 Task: Lingerie and Intimate Apparel: Specialize in lingerie and intimate clothing.
Action: Mouse moved to (642, 430)
Screenshot: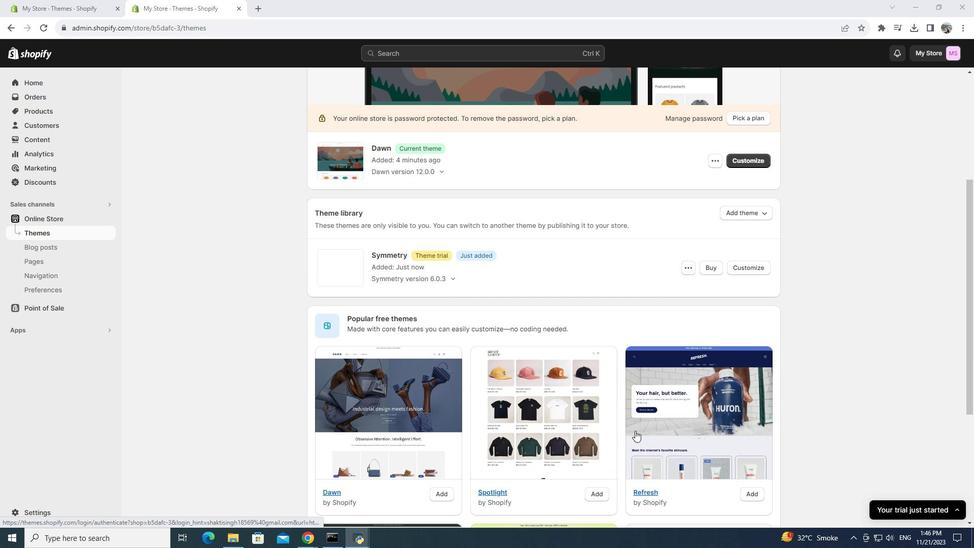 
Action: Mouse scrolled (642, 429) with delta (0, 0)
Screenshot: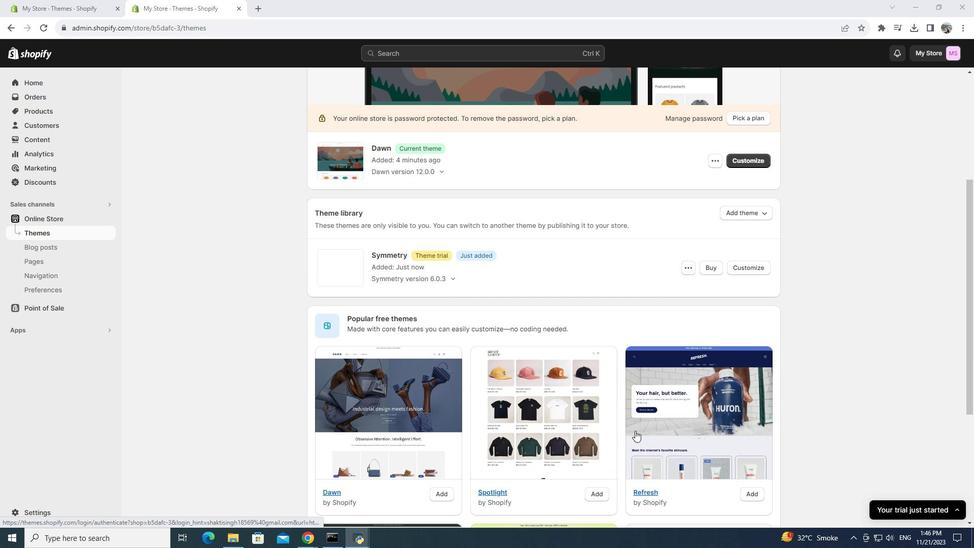 
Action: Mouse moved to (641, 431)
Screenshot: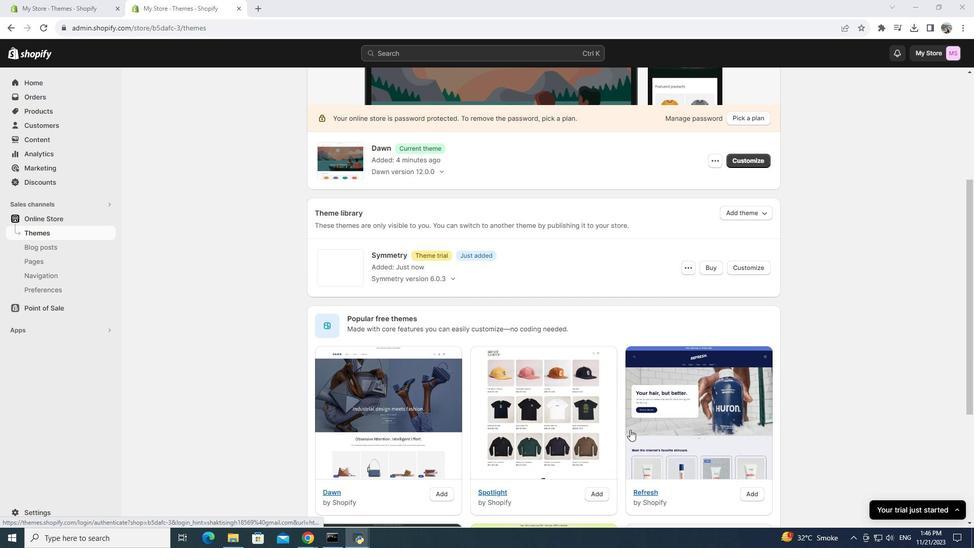 
Action: Mouse scrolled (641, 431) with delta (0, 0)
Screenshot: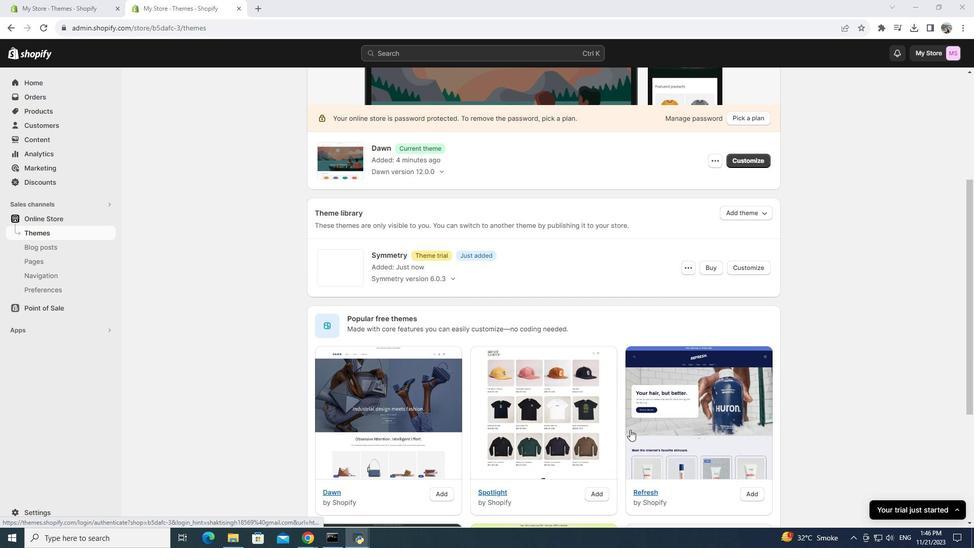 
Action: Mouse moved to (630, 430)
Screenshot: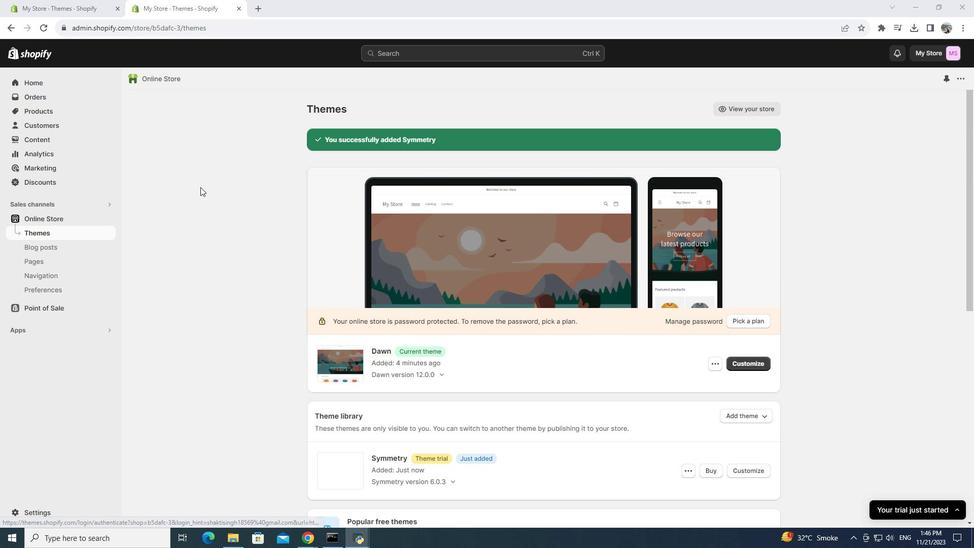 
Action: Mouse scrolled (630, 430) with delta (0, 0)
Screenshot: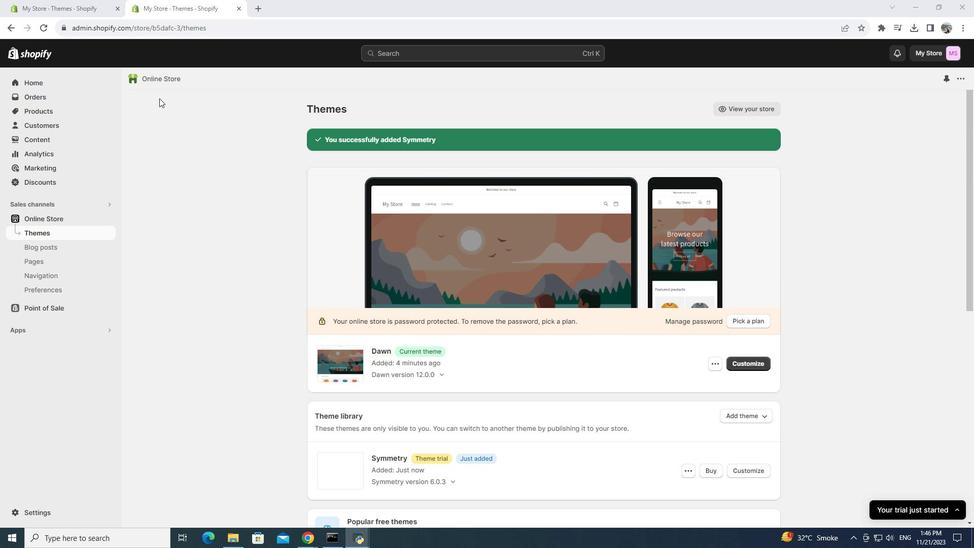 
Action: Mouse scrolled (630, 430) with delta (0, 0)
Screenshot: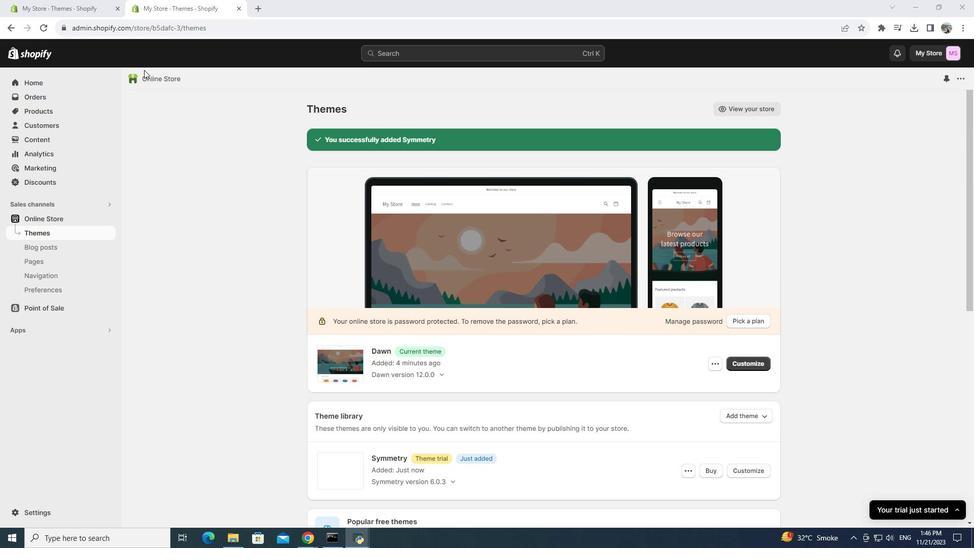 
Action: Mouse scrolled (630, 430) with delta (0, 0)
Screenshot: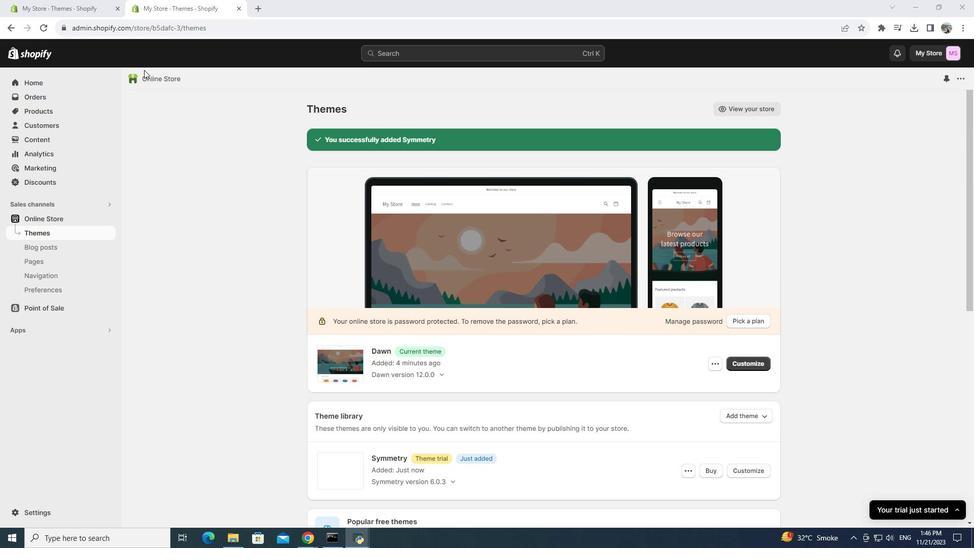 
Action: Mouse scrolled (630, 430) with delta (0, 0)
Screenshot: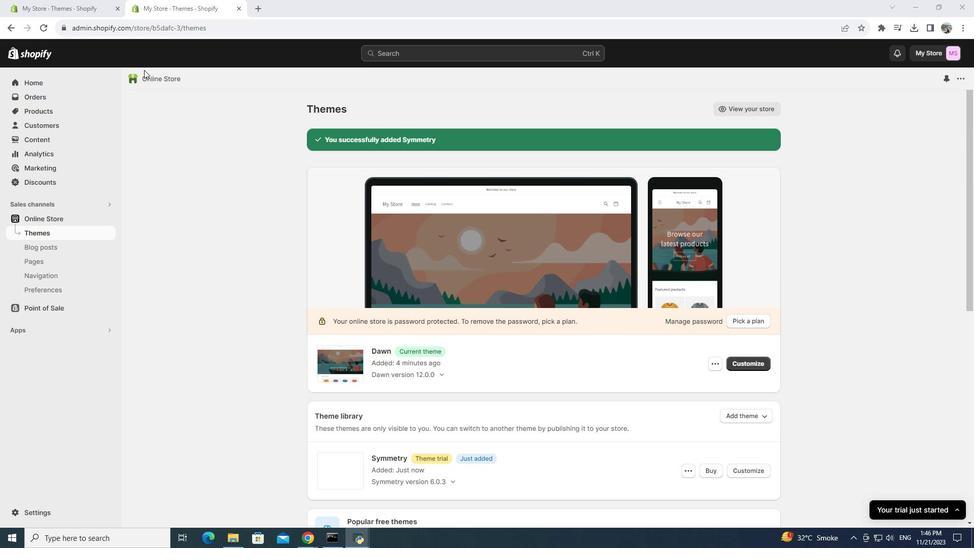 
Action: Mouse moved to (118, 9)
Screenshot: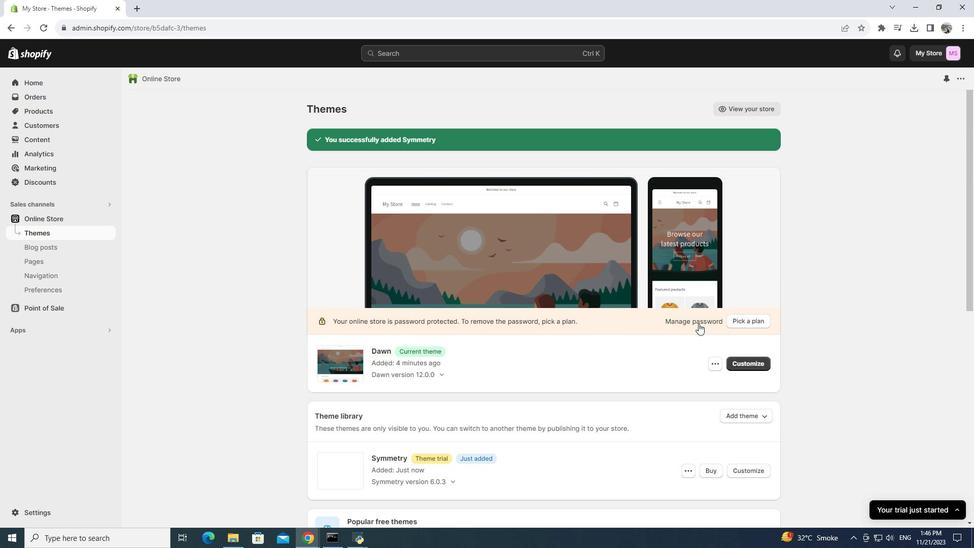 
Action: Mouse pressed left at (118, 9)
Screenshot: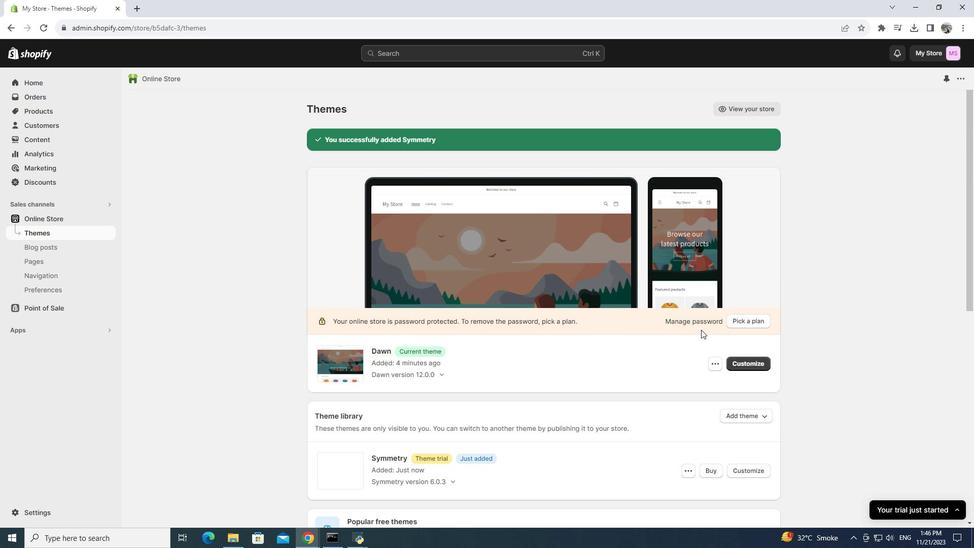 
Action: Mouse moved to (701, 331)
Screenshot: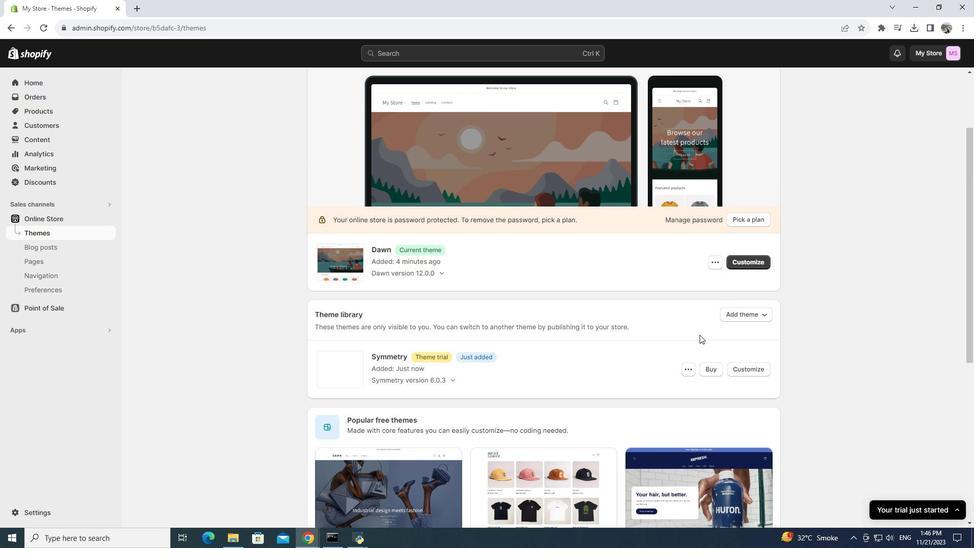 
Action: Mouse scrolled (701, 330) with delta (0, 0)
Screenshot: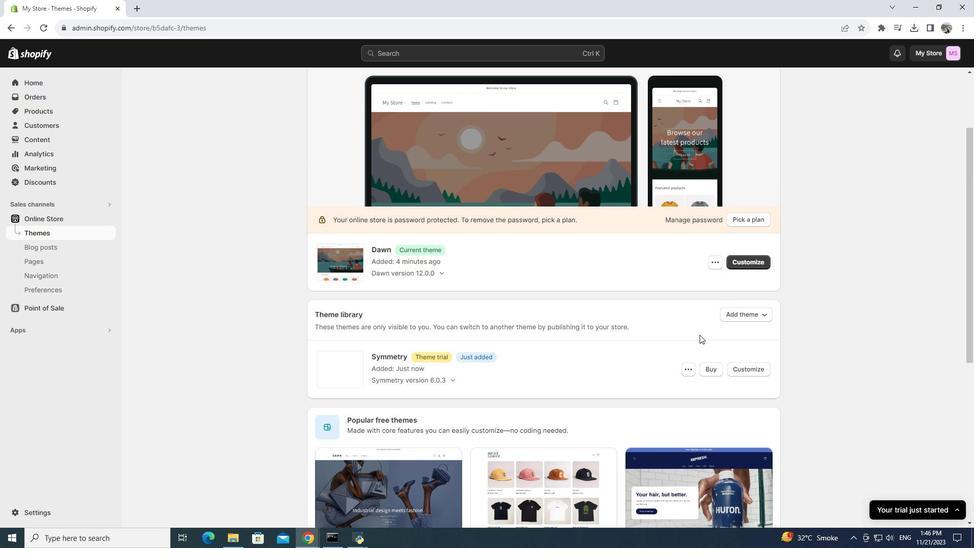 
Action: Mouse scrolled (701, 330) with delta (0, 0)
Screenshot: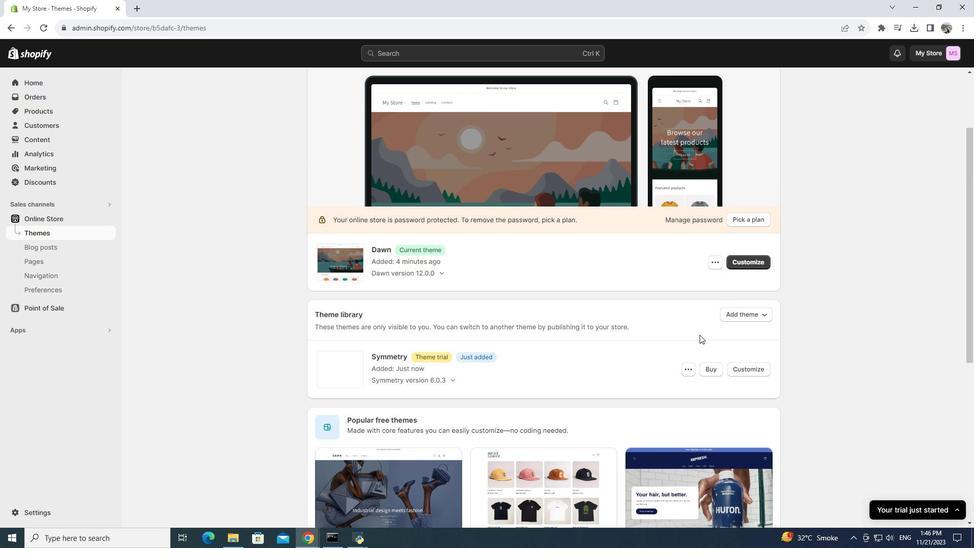 
Action: Mouse moved to (699, 336)
Screenshot: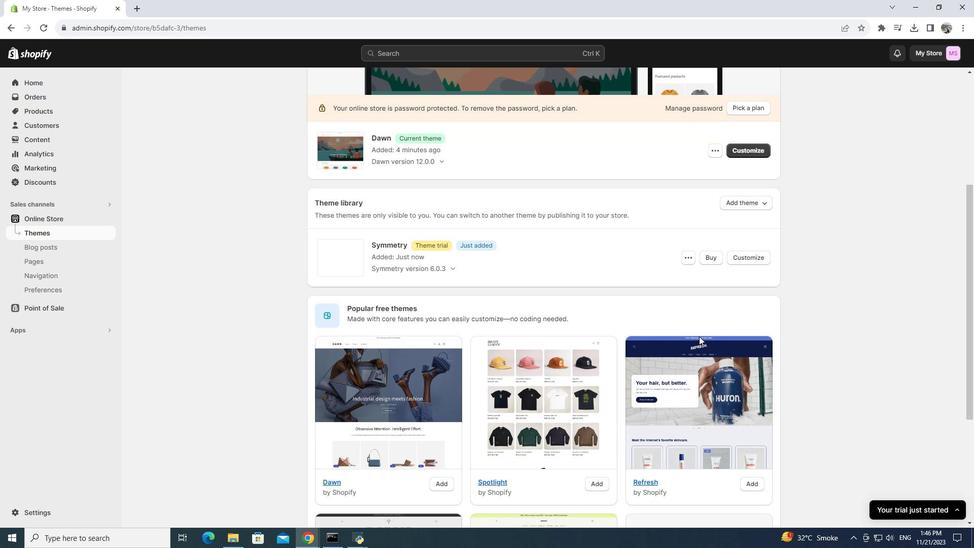 
Action: Mouse scrolled (699, 336) with delta (0, 0)
Screenshot: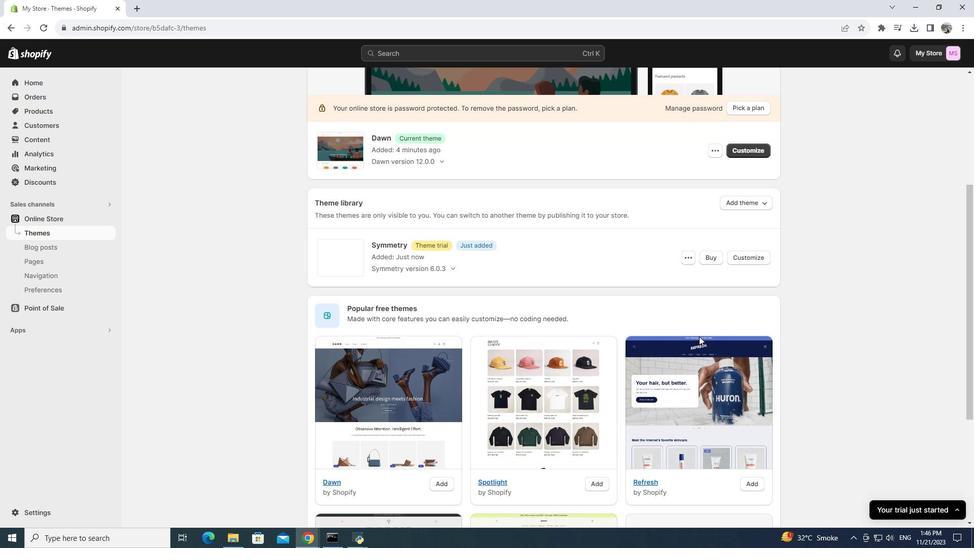 
Action: Mouse scrolled (699, 336) with delta (0, 0)
Screenshot: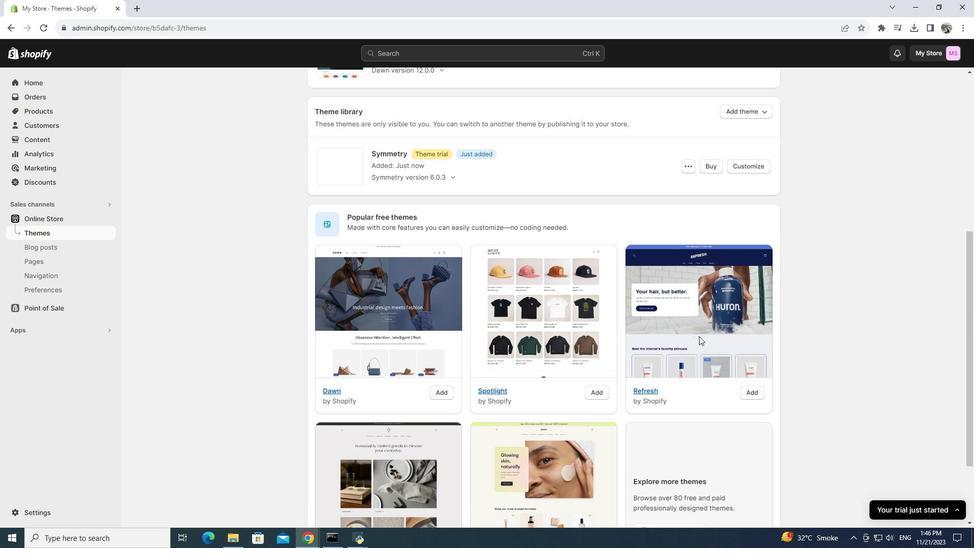
Action: Mouse scrolled (699, 336) with delta (0, 0)
Screenshot: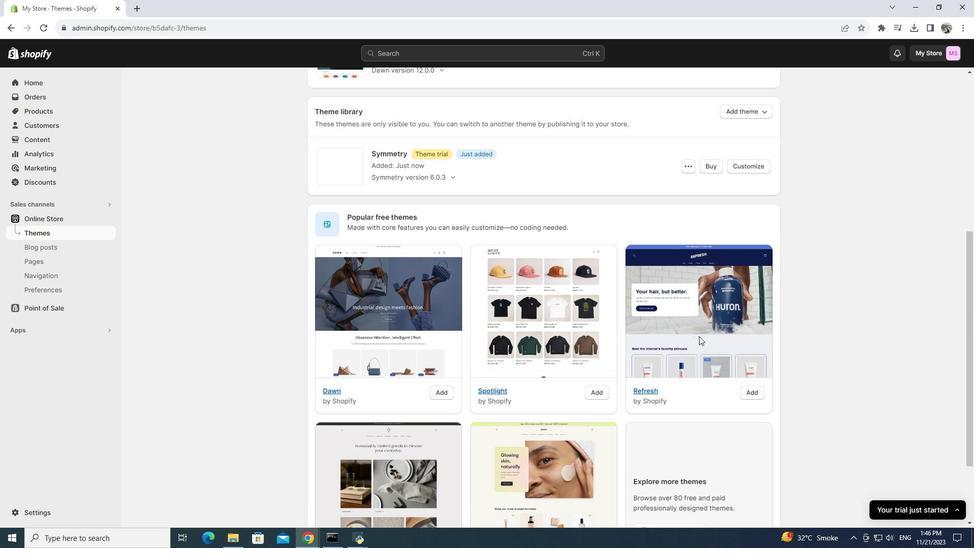 
Action: Mouse scrolled (699, 336) with delta (0, 0)
Screenshot: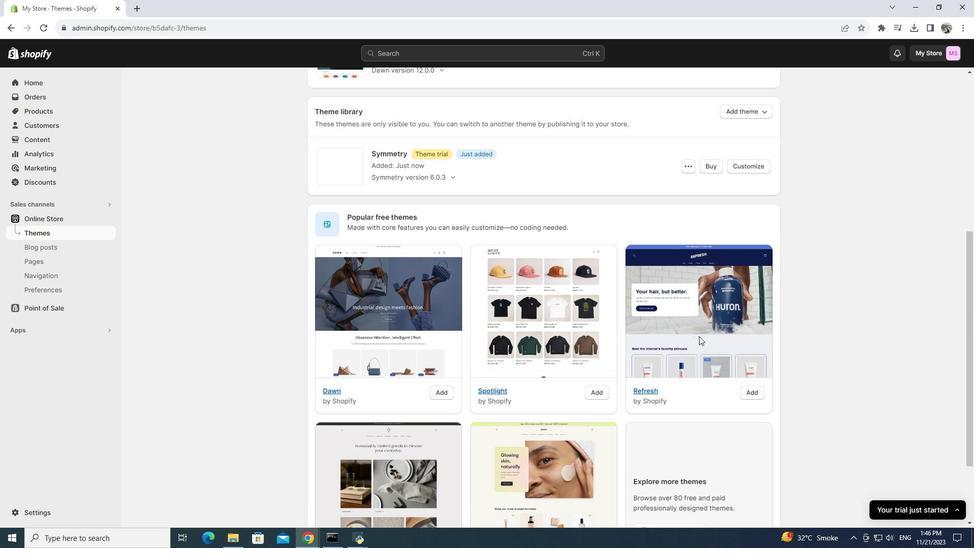 
Action: Mouse scrolled (699, 336) with delta (0, 0)
Screenshot: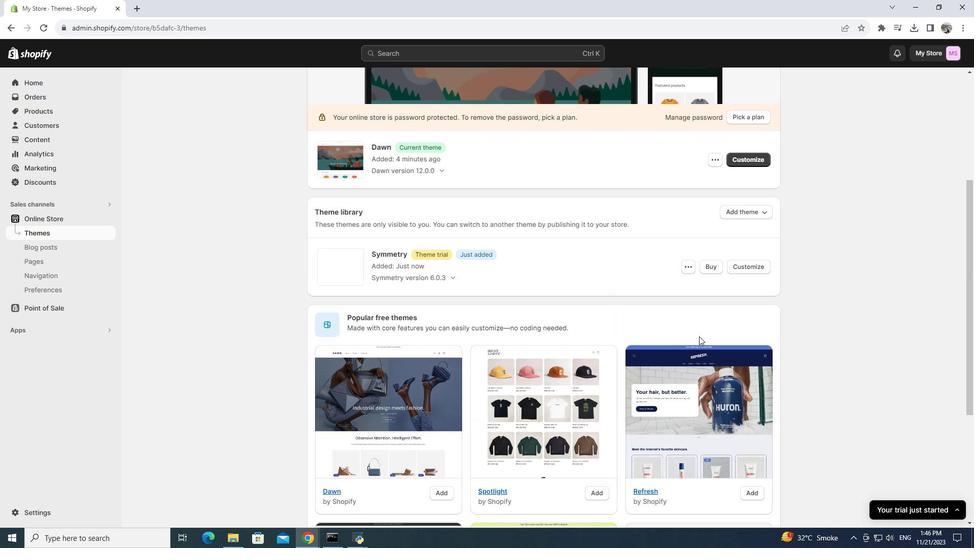 
Action: Mouse scrolled (699, 336) with delta (0, 0)
Screenshot: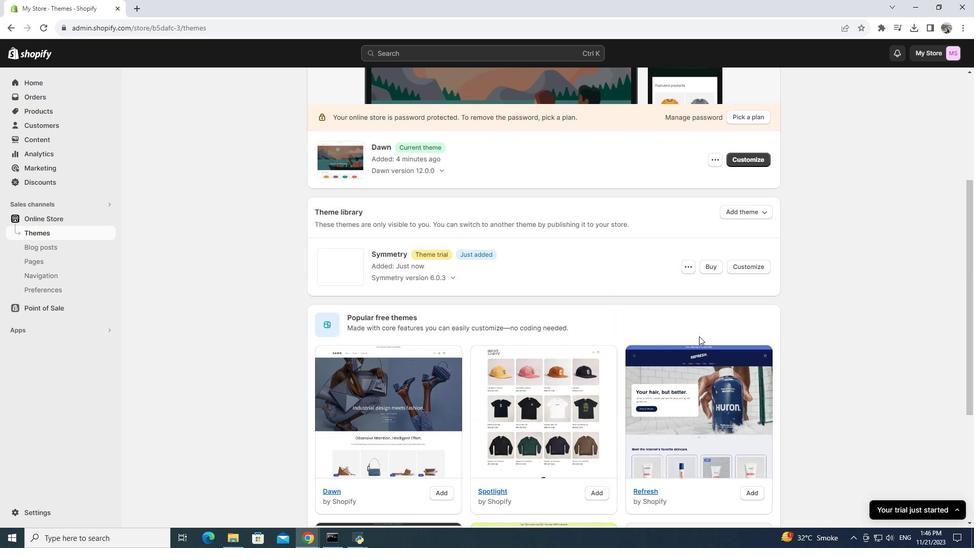 
Action: Mouse scrolled (699, 336) with delta (0, 0)
Screenshot: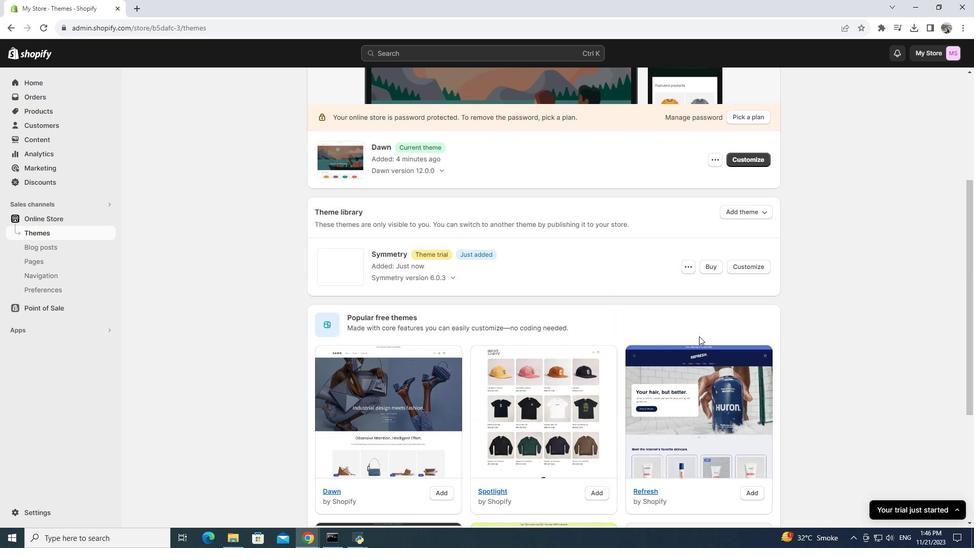 
Action: Mouse scrolled (699, 336) with delta (0, 0)
Screenshot: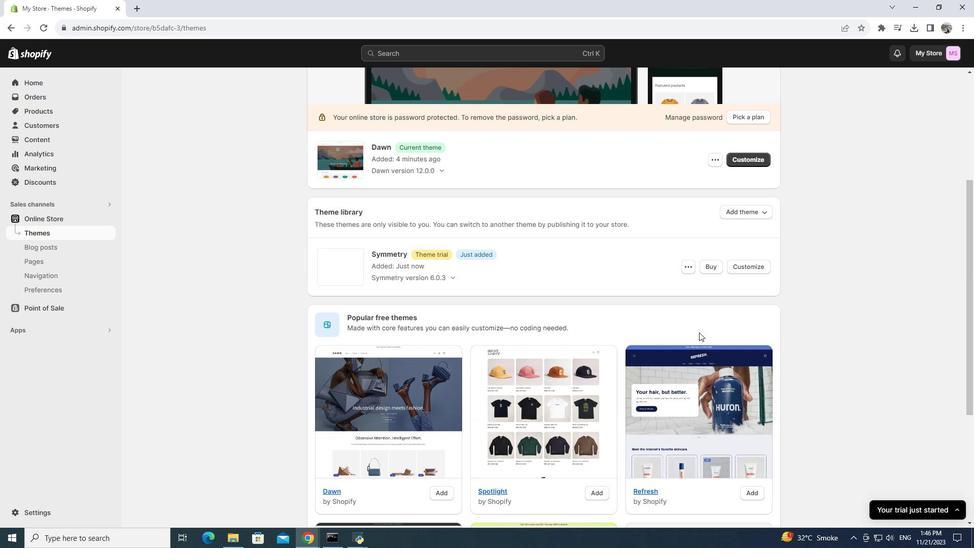 
Action: Mouse scrolled (699, 337) with delta (0, 0)
Screenshot: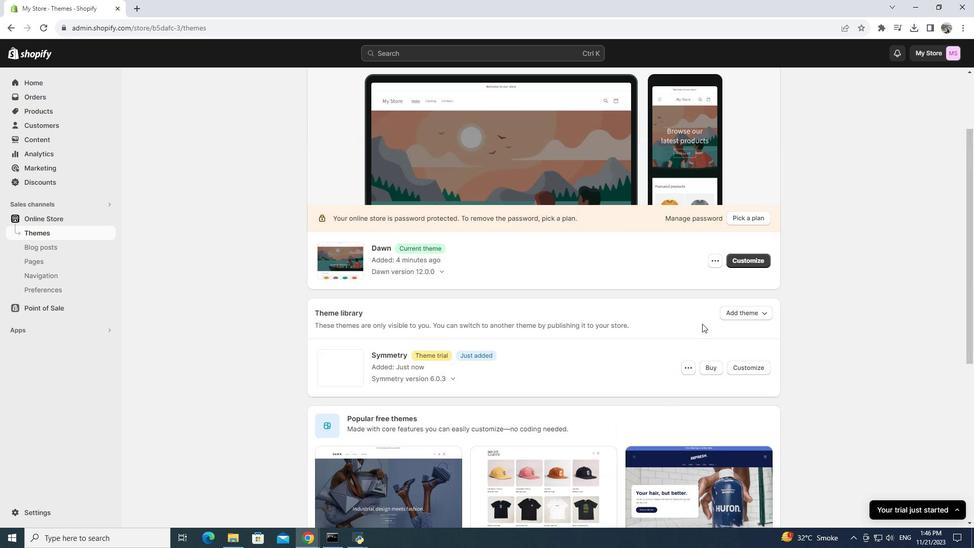 
Action: Mouse scrolled (699, 337) with delta (0, 0)
Screenshot: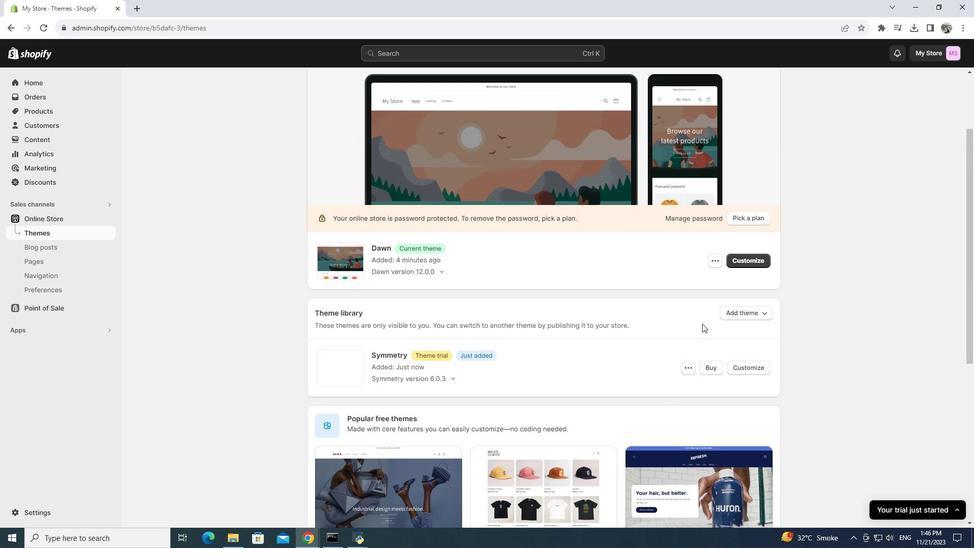 
Action: Mouse scrolled (699, 337) with delta (0, 0)
Screenshot: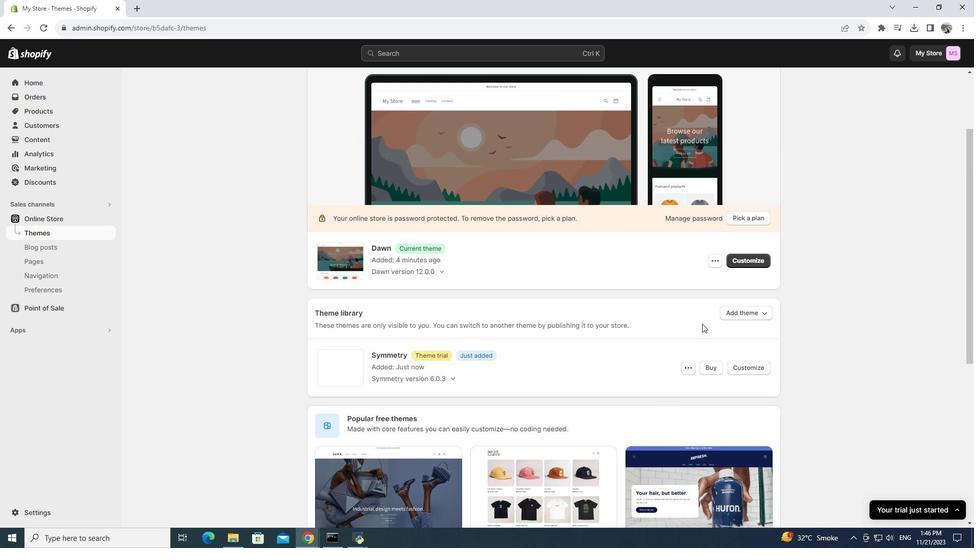 
Action: Mouse scrolled (699, 337) with delta (0, 0)
Screenshot: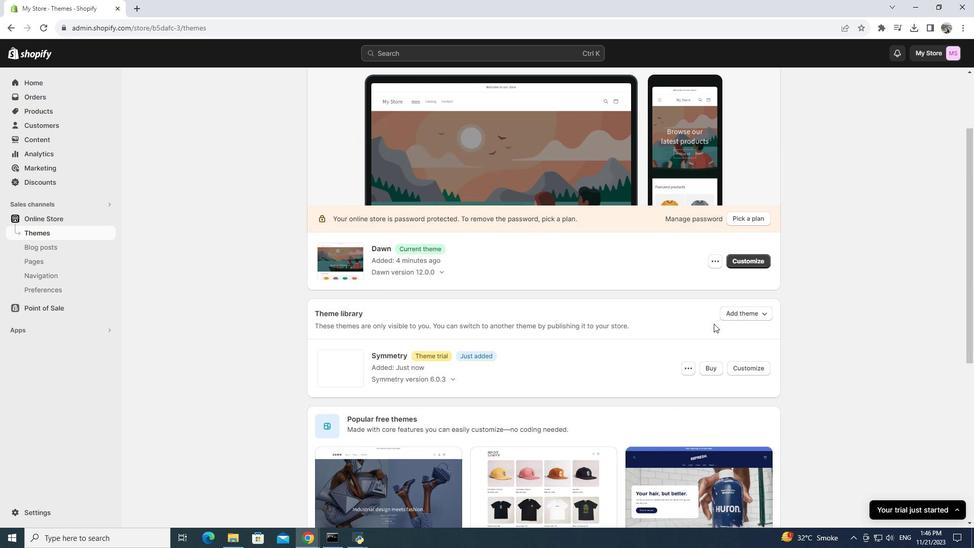
Action: Mouse moved to (702, 323)
Screenshot: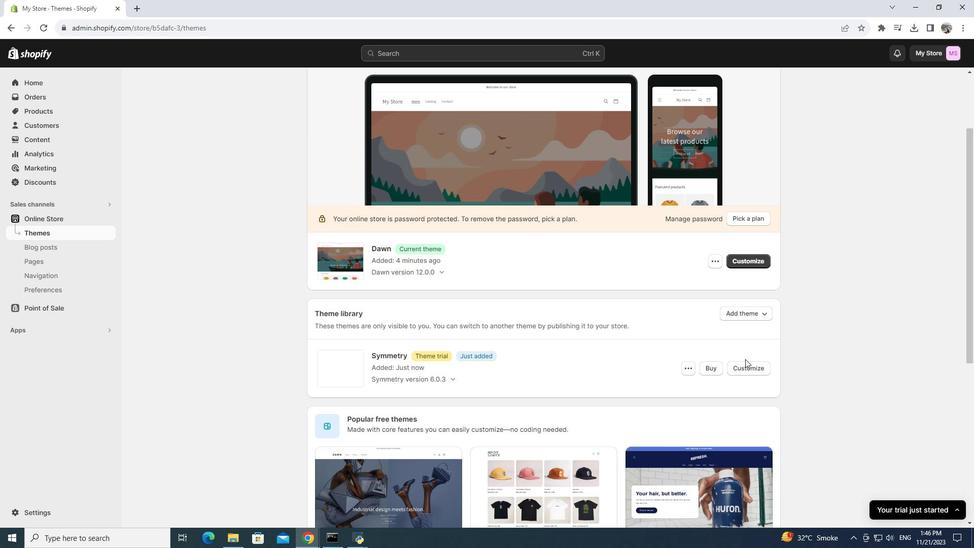
Action: Mouse scrolled (702, 324) with delta (0, 0)
Screenshot: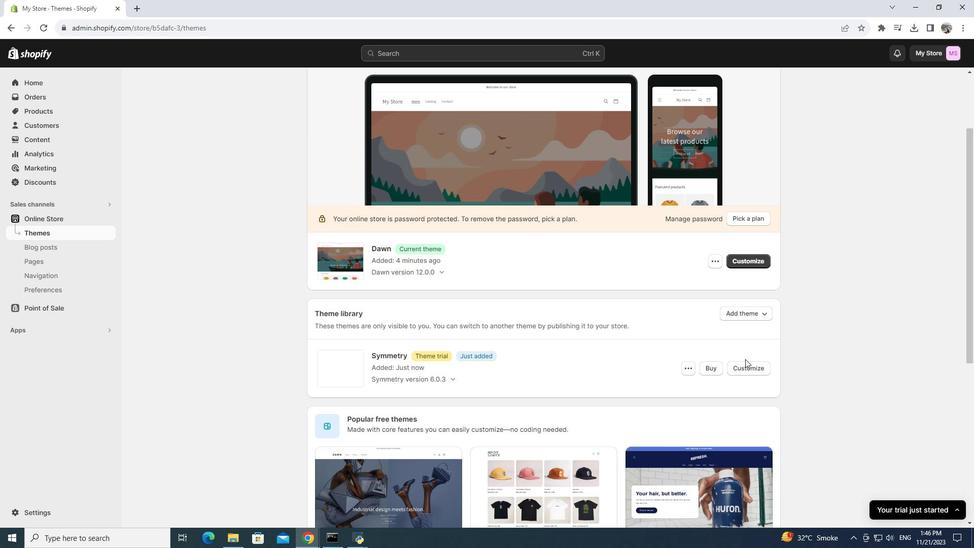 
Action: Mouse moved to (702, 323)
Screenshot: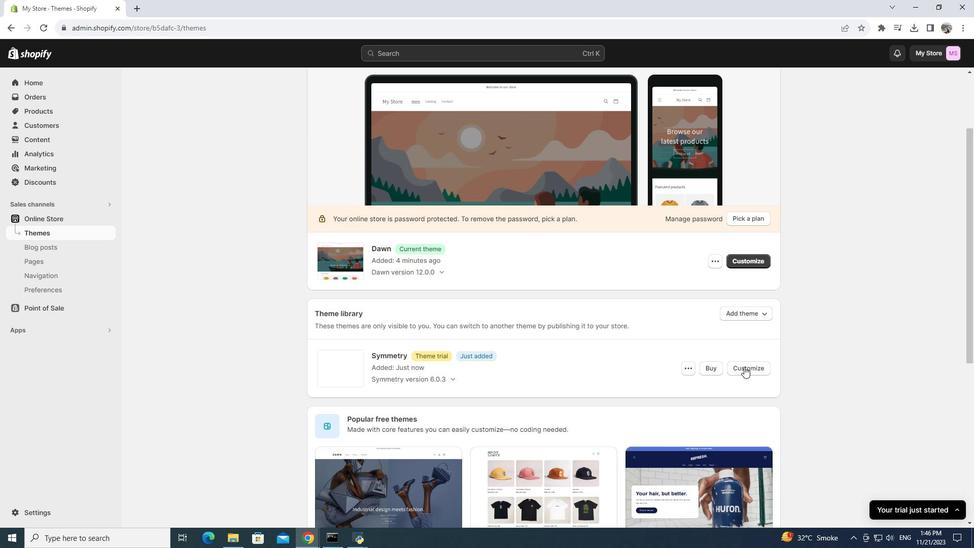 
Action: Mouse scrolled (702, 324) with delta (0, 0)
Screenshot: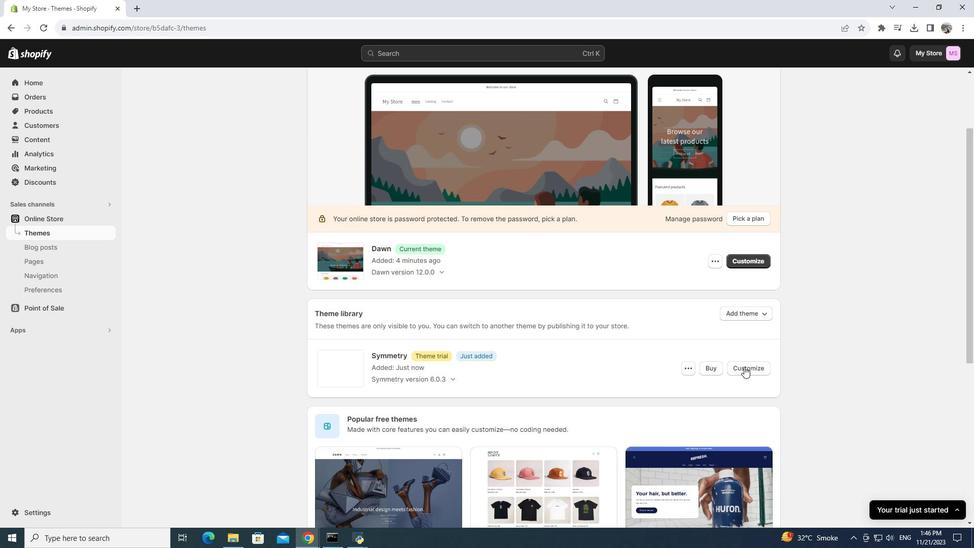 
Action: Mouse moved to (744, 368)
Screenshot: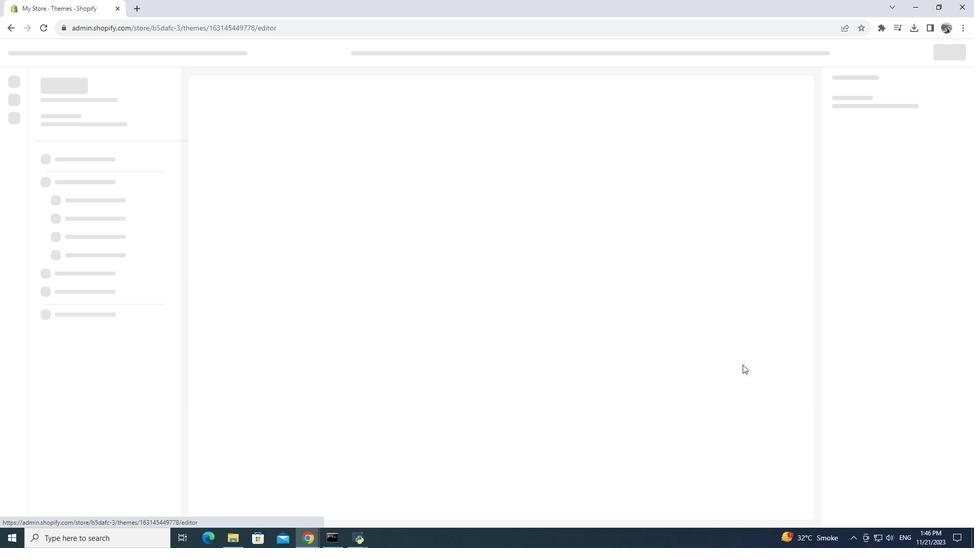 
Action: Mouse pressed left at (744, 368)
Screenshot: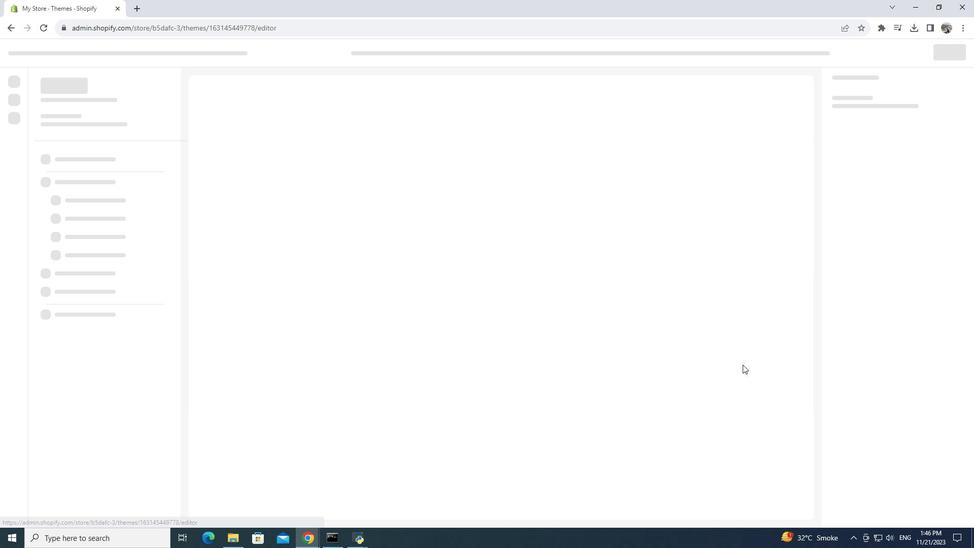 
Action: Mouse moved to (686, 318)
Screenshot: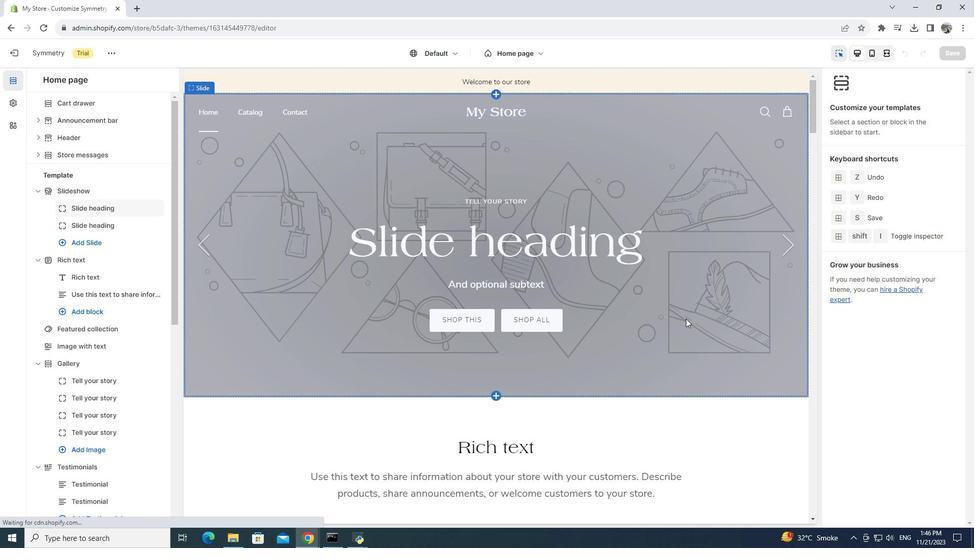 
Action: Mouse pressed left at (686, 318)
Screenshot: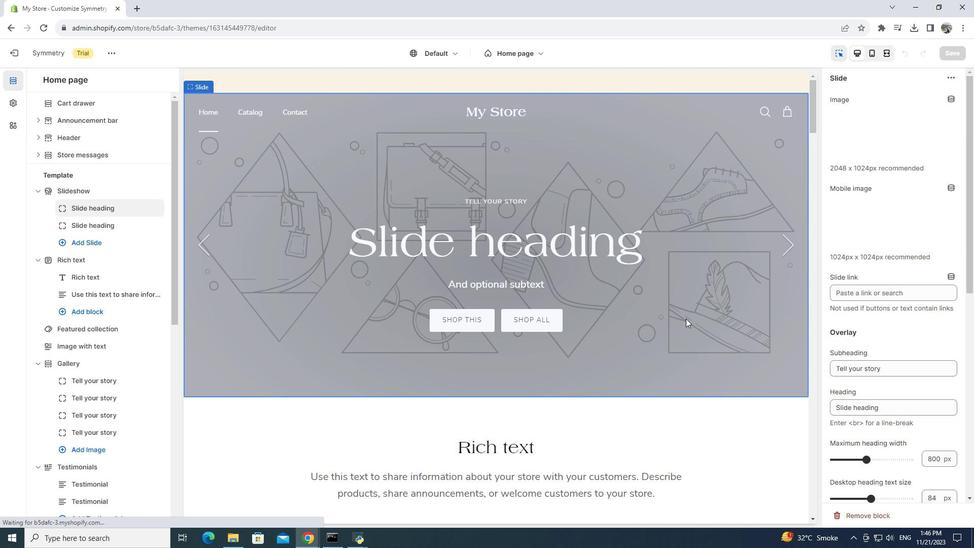 
Action: Mouse pressed left at (686, 318)
Screenshot: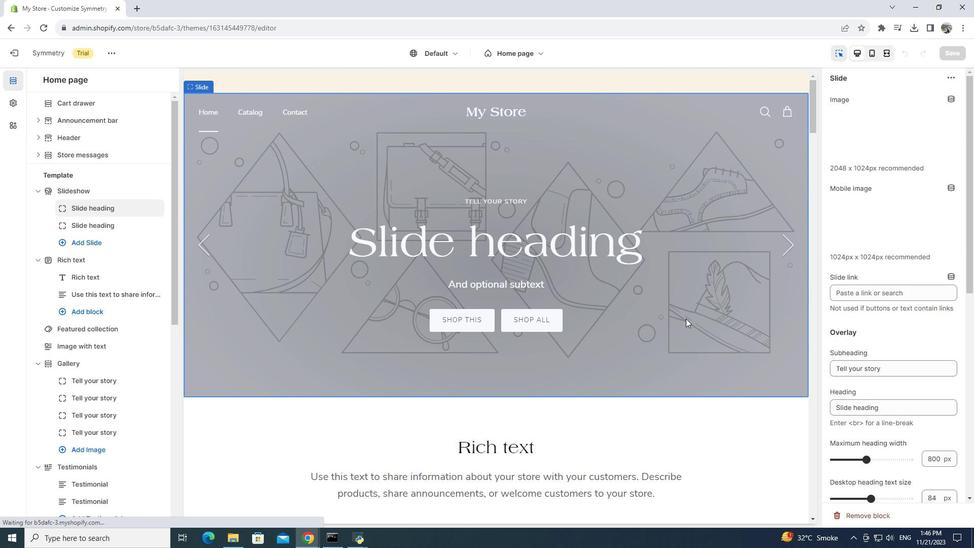 
Action: Mouse moved to (563, 250)
Screenshot: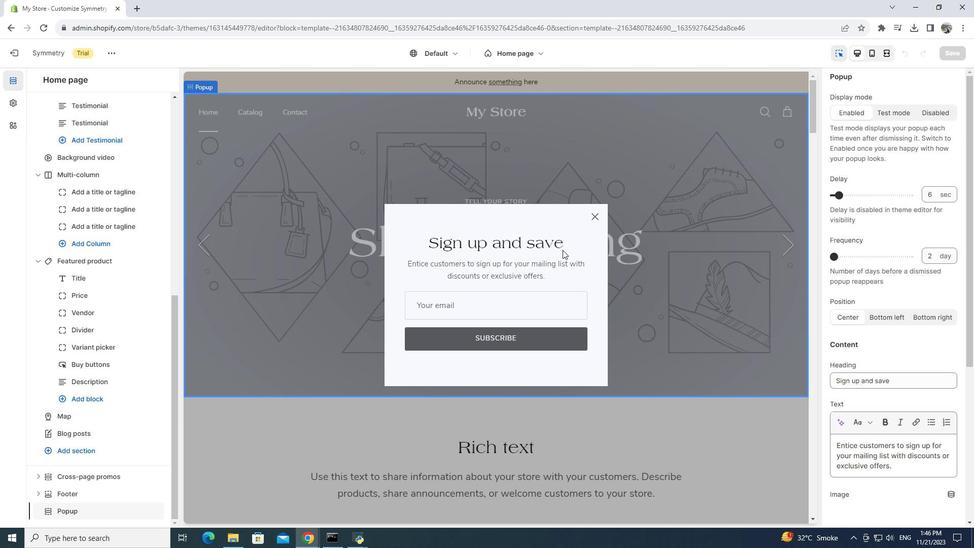 
Action: Mouse pressed left at (563, 250)
Screenshot: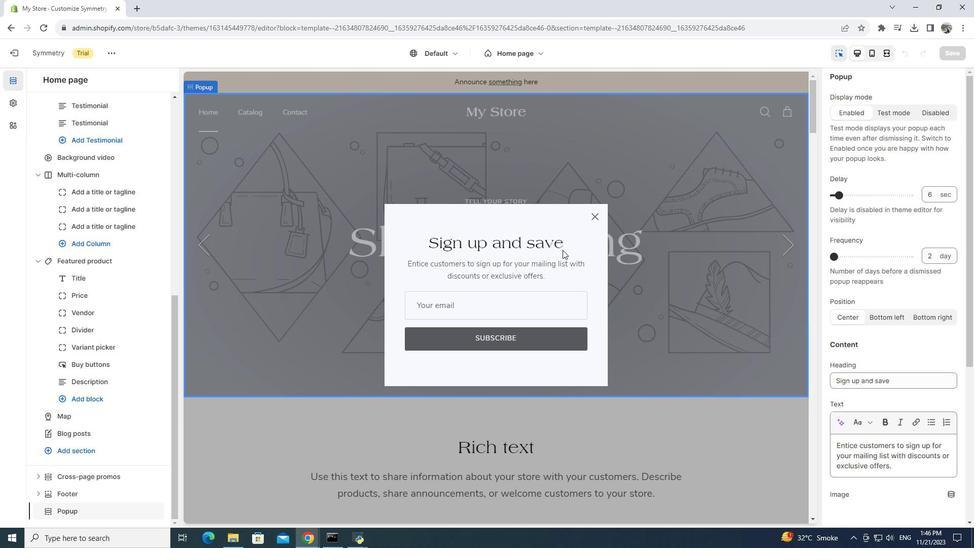 
Action: Mouse pressed left at (563, 250)
Screenshot: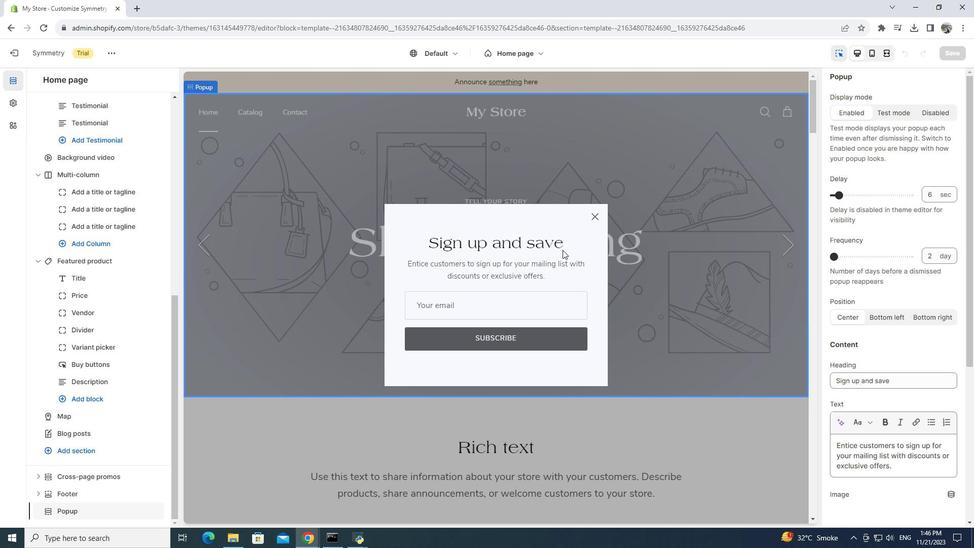 
Action: Mouse moved to (901, 397)
Screenshot: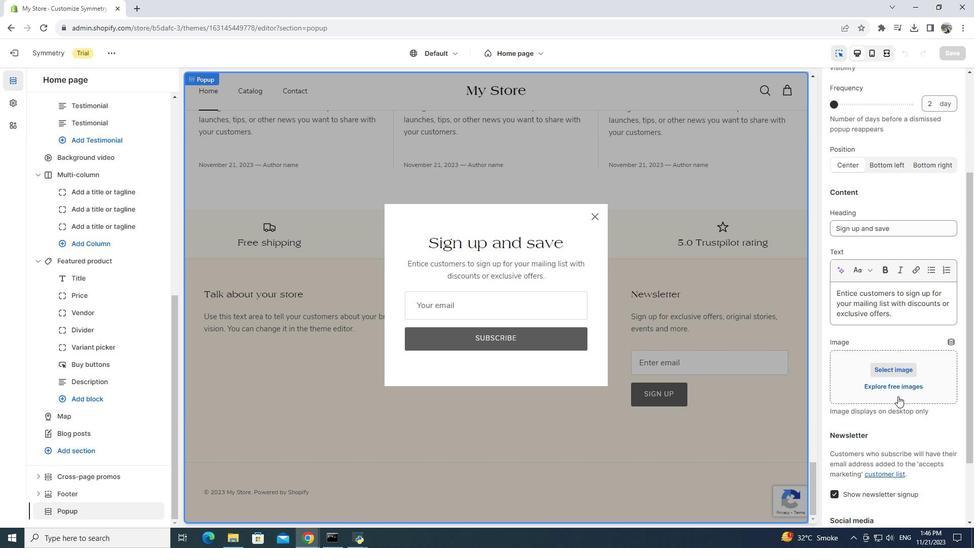 
Action: Mouse scrolled (901, 396) with delta (0, 0)
Screenshot: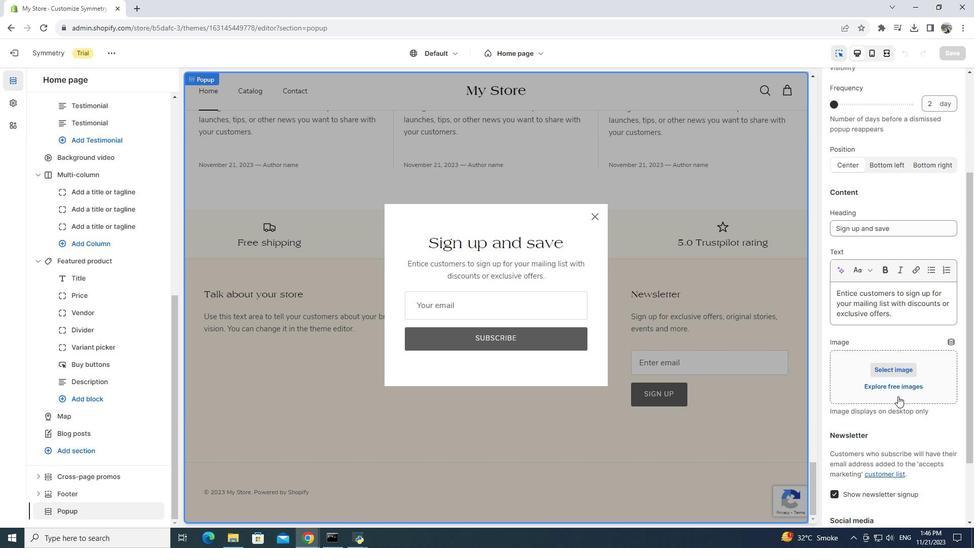 
Action: Mouse scrolled (901, 396) with delta (0, 0)
Screenshot: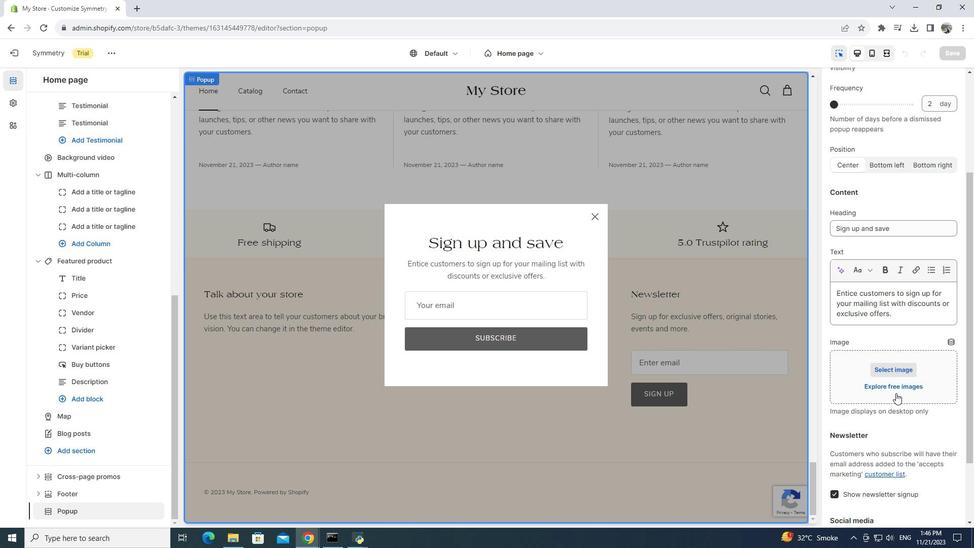 
Action: Mouse scrolled (901, 396) with delta (0, 0)
Screenshot: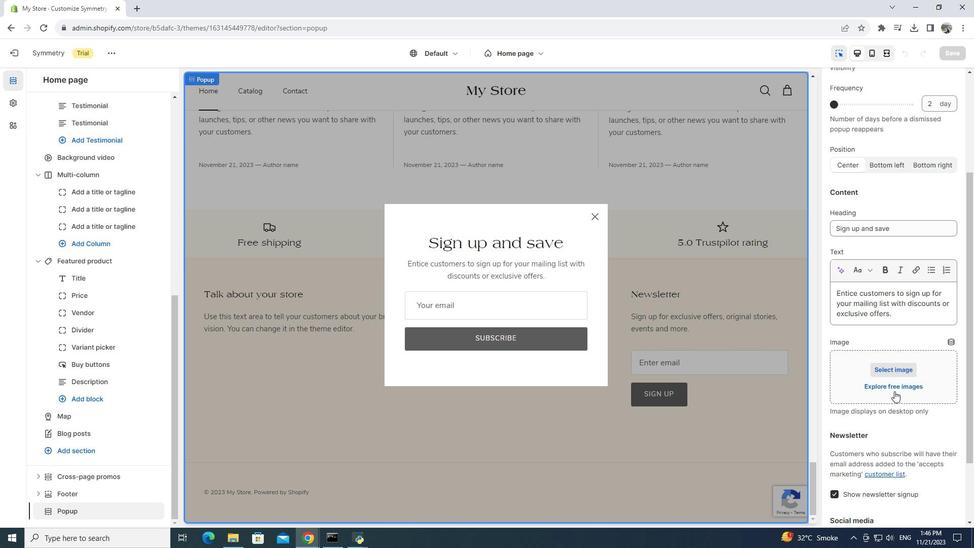 
Action: Mouse moved to (893, 384)
Screenshot: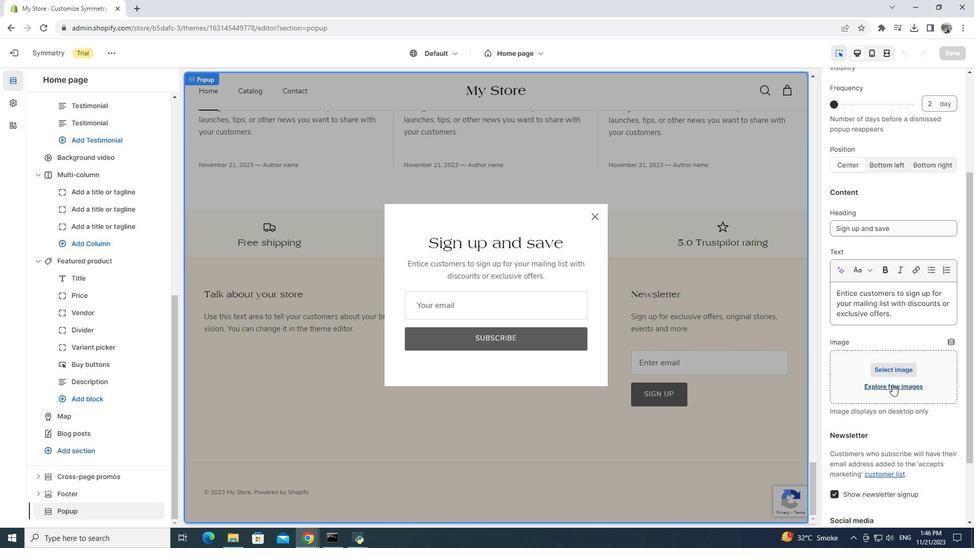 
Action: Mouse pressed left at (893, 384)
Screenshot: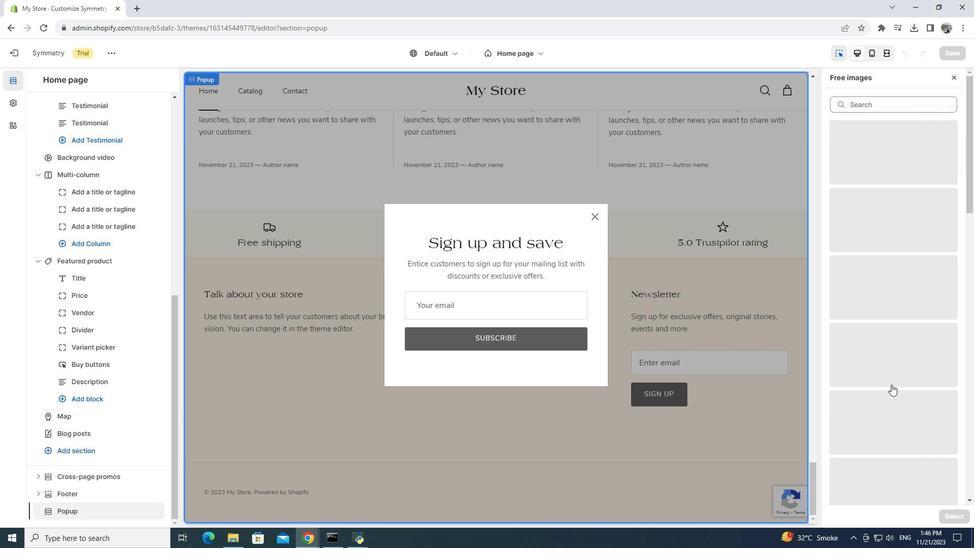 
Action: Mouse moved to (861, 104)
Screenshot: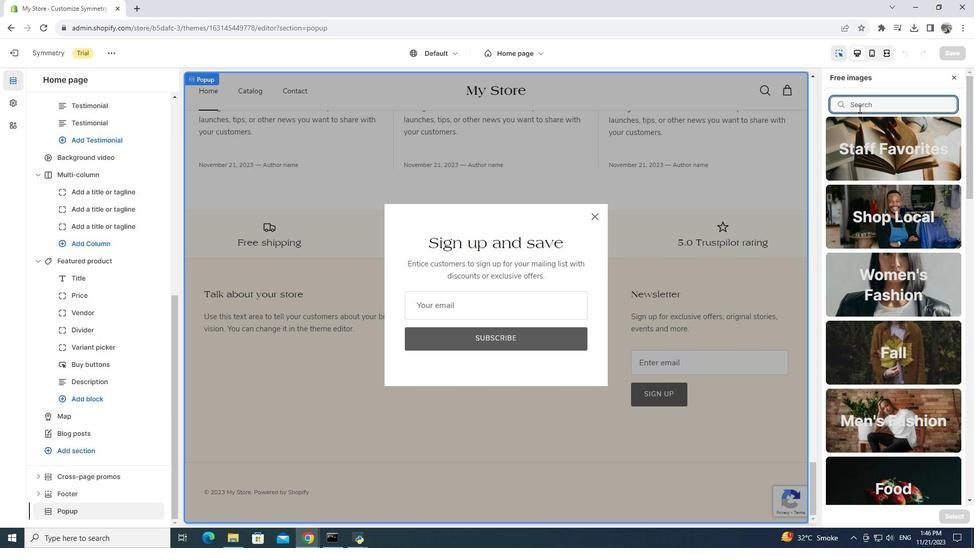 
Action: Mouse pressed left at (861, 104)
Screenshot: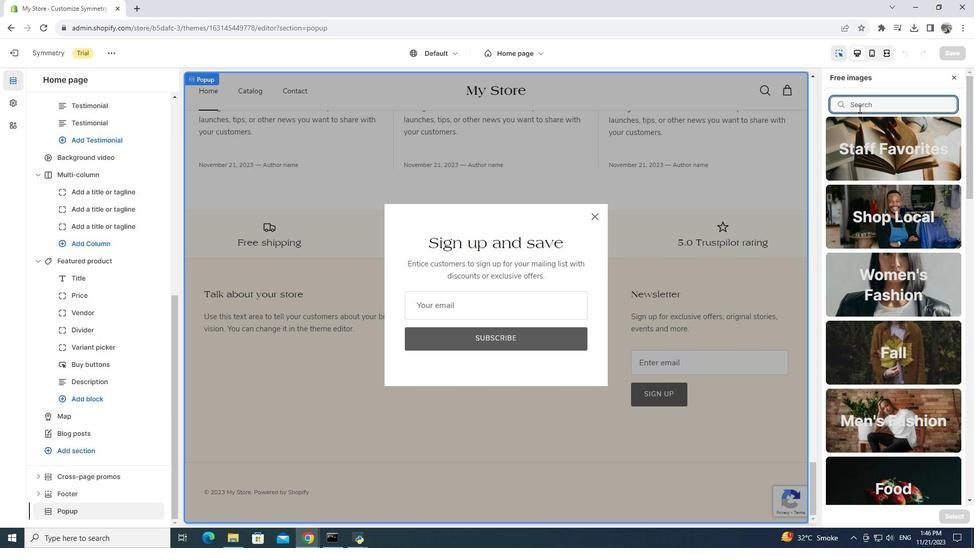 
Action: Mouse moved to (859, 108)
Screenshot: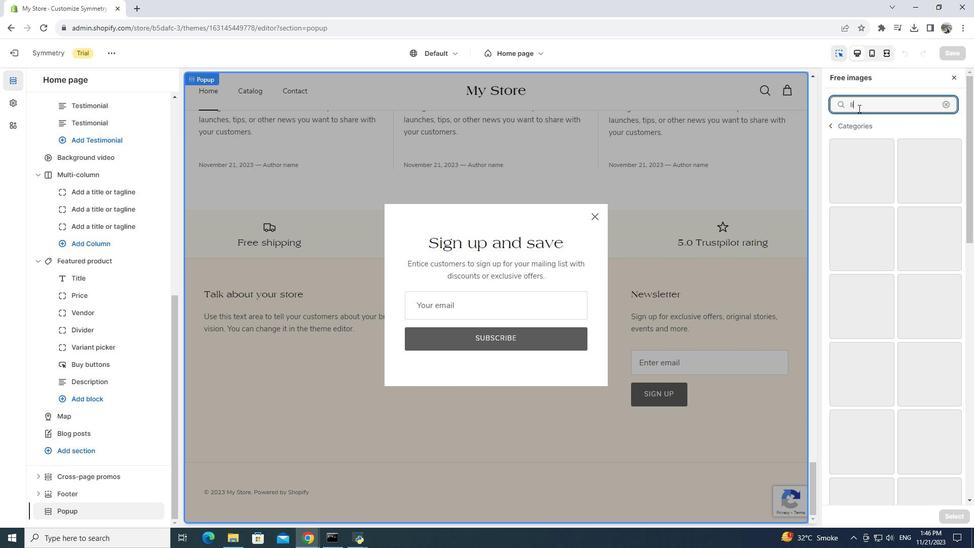 
Action: Key pressed lingerie
Screenshot: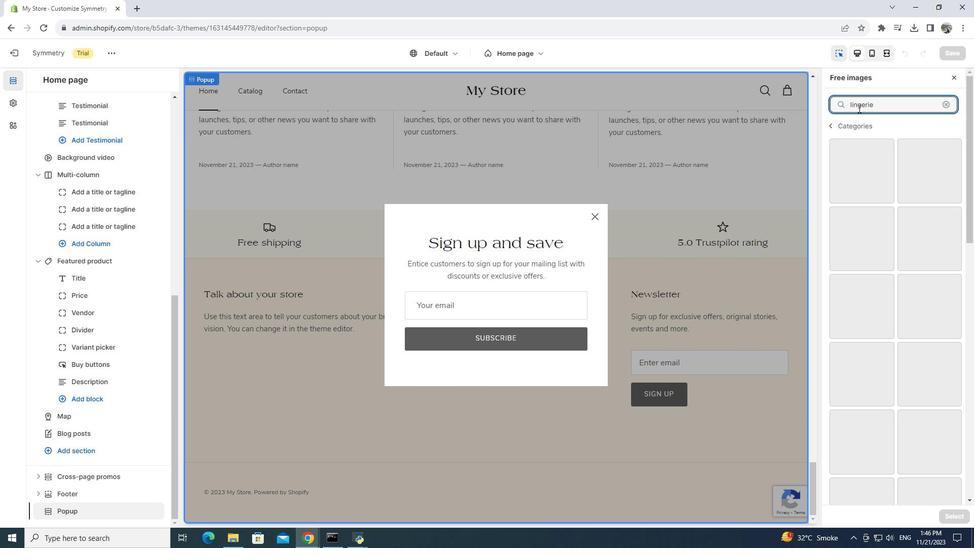 
Action: Mouse moved to (899, 195)
Screenshot: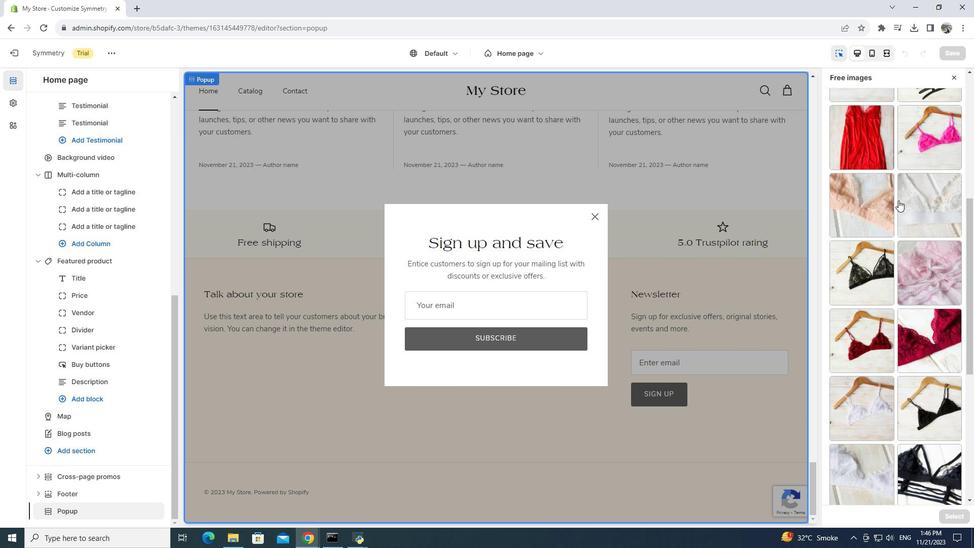 
Action: Mouse scrolled (899, 195) with delta (0, 0)
Screenshot: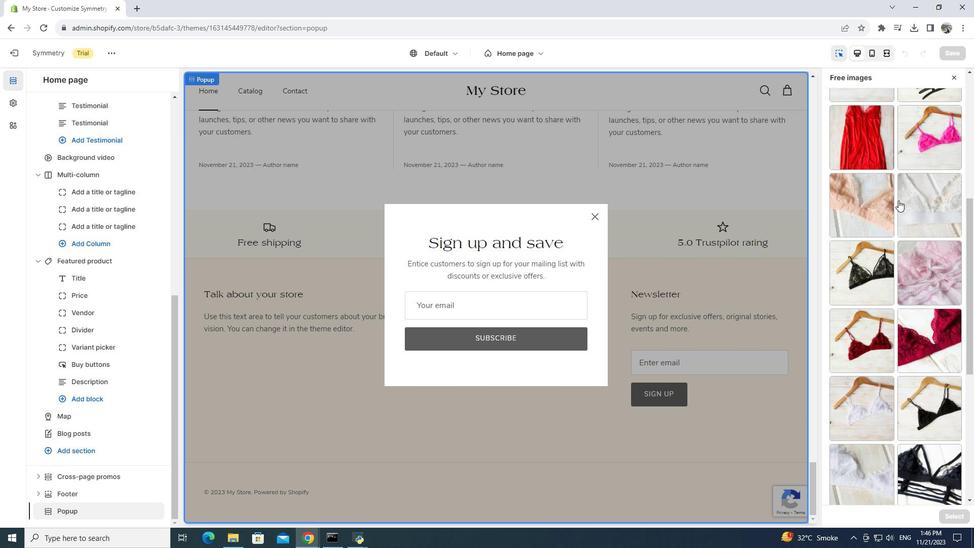 
Action: Mouse moved to (899, 196)
Screenshot: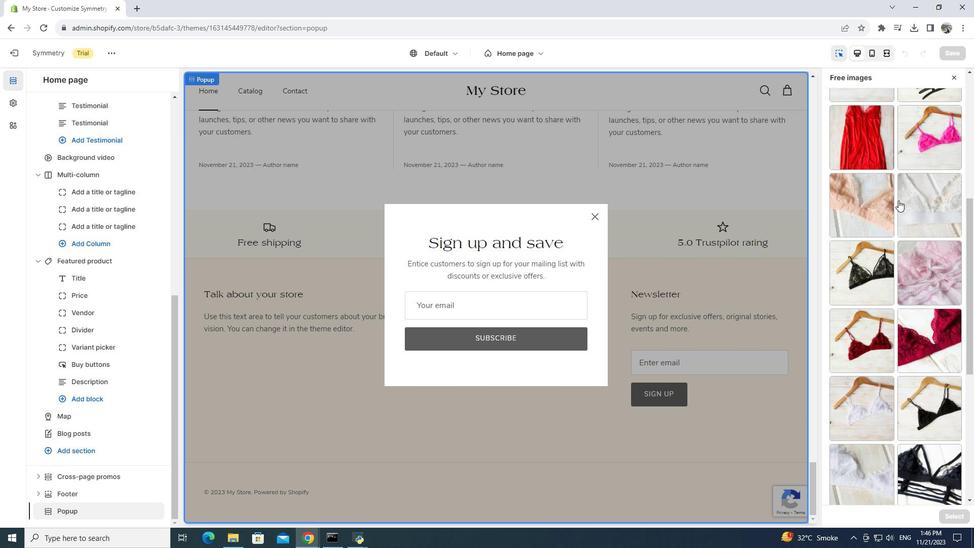 
Action: Mouse scrolled (899, 195) with delta (0, 0)
Screenshot: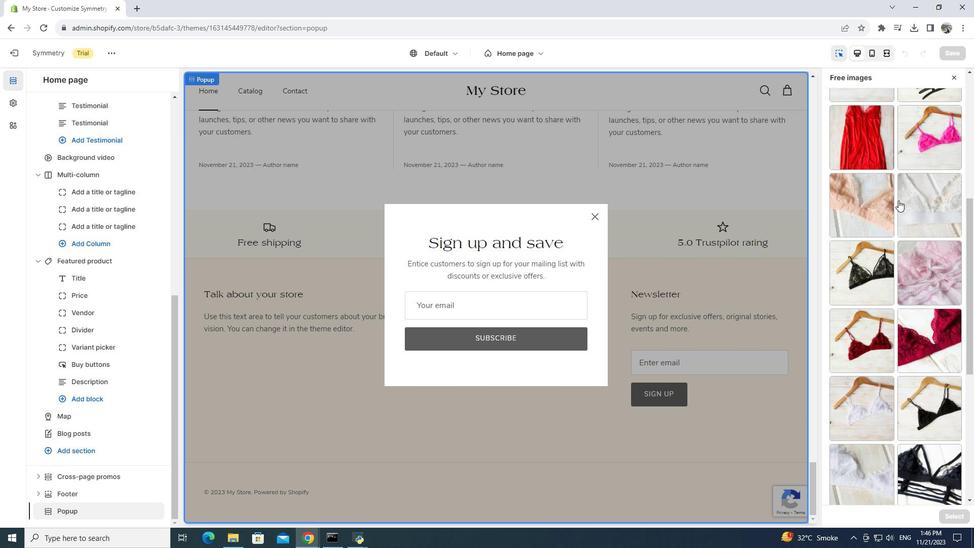 
Action: Mouse moved to (899, 197)
Screenshot: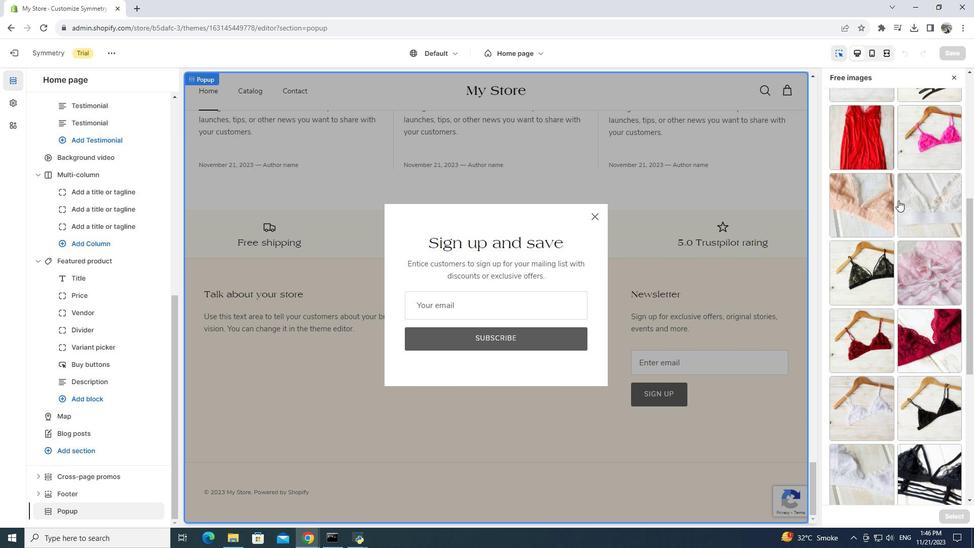 
Action: Mouse scrolled (899, 196) with delta (0, 0)
Screenshot: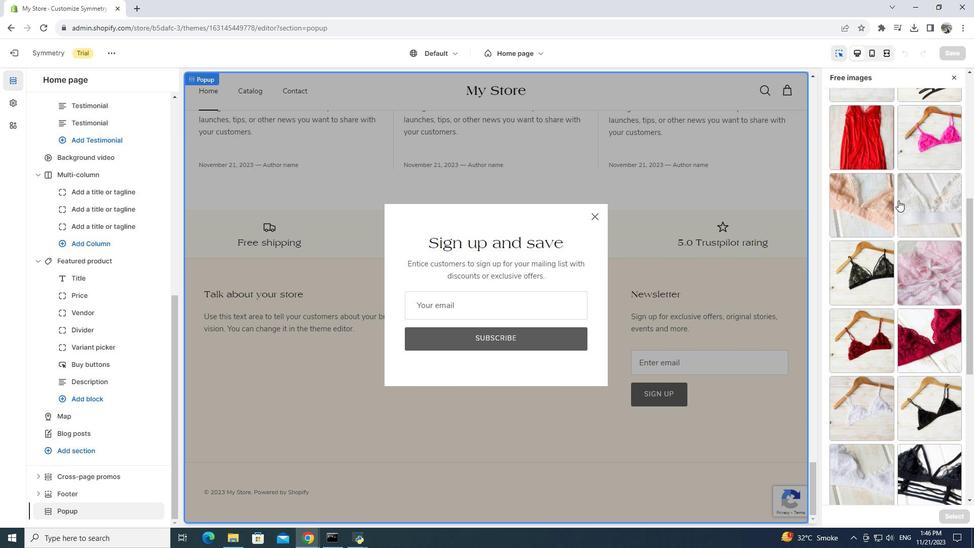 
Action: Mouse moved to (899, 199)
Screenshot: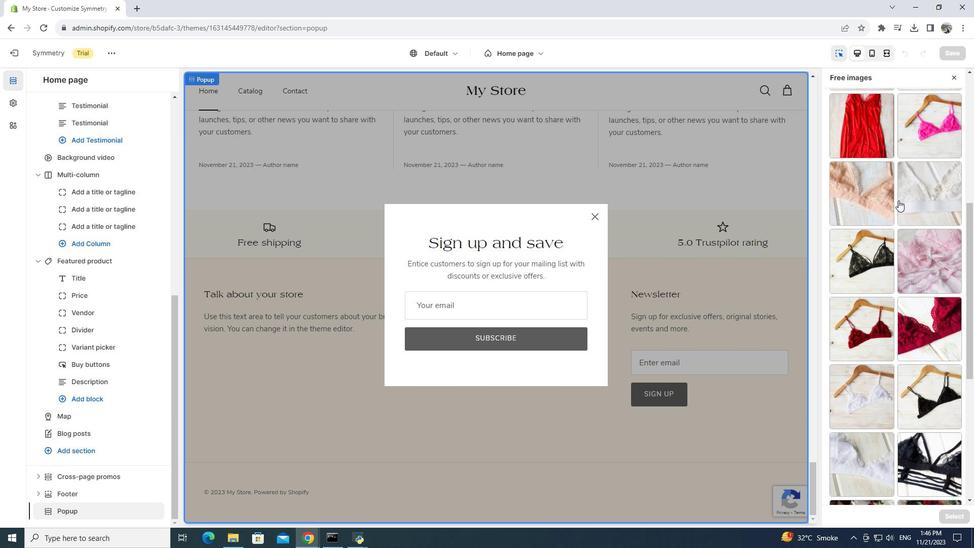 
Action: Mouse scrolled (899, 199) with delta (0, 0)
Screenshot: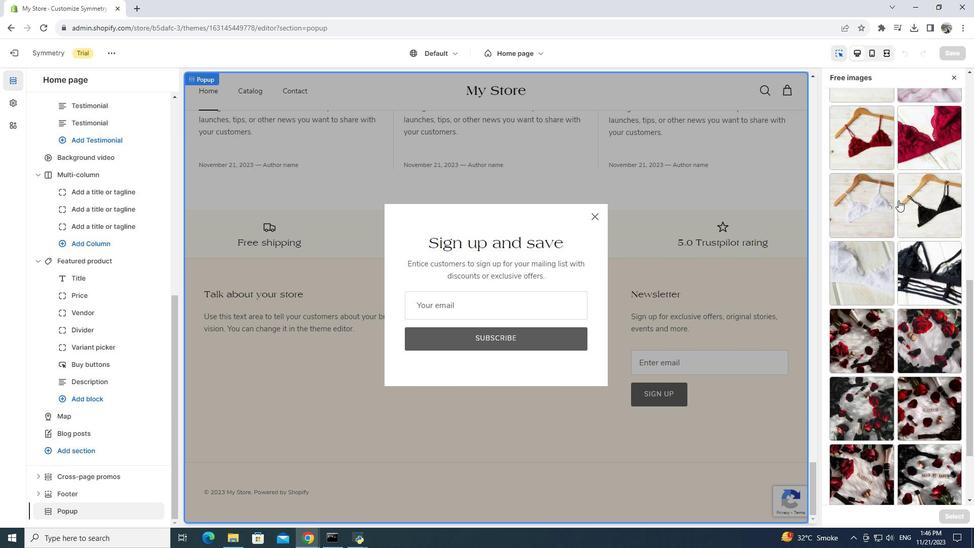 
Action: Mouse scrolled (899, 199) with delta (0, 0)
Screenshot: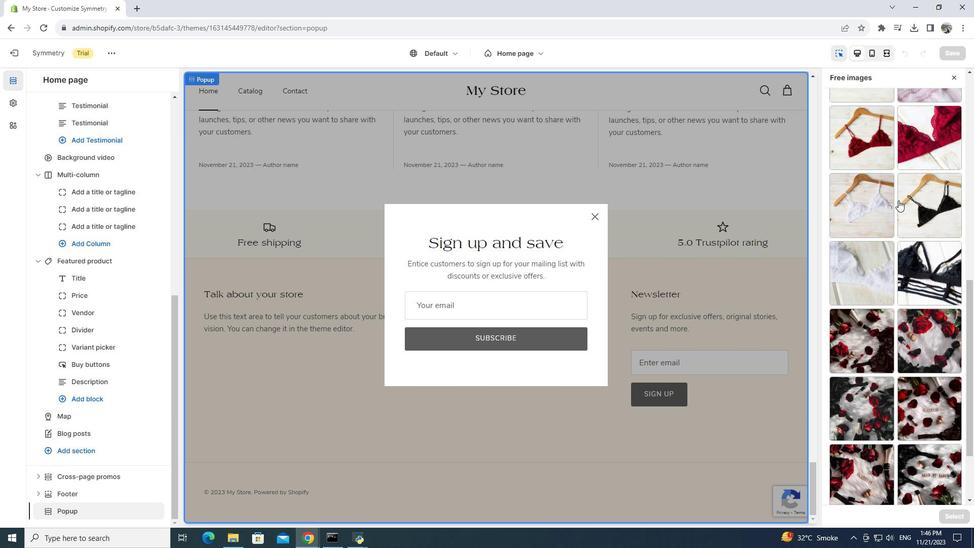 
Action: Mouse scrolled (899, 199) with delta (0, 0)
Screenshot: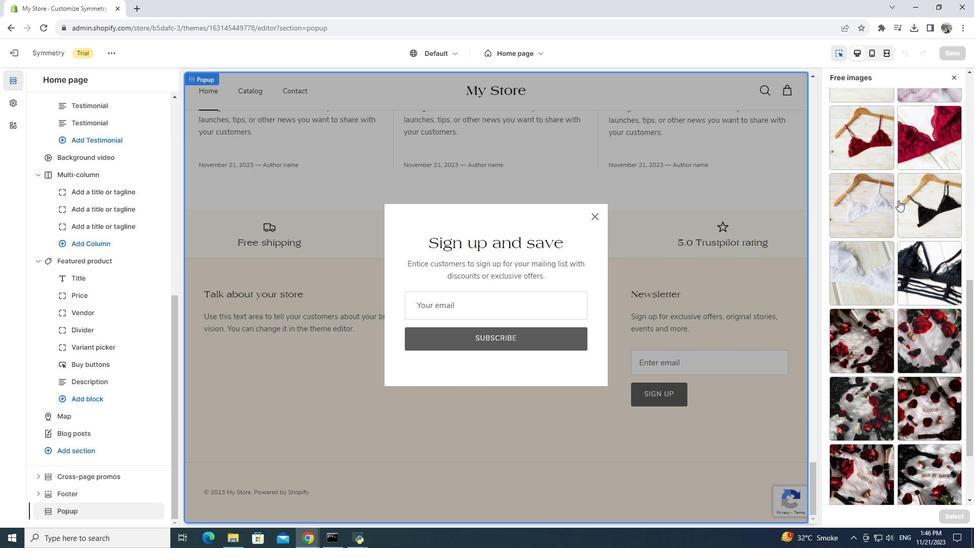 
Action: Mouse moved to (899, 200)
Screenshot: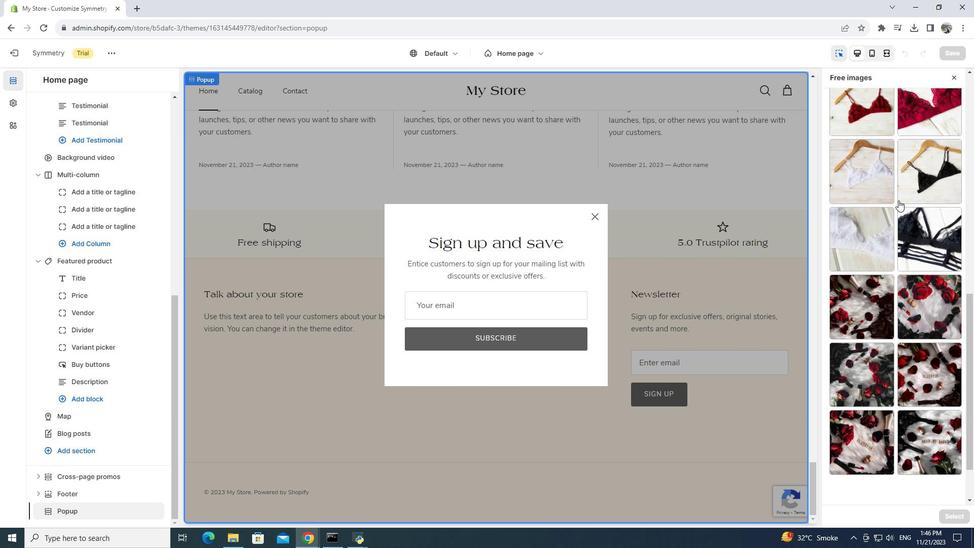 
Action: Mouse scrolled (899, 200) with delta (0, 0)
Screenshot: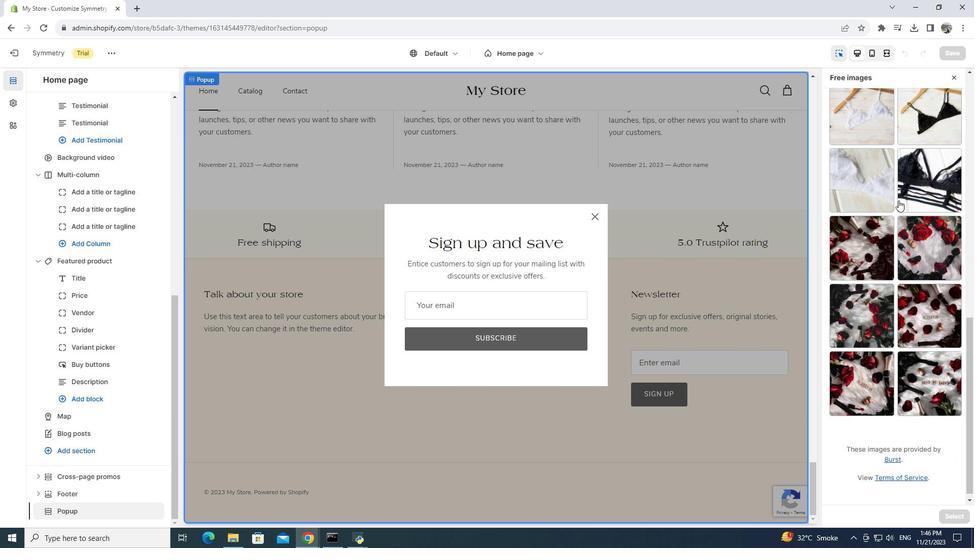 
Action: Mouse scrolled (899, 200) with delta (0, 0)
Screenshot: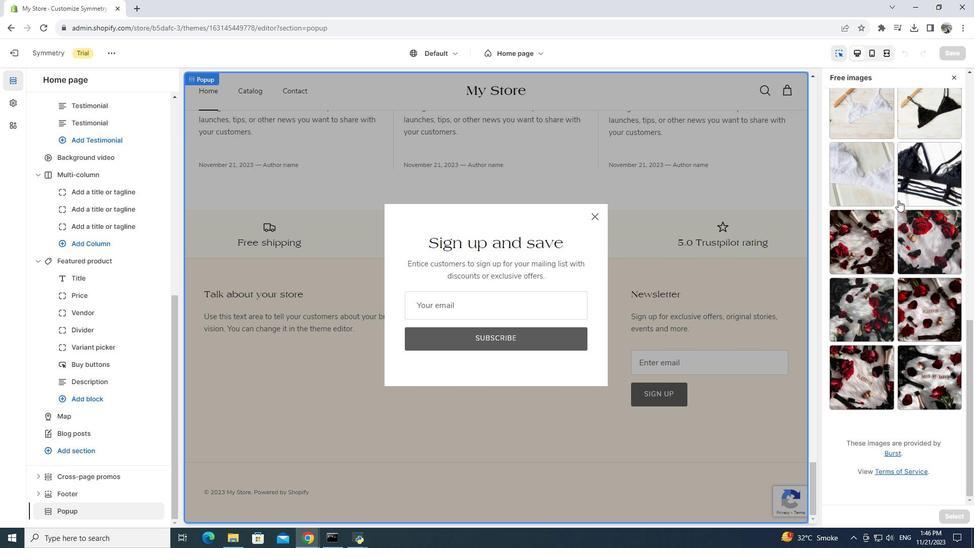 
Action: Mouse scrolled (899, 200) with delta (0, 0)
Screenshot: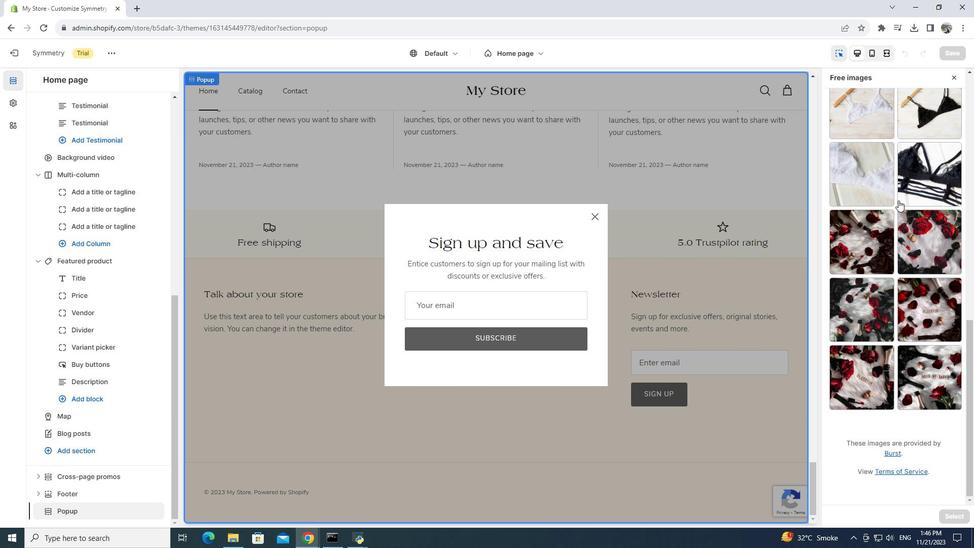 
Action: Mouse scrolled (899, 200) with delta (0, 0)
Screenshot: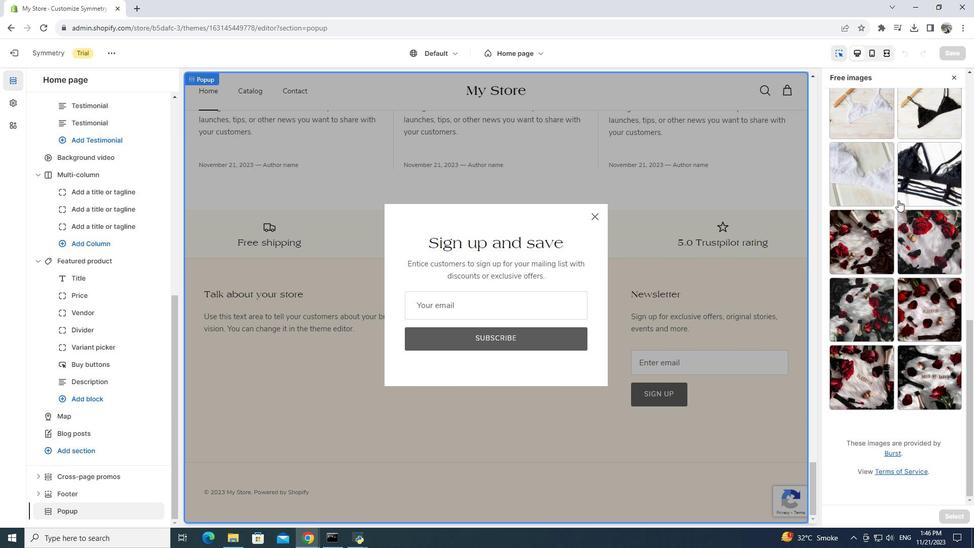 
Action: Mouse scrolled (899, 200) with delta (0, 0)
Screenshot: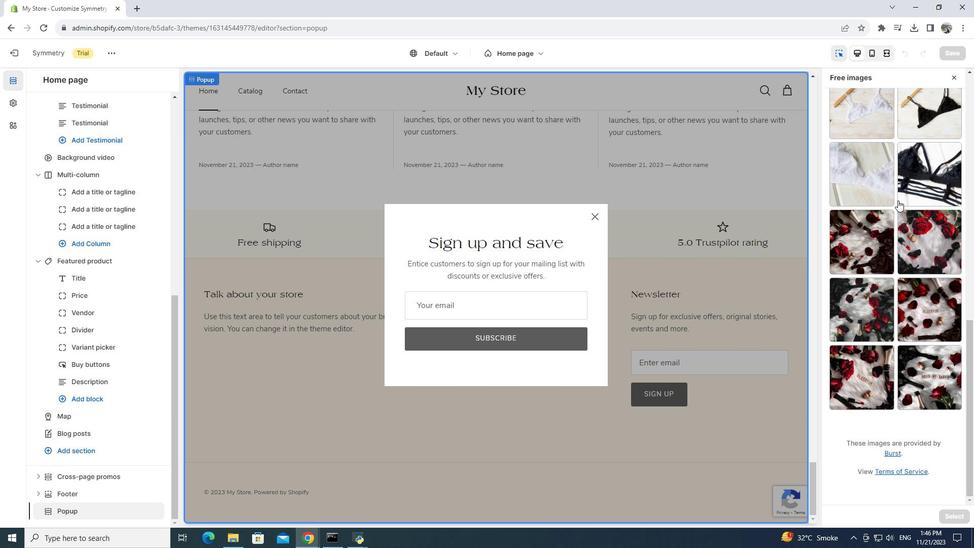 
Action: Mouse scrolled (899, 200) with delta (0, 0)
Screenshot: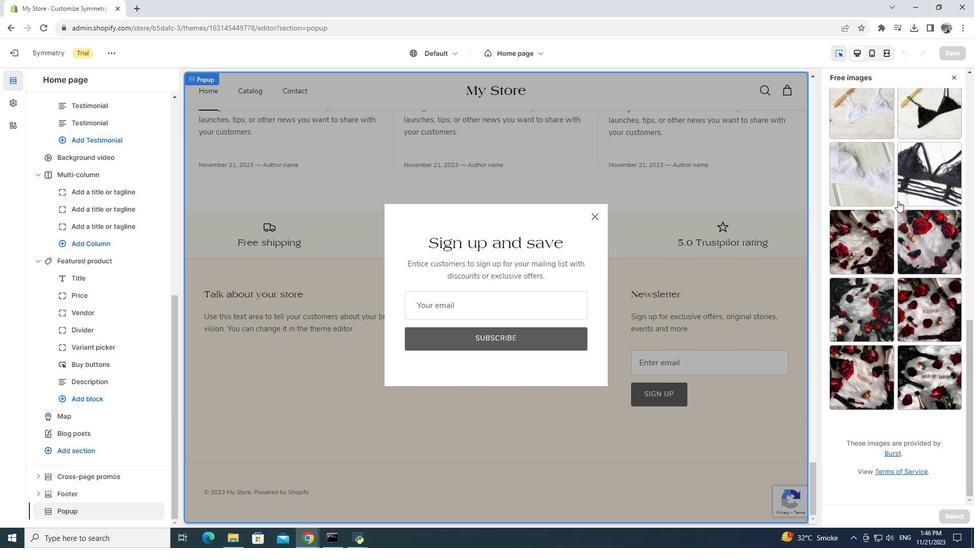 
Action: Mouse moved to (893, 310)
Screenshot: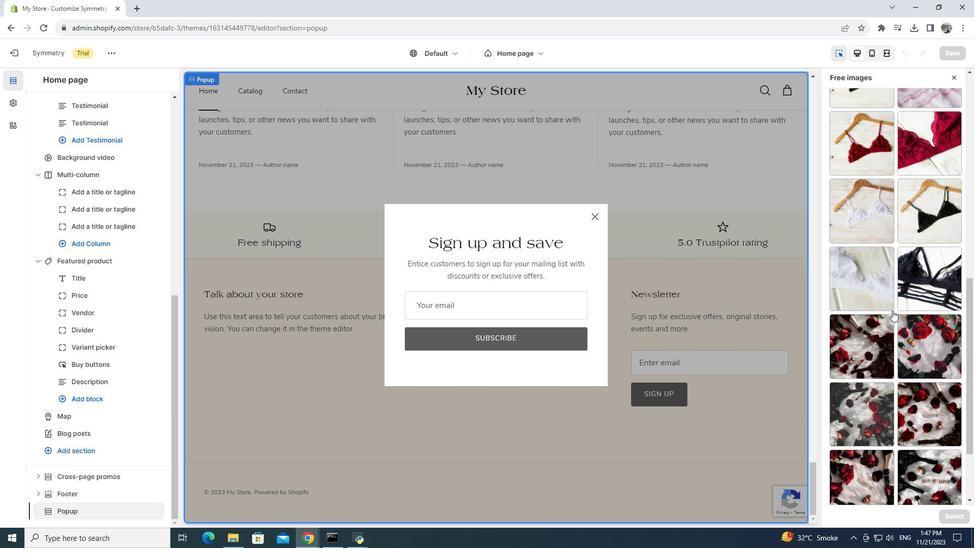 
Action: Mouse scrolled (893, 311) with delta (0, 0)
Screenshot: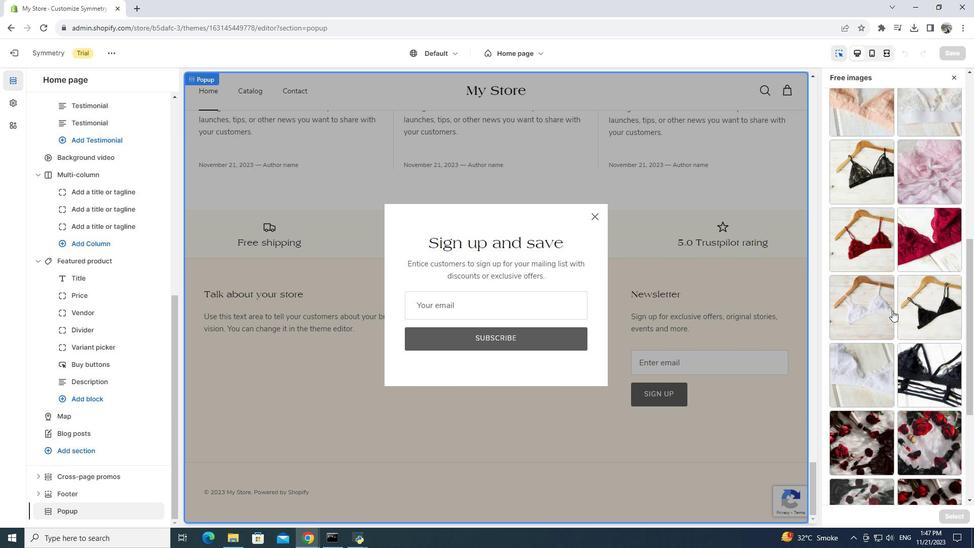 
Action: Mouse scrolled (893, 311) with delta (0, 0)
Screenshot: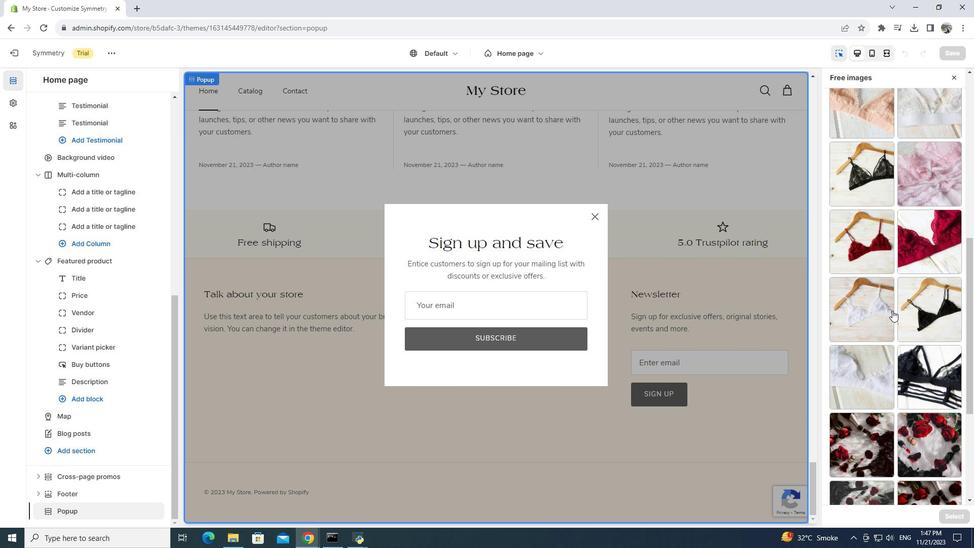 
Action: Mouse scrolled (893, 311) with delta (0, 0)
Screenshot: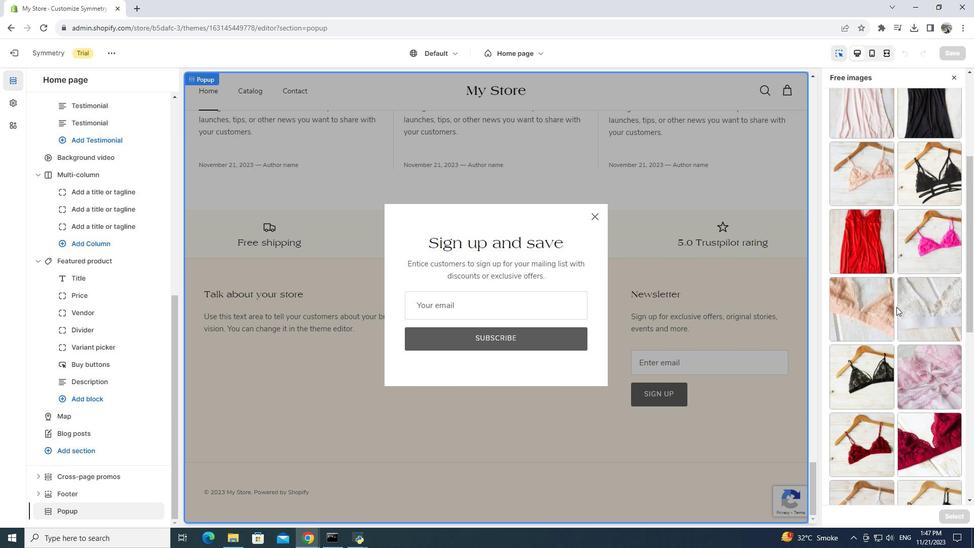 
Action: Mouse scrolled (893, 311) with delta (0, 0)
Screenshot: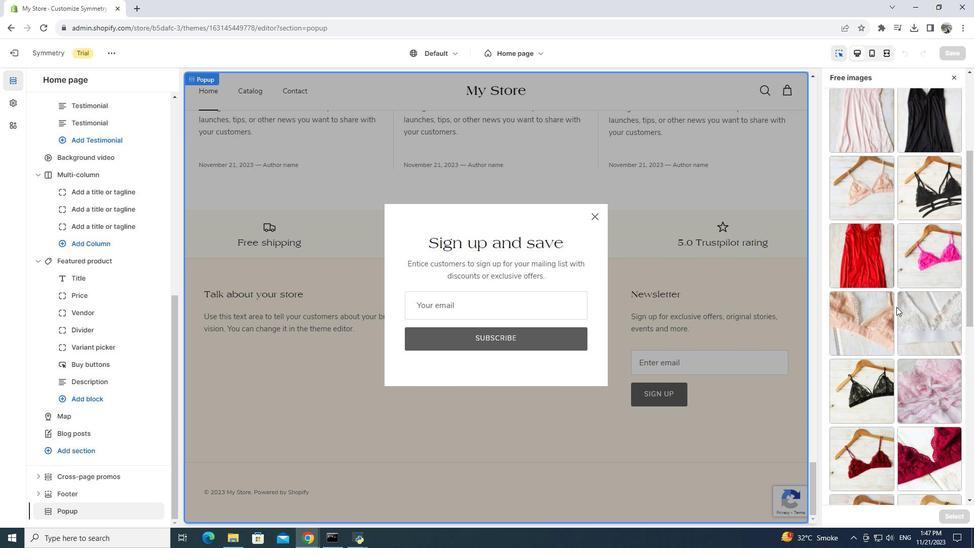 
Action: Mouse moved to (894, 310)
Screenshot: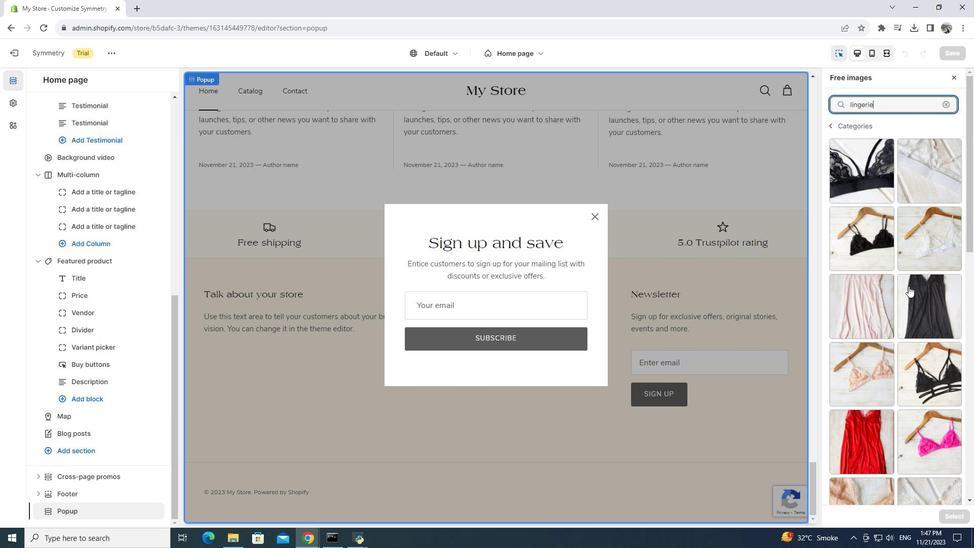 
Action: Mouse scrolled (894, 310) with delta (0, 0)
Screenshot: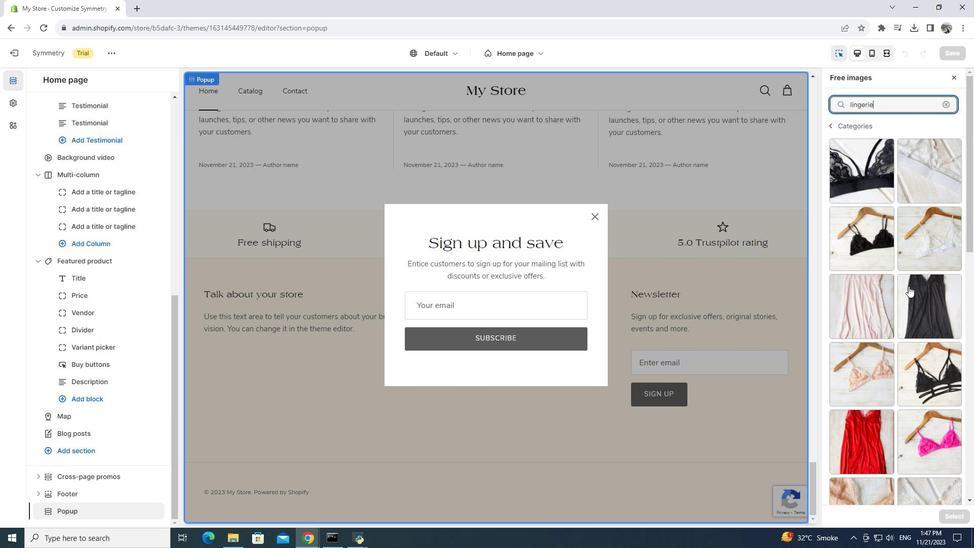 
Action: Mouse scrolled (894, 310) with delta (0, 0)
Screenshot: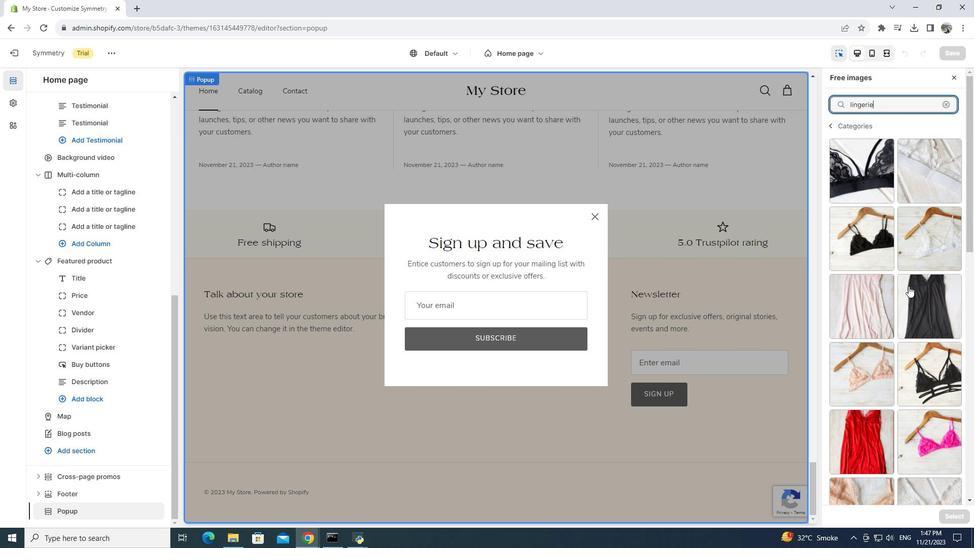 
Action: Mouse moved to (894, 309)
Screenshot: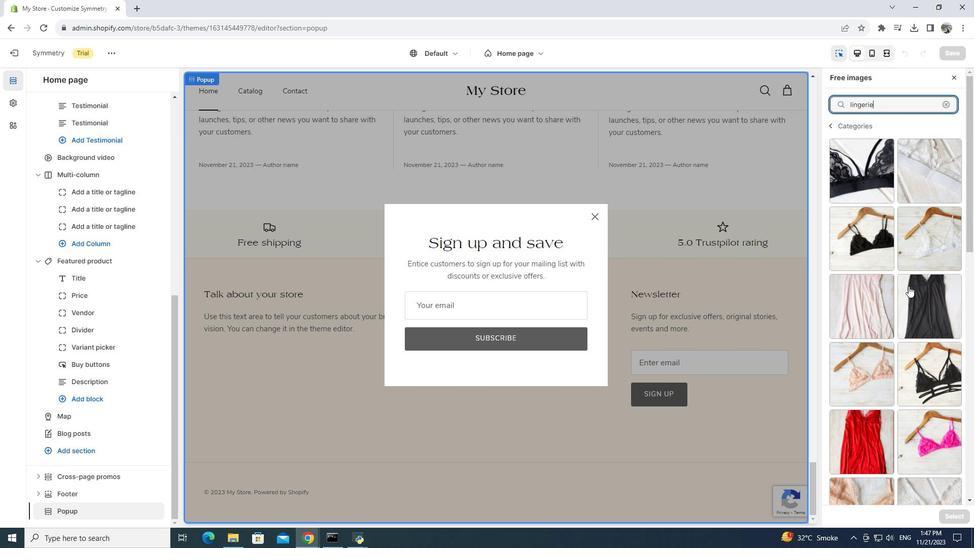 
Action: Mouse scrolled (894, 310) with delta (0, 0)
Screenshot: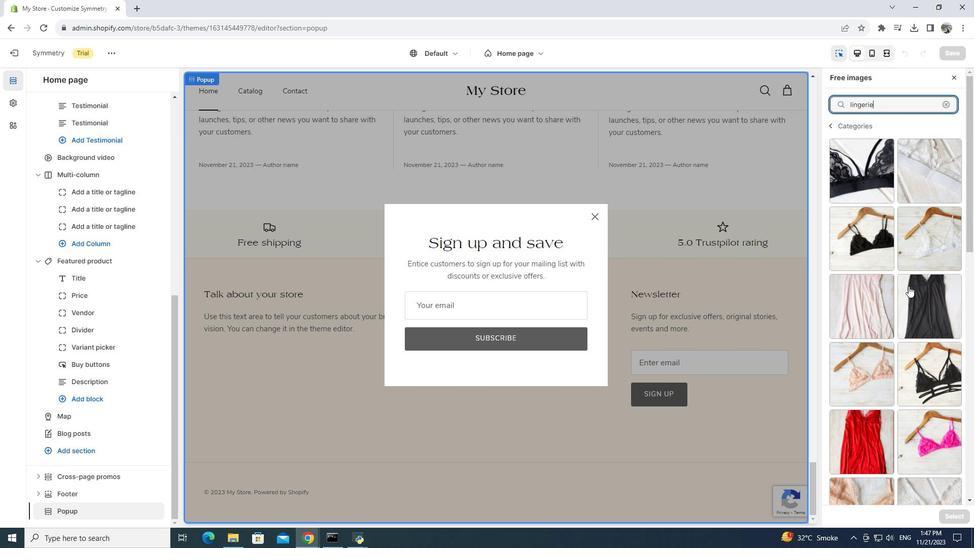 
Action: Mouse moved to (894, 309)
Screenshot: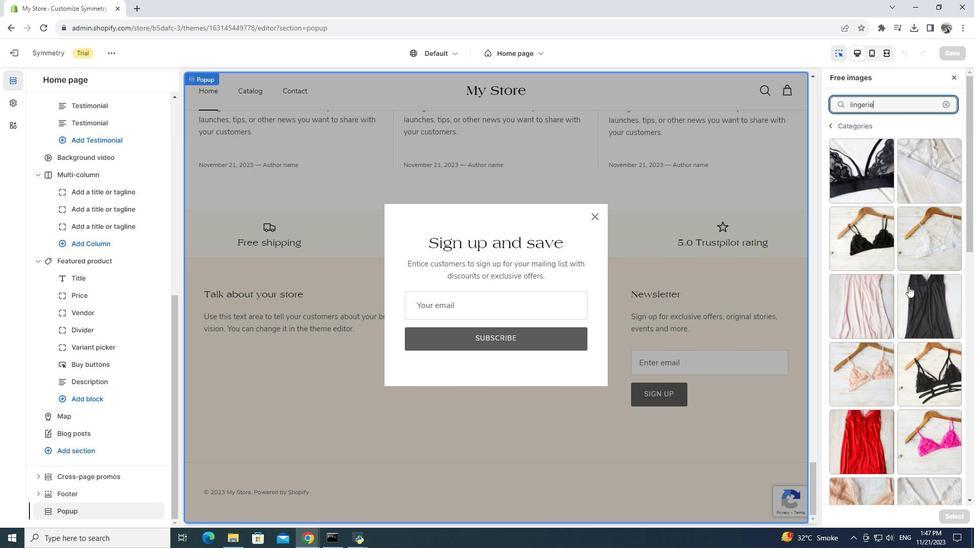 
Action: Mouse scrolled (894, 309) with delta (0, 0)
Screenshot: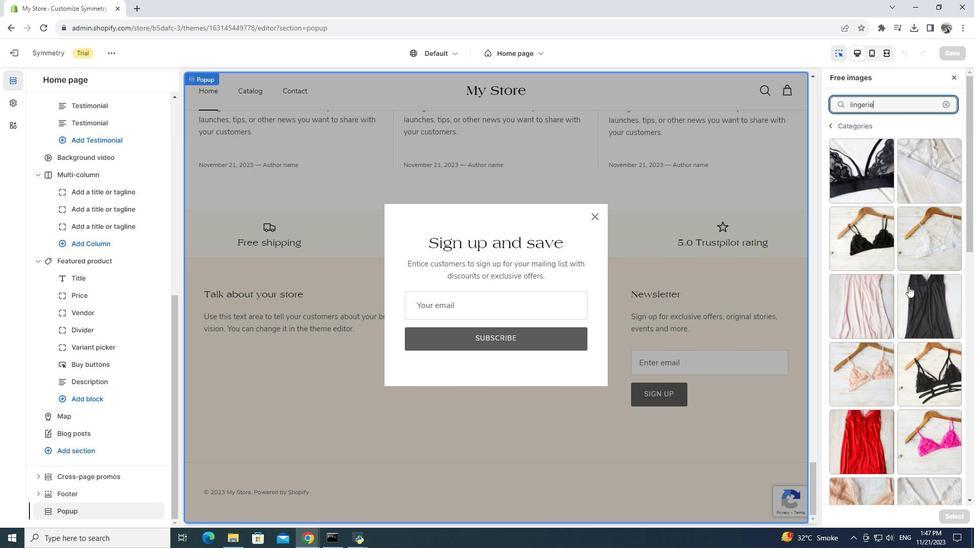 
Action: Mouse moved to (897, 307)
Screenshot: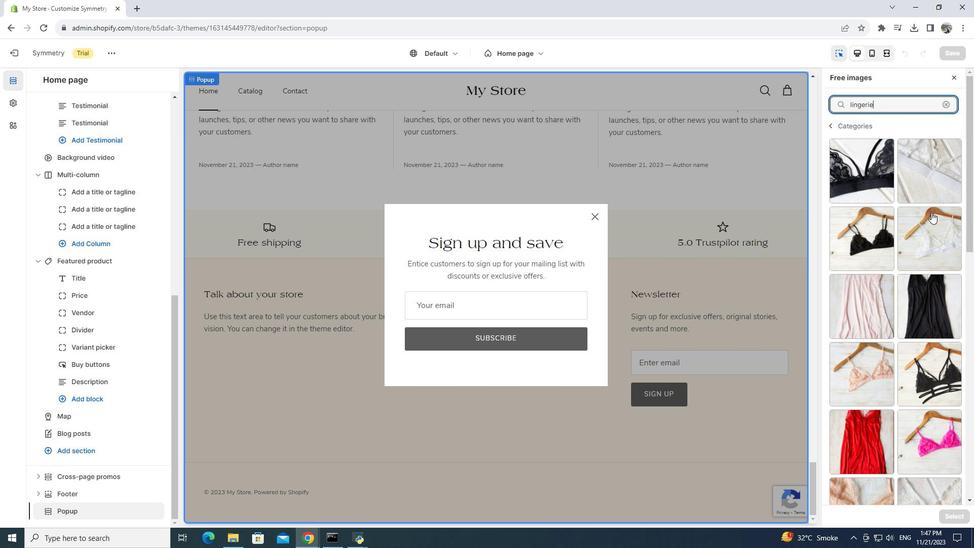 
Action: Mouse scrolled (897, 307) with delta (0, 0)
Screenshot: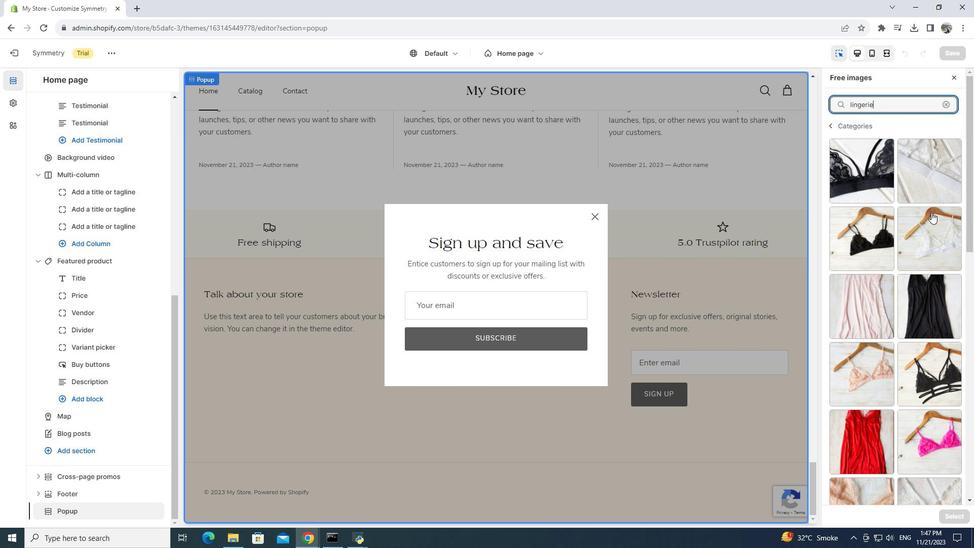 
Action: Mouse scrolled (897, 307) with delta (0, 0)
Screenshot: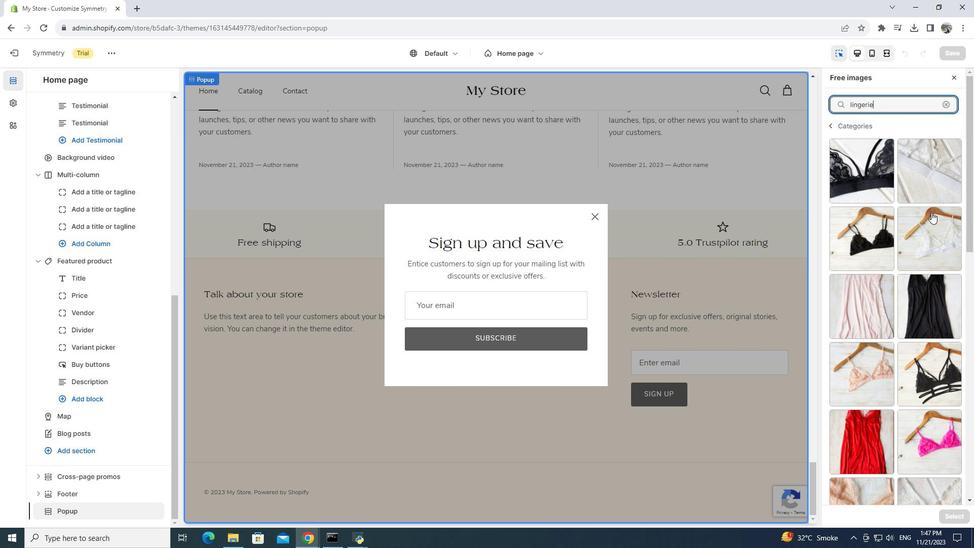 
Action: Mouse scrolled (897, 307) with delta (0, 0)
Screenshot: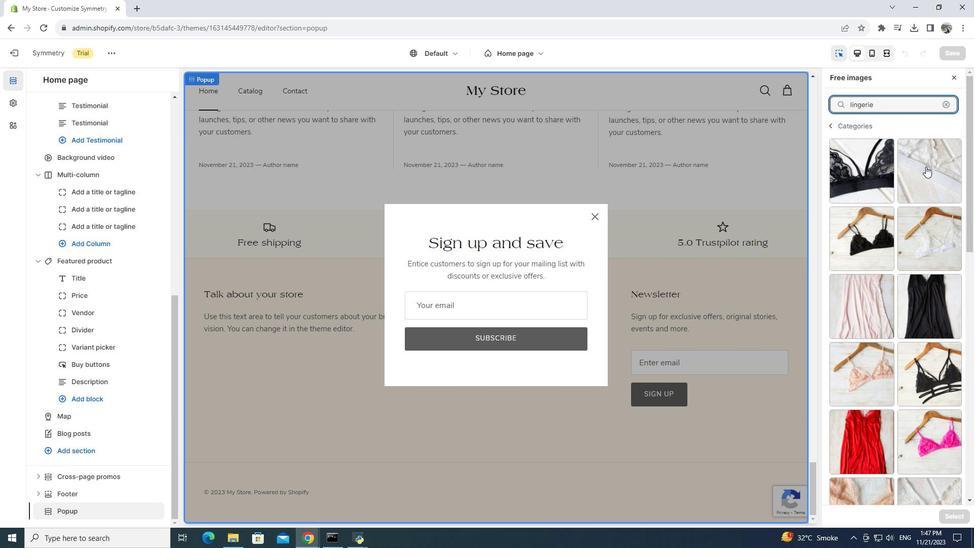 
Action: Mouse scrolled (897, 307) with delta (0, 0)
Screenshot: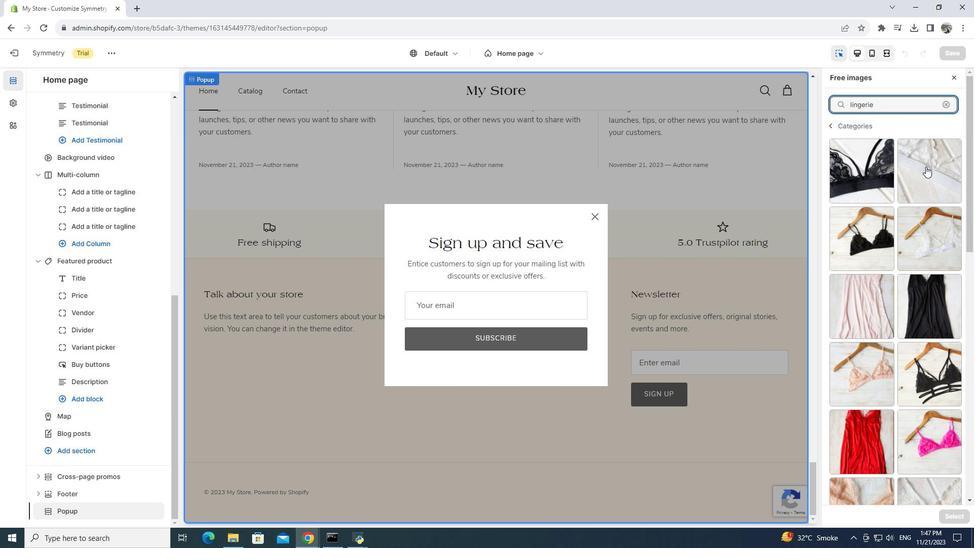 
Action: Mouse moved to (909, 286)
Screenshot: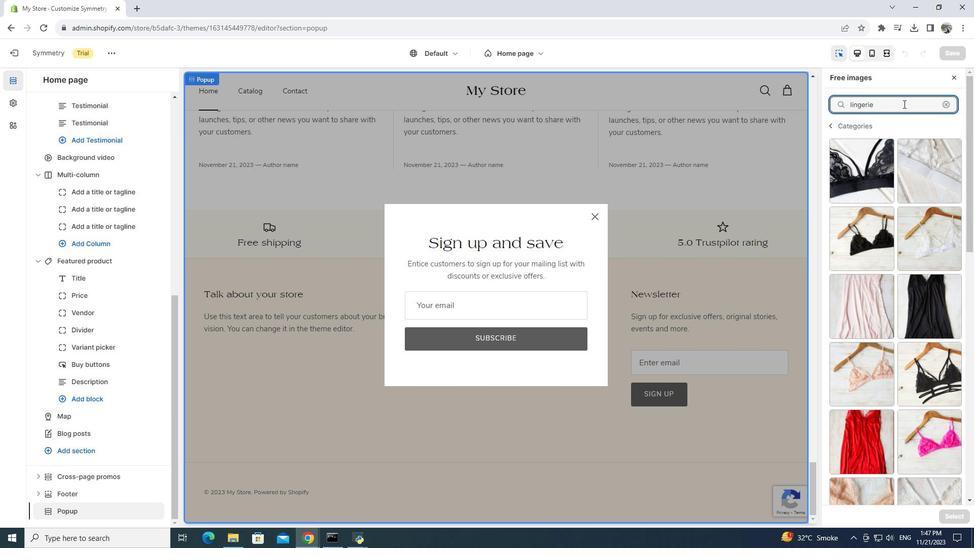 
Action: Mouse scrolled (909, 286) with delta (0, 0)
Screenshot: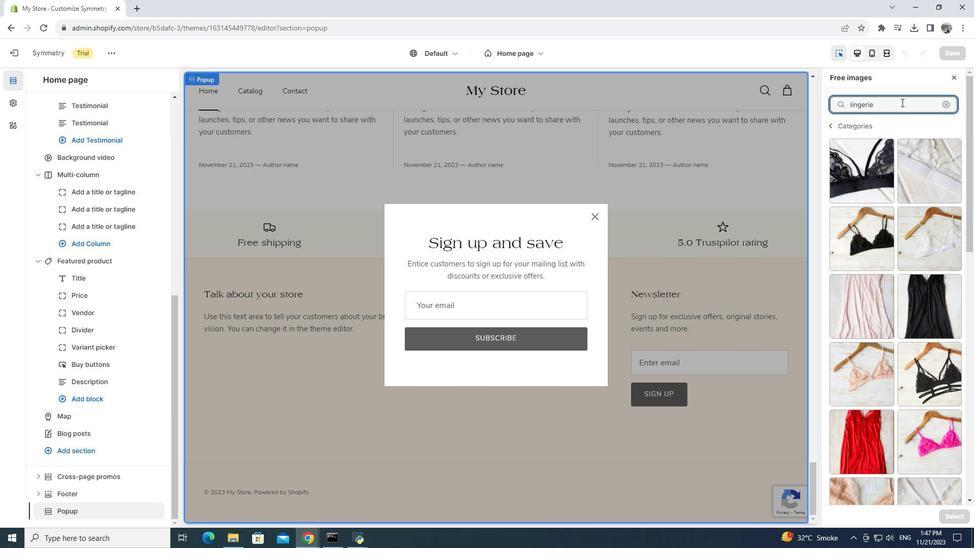 
Action: Mouse scrolled (909, 286) with delta (0, 0)
Screenshot: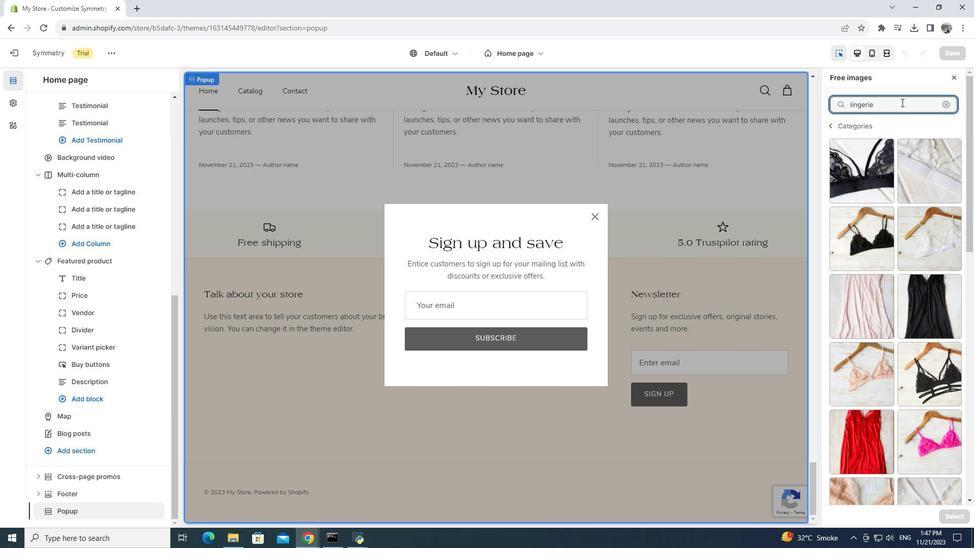 
Action: Mouse scrolled (909, 286) with delta (0, 0)
Screenshot: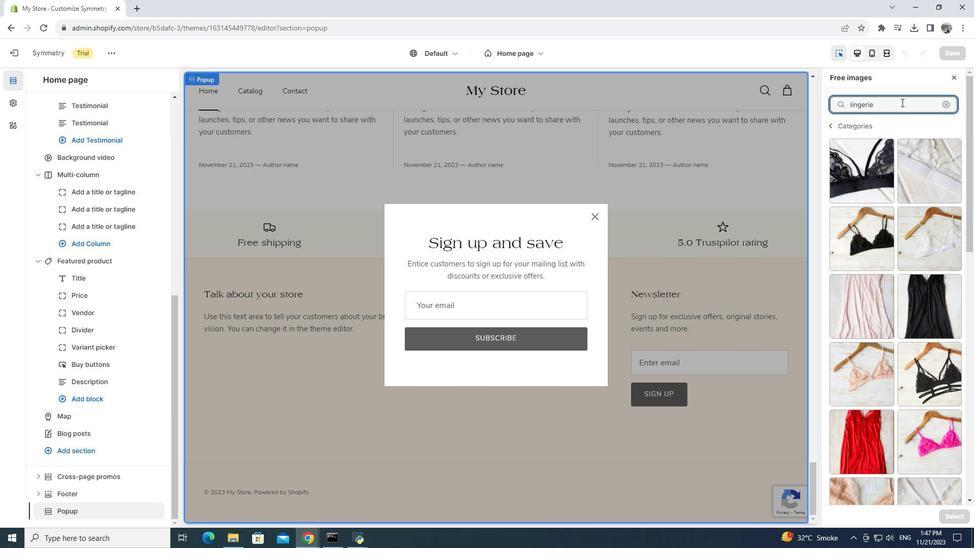 
Action: Mouse moved to (899, 102)
Screenshot: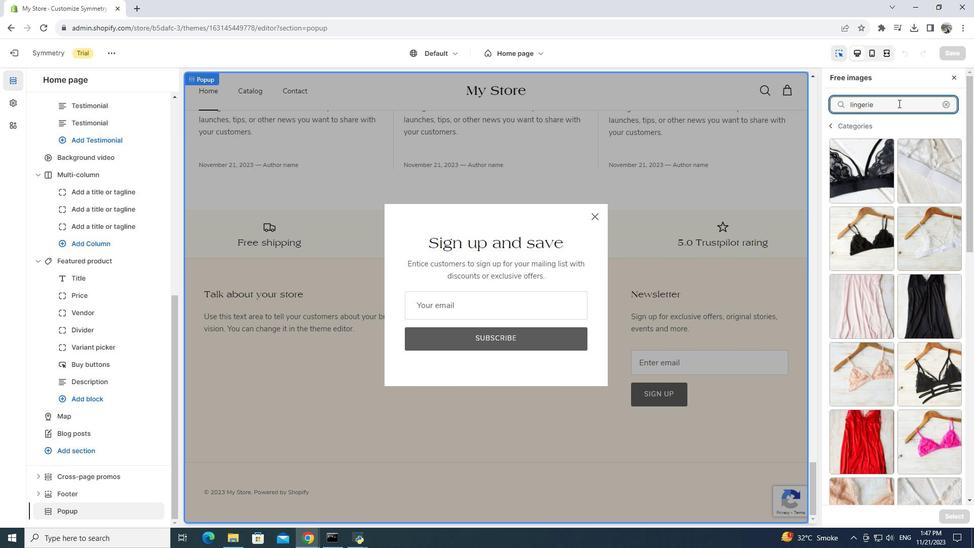 
Action: Mouse pressed left at (899, 102)
Screenshot: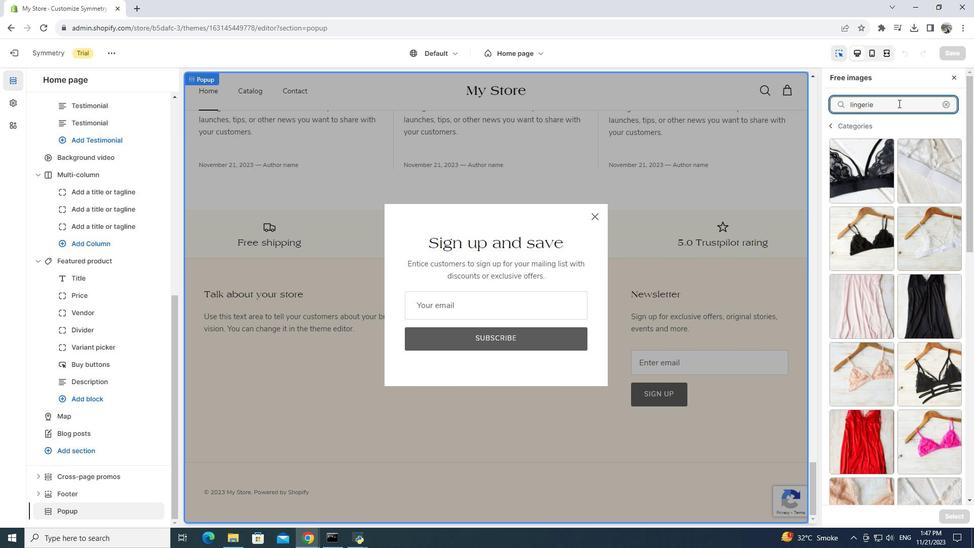 
Action: Mouse moved to (899, 103)
Screenshot: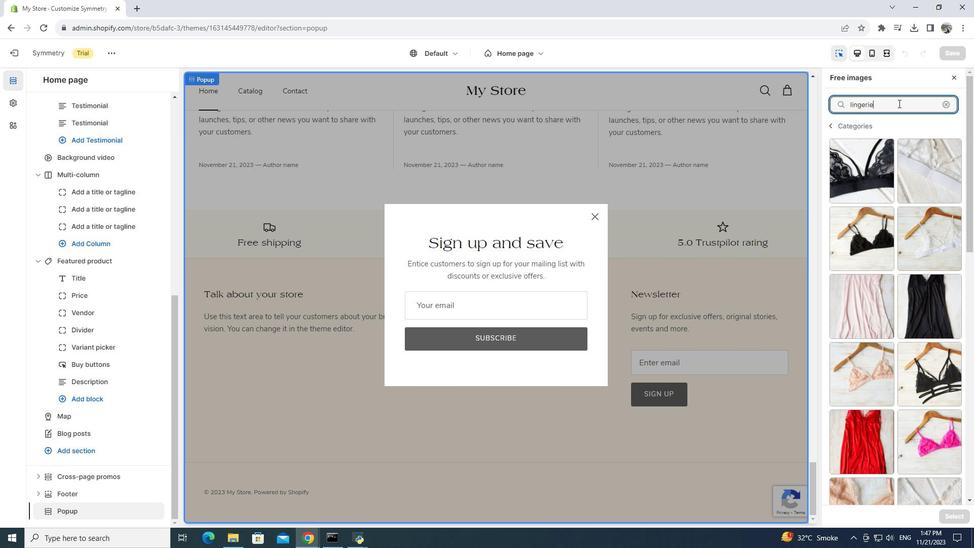 
Action: Key pressed <Key.backspace><Key.backspace><Key.backspace><Key.backspace><Key.backspace><Key.backspace><Key.backspace><Key.backspace>beachwear<Key.backspace><Key.backspace><Key.backspace><Key.backspace><Key.backspace><Key.backspace><Key.backspace><Key.backspace><Key.backspace><Key.backspace>
Screenshot: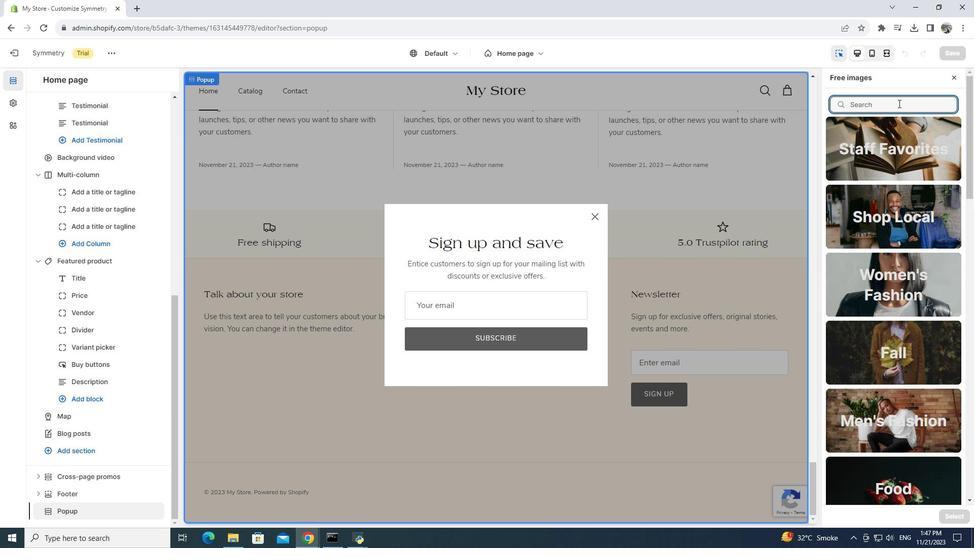 
Action: Mouse moved to (901, 365)
Screenshot: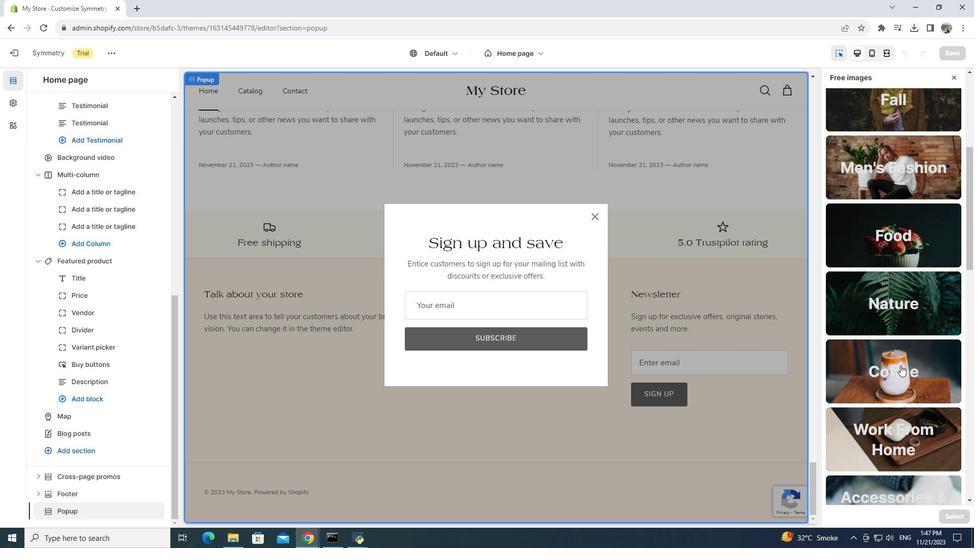 
Action: Mouse scrolled (901, 365) with delta (0, 0)
Screenshot: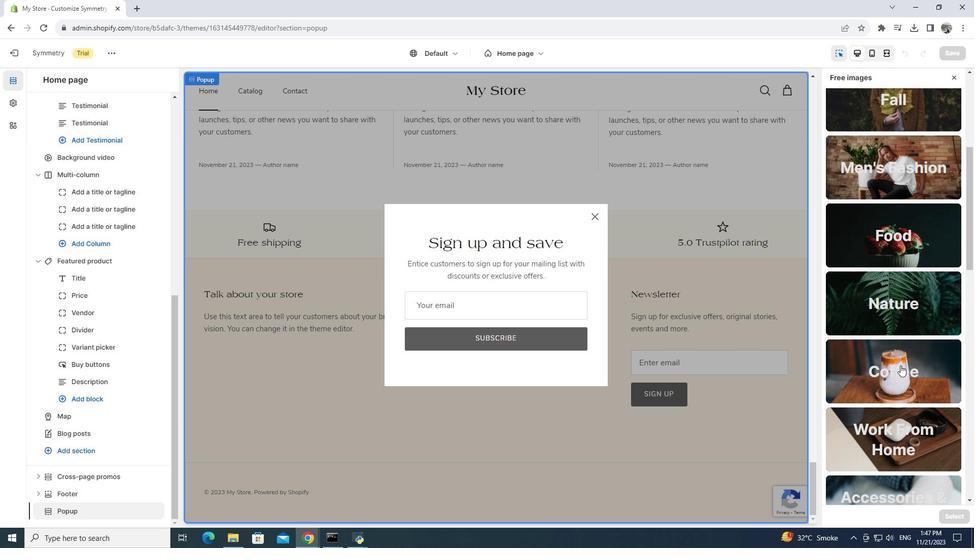 
Action: Mouse scrolled (901, 365) with delta (0, 0)
Screenshot: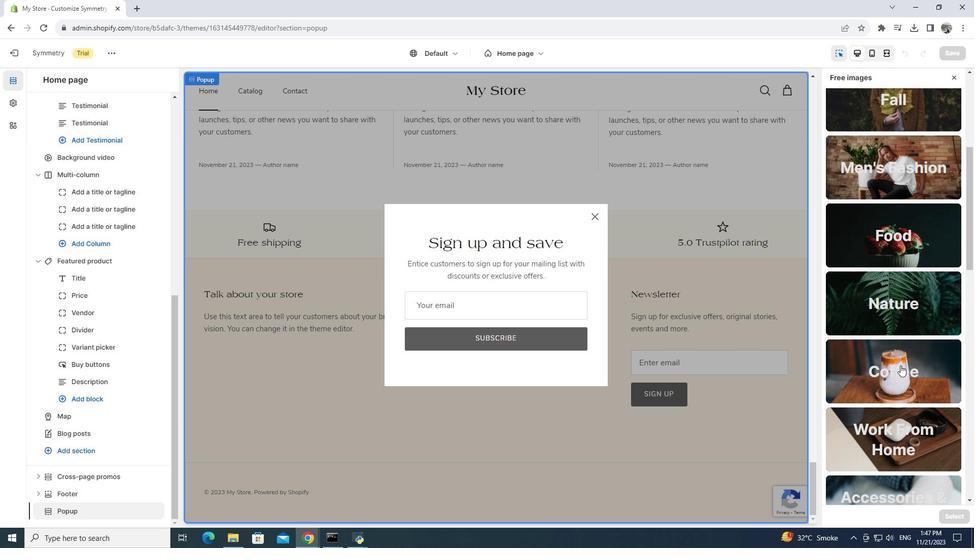 
Action: Mouse scrolled (901, 365) with delta (0, 0)
Screenshot: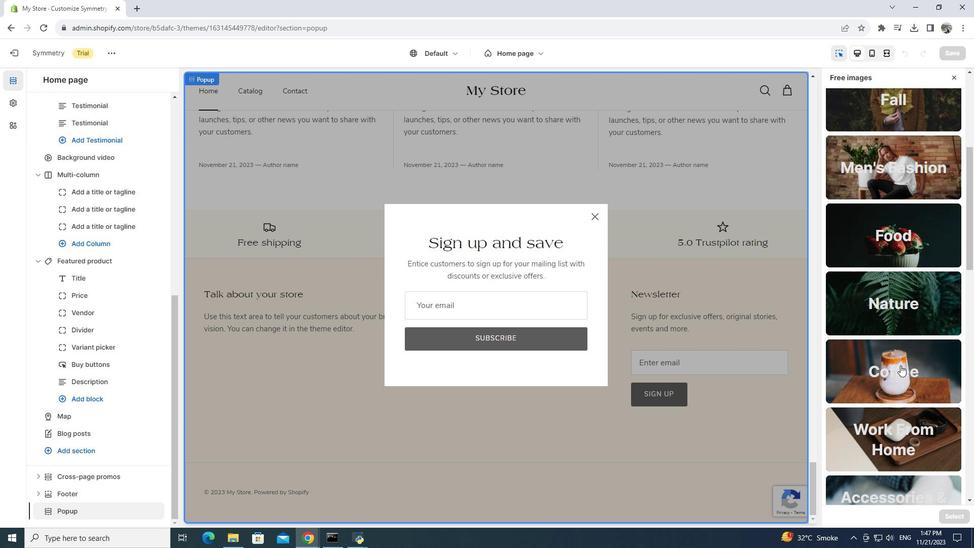 
Action: Mouse scrolled (901, 365) with delta (0, 0)
Screenshot: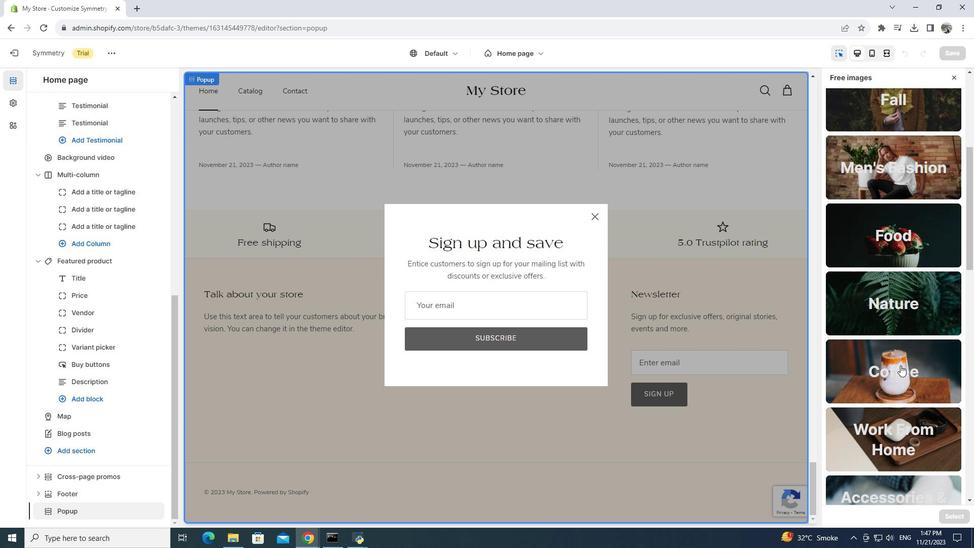 
Action: Mouse scrolled (901, 365) with delta (0, 0)
Screenshot: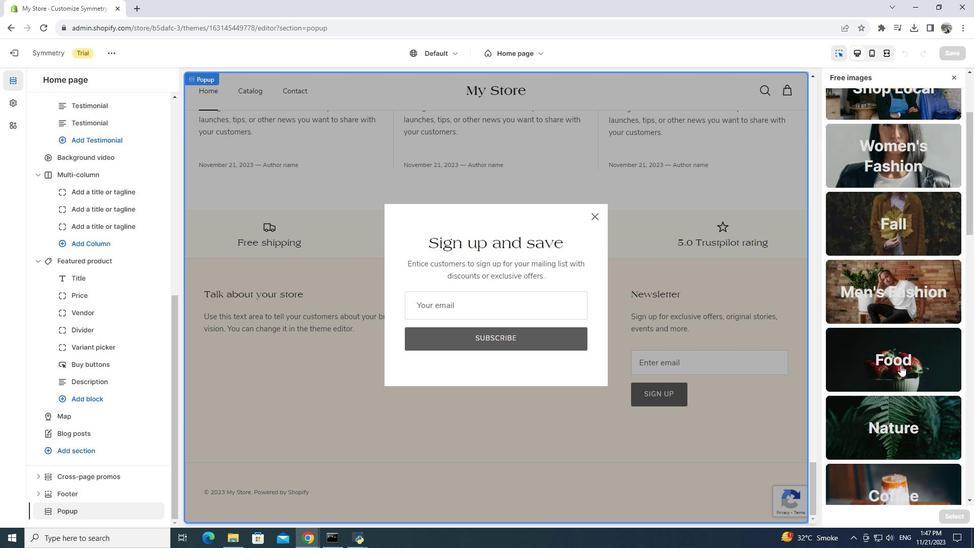 
Action: Mouse scrolled (901, 366) with delta (0, 0)
Screenshot: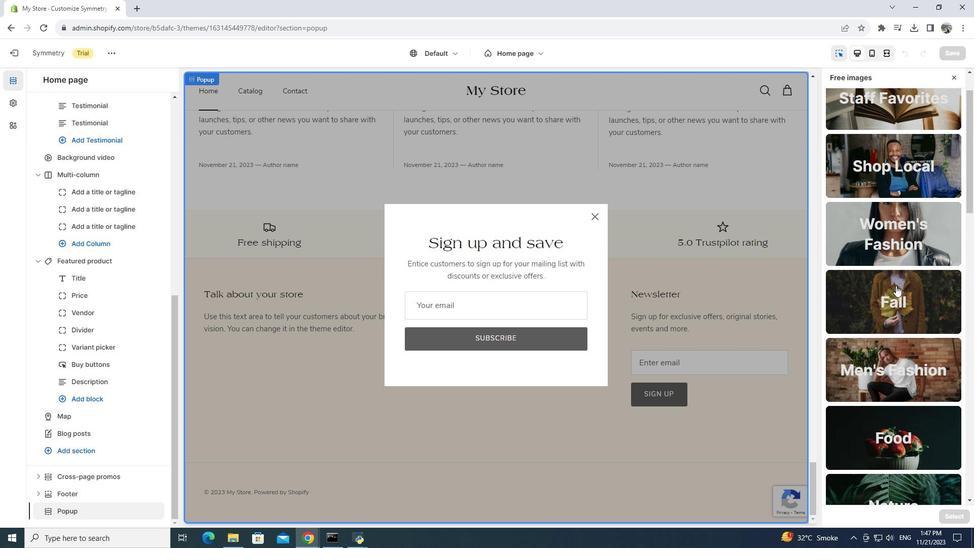
Action: Mouse scrolled (901, 366) with delta (0, 0)
Screenshot: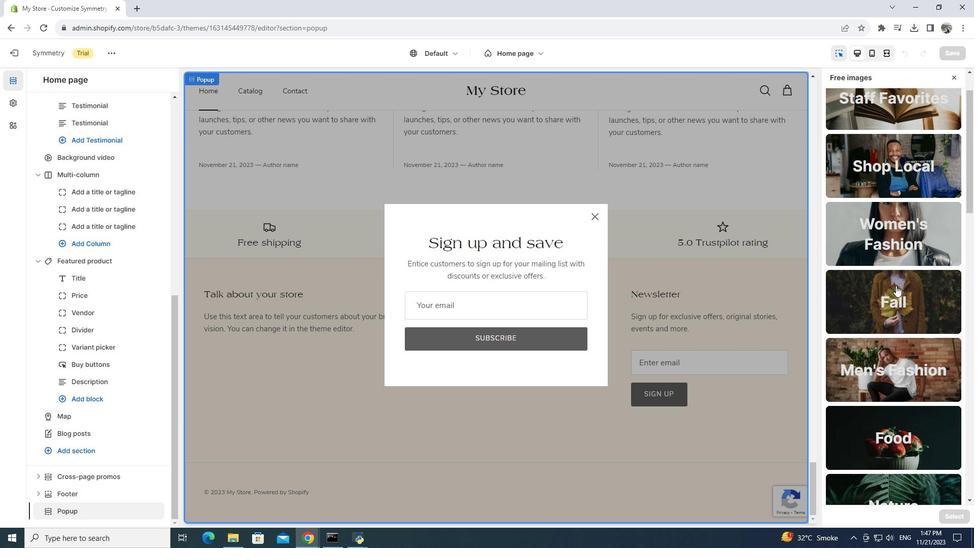 
Action: Mouse scrolled (901, 366) with delta (0, 0)
Screenshot: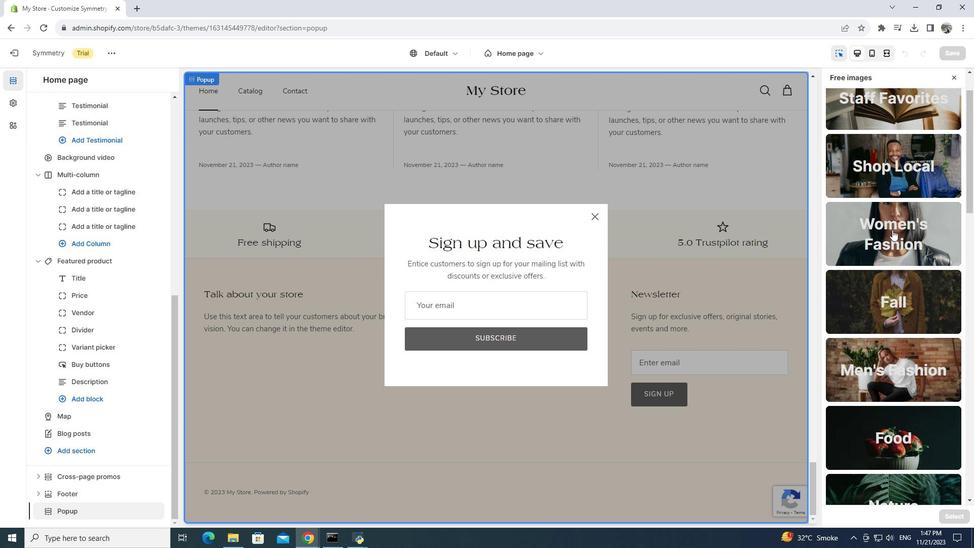 
Action: Mouse scrolled (901, 366) with delta (0, 0)
Screenshot: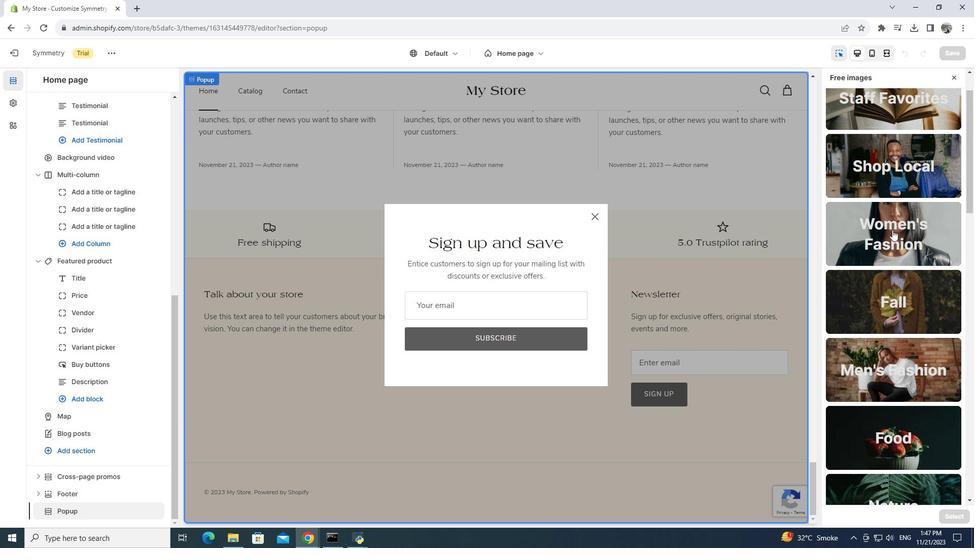 
Action: Mouse moved to (893, 229)
Screenshot: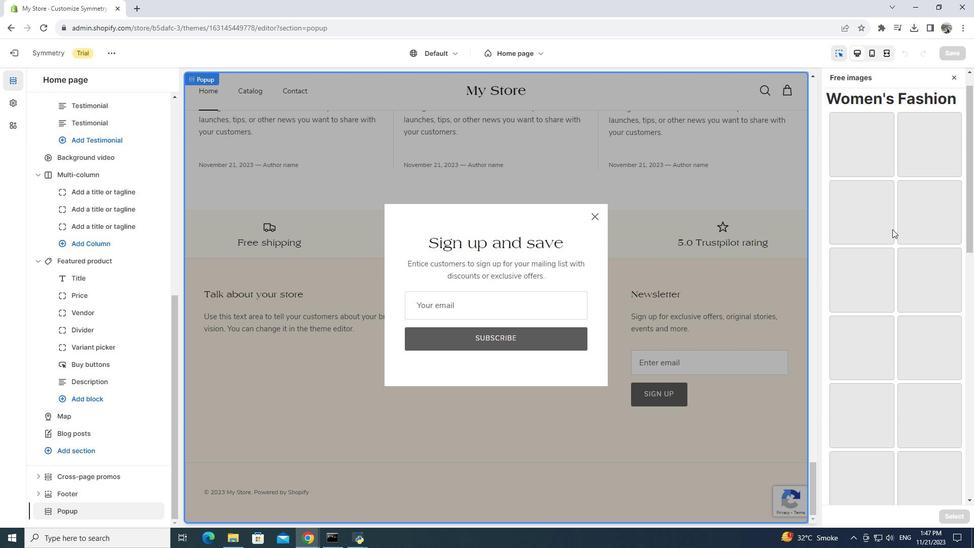 
Action: Mouse pressed left at (893, 229)
Screenshot: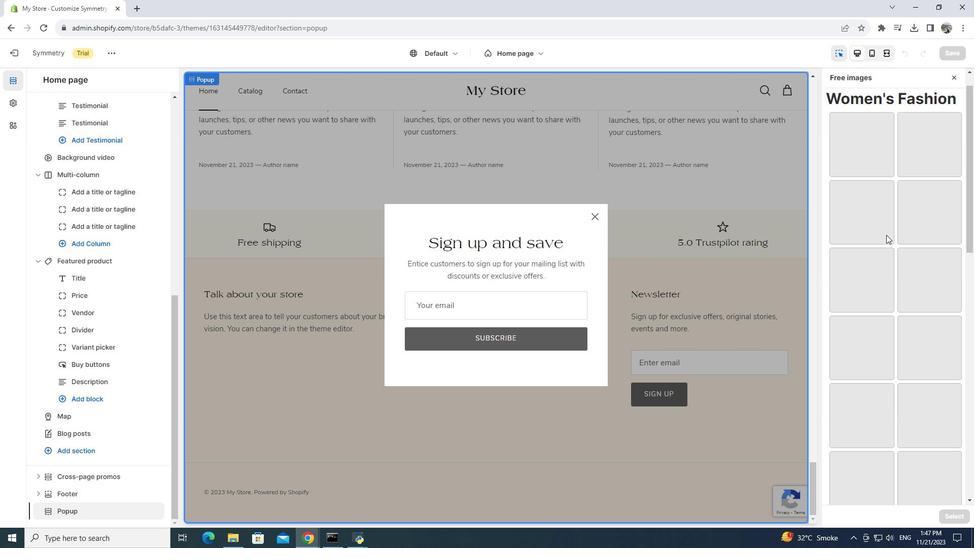 
Action: Mouse moved to (854, 292)
Screenshot: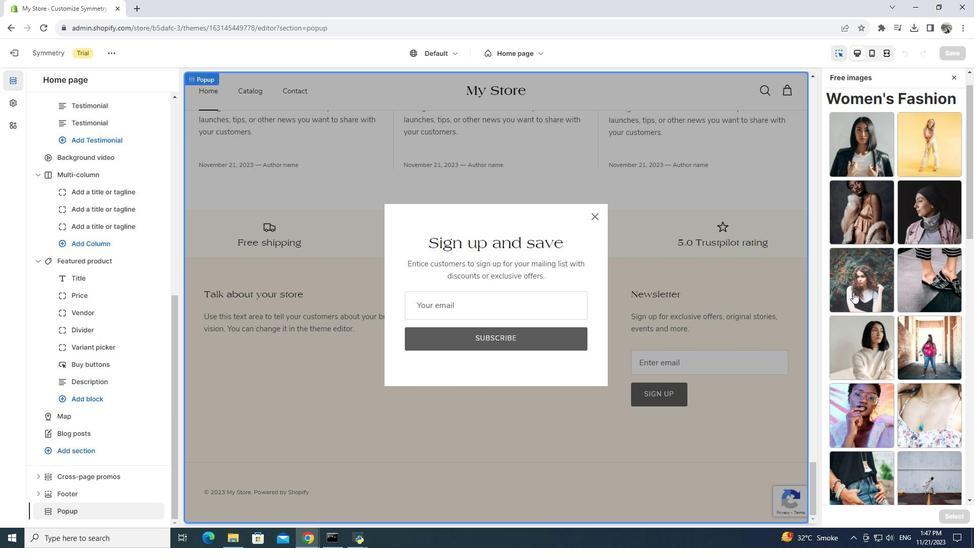 
Action: Mouse scrolled (854, 291) with delta (0, 0)
Screenshot: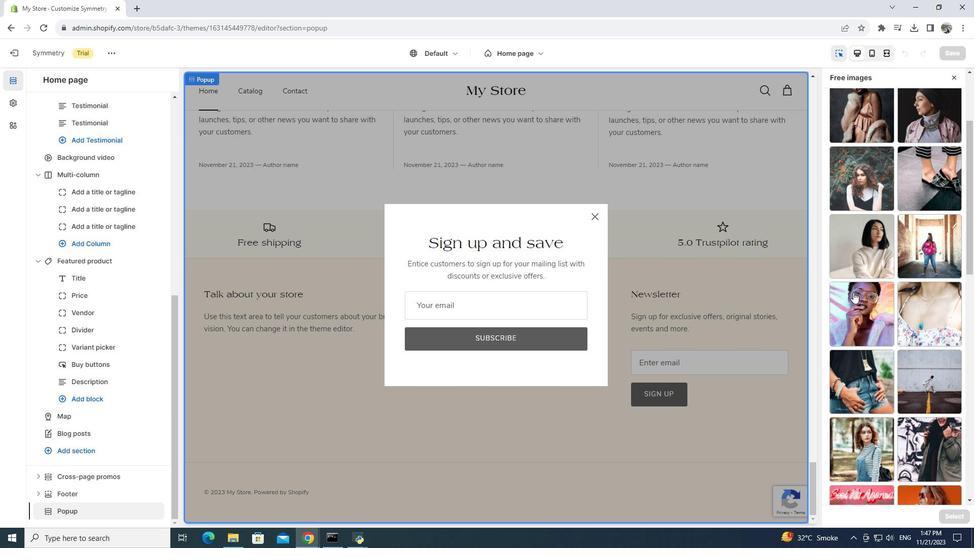 
Action: Mouse scrolled (854, 291) with delta (0, 0)
Screenshot: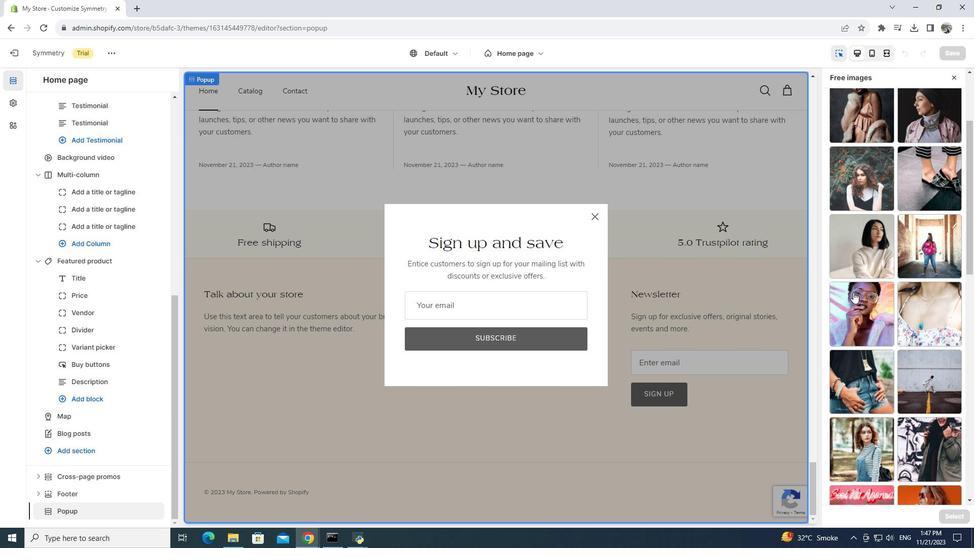 
Action: Mouse moved to (854, 292)
Screenshot: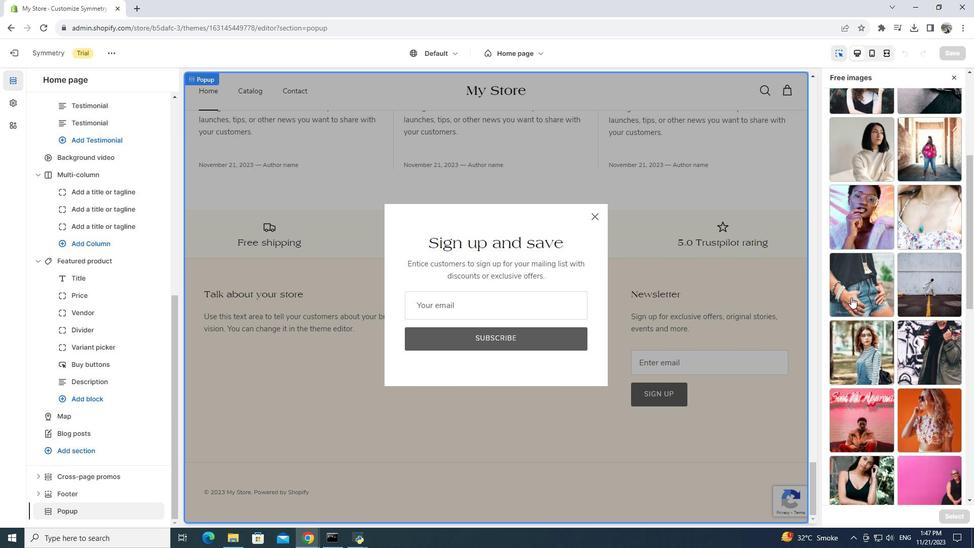 
Action: Mouse scrolled (854, 291) with delta (0, 0)
Screenshot: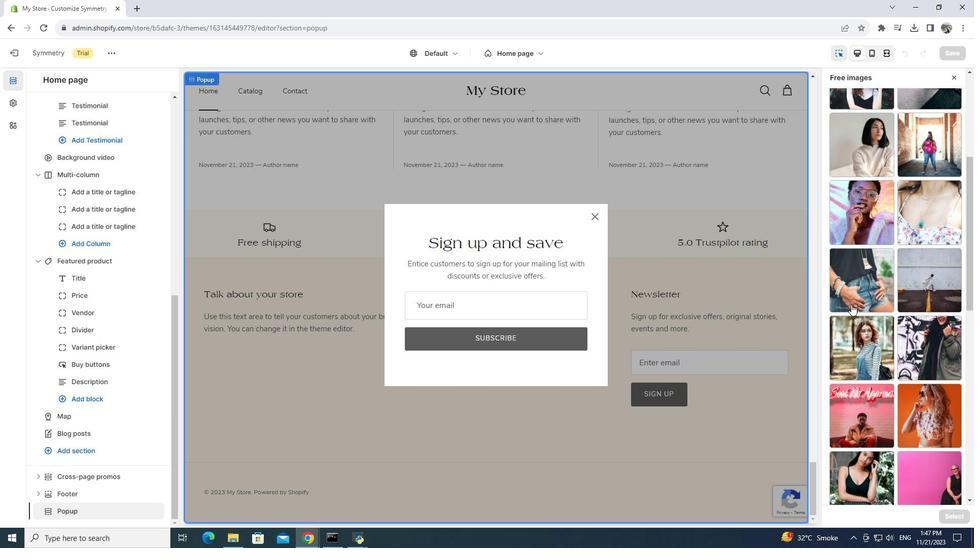
Action: Mouse moved to (853, 293)
Screenshot: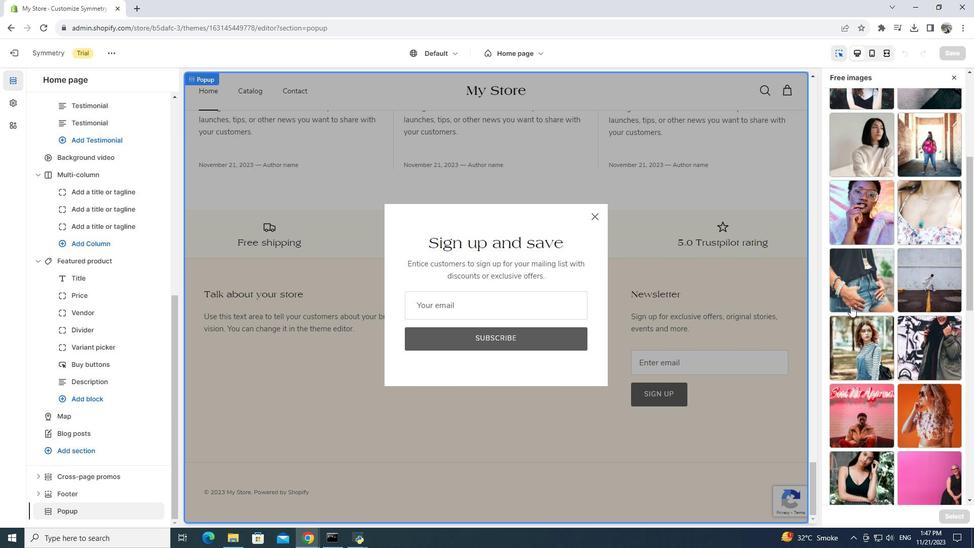 
Action: Mouse scrolled (853, 293) with delta (0, 0)
Screenshot: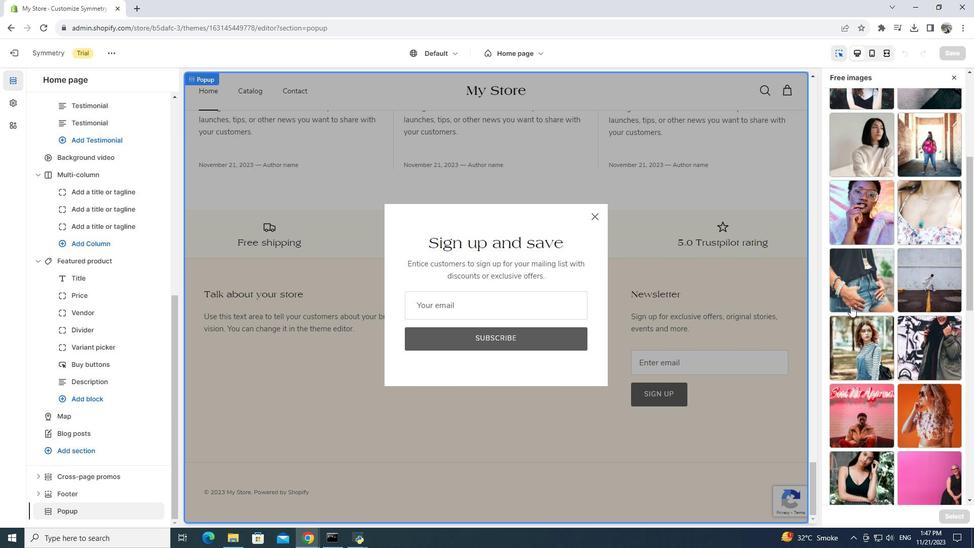 
Action: Mouse moved to (851, 305)
Screenshot: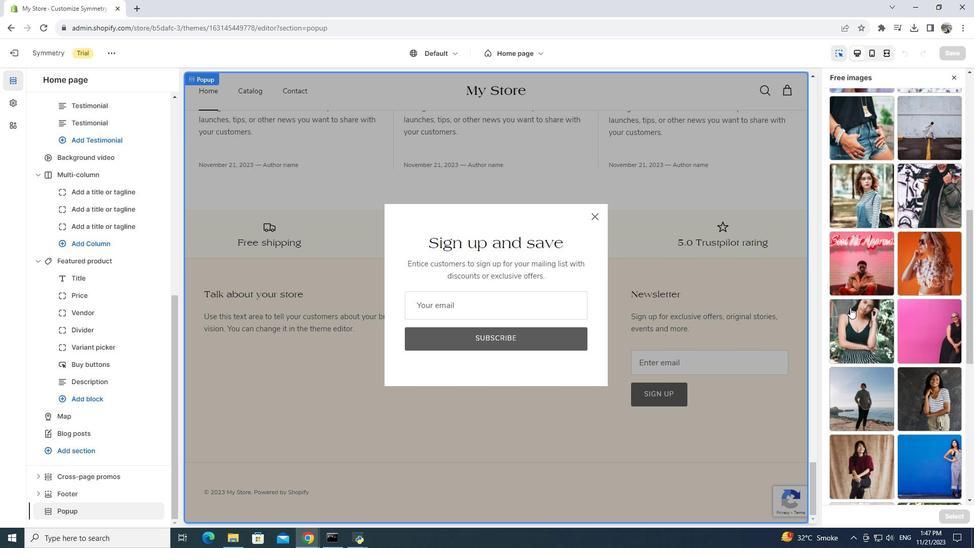 
Action: Mouse scrolled (851, 304) with delta (0, 0)
Screenshot: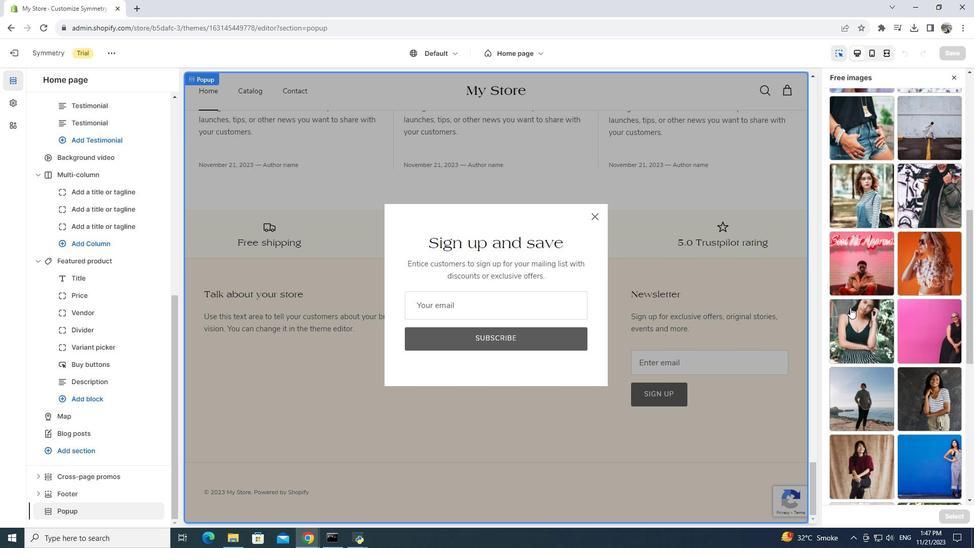 
Action: Mouse moved to (850, 306)
Screenshot: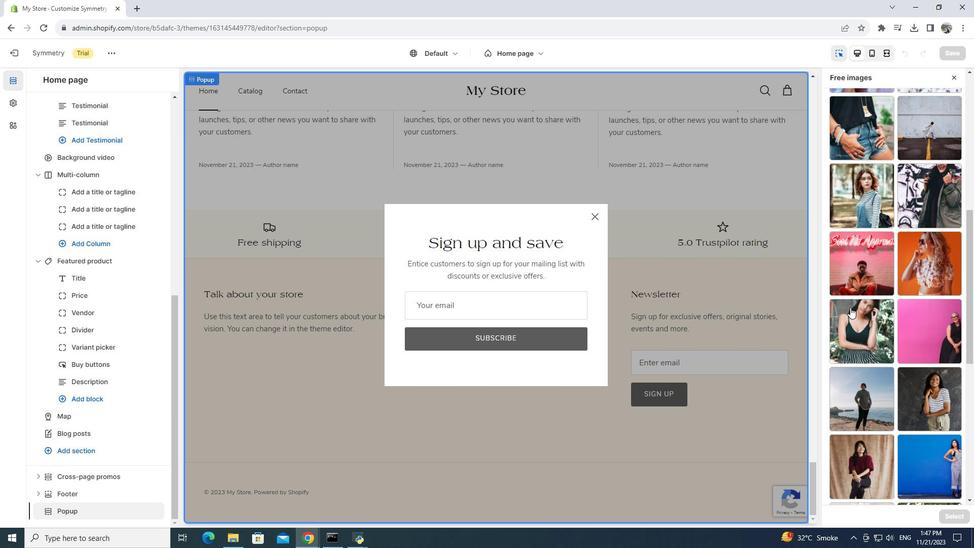 
Action: Mouse scrolled (850, 306) with delta (0, 0)
Screenshot: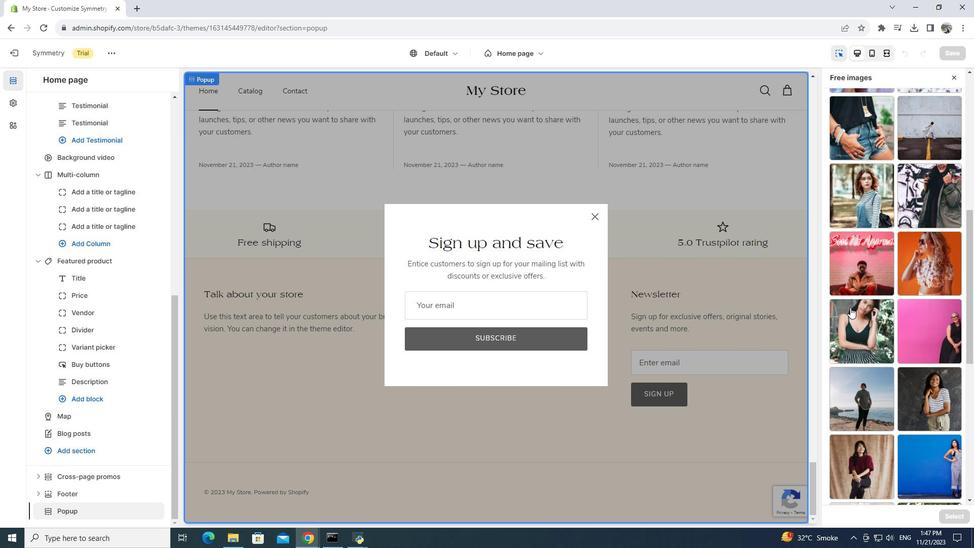 
Action: Mouse moved to (850, 306)
Screenshot: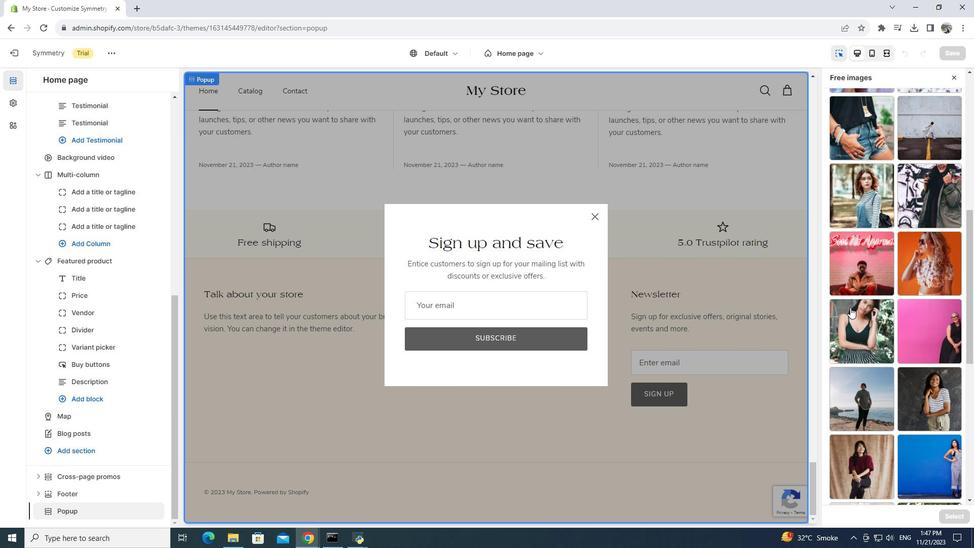 
Action: Mouse scrolled (850, 306) with delta (0, 0)
Screenshot: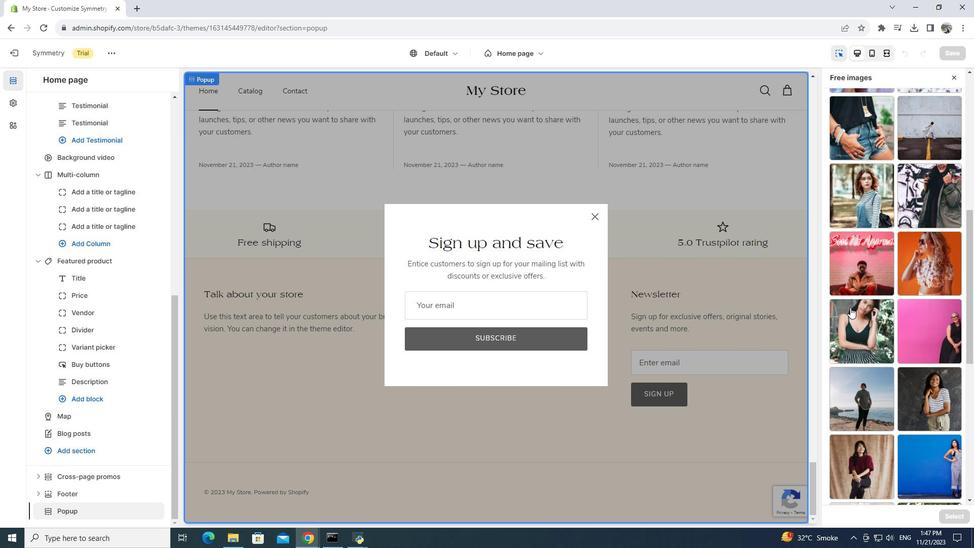 
Action: Mouse moved to (850, 307)
Screenshot: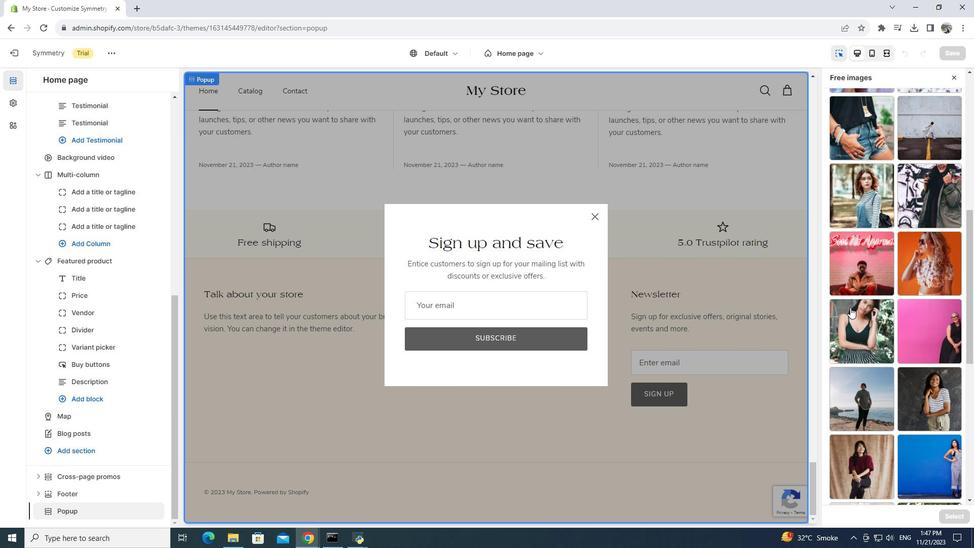 
Action: Mouse scrolled (850, 307) with delta (0, 0)
Screenshot: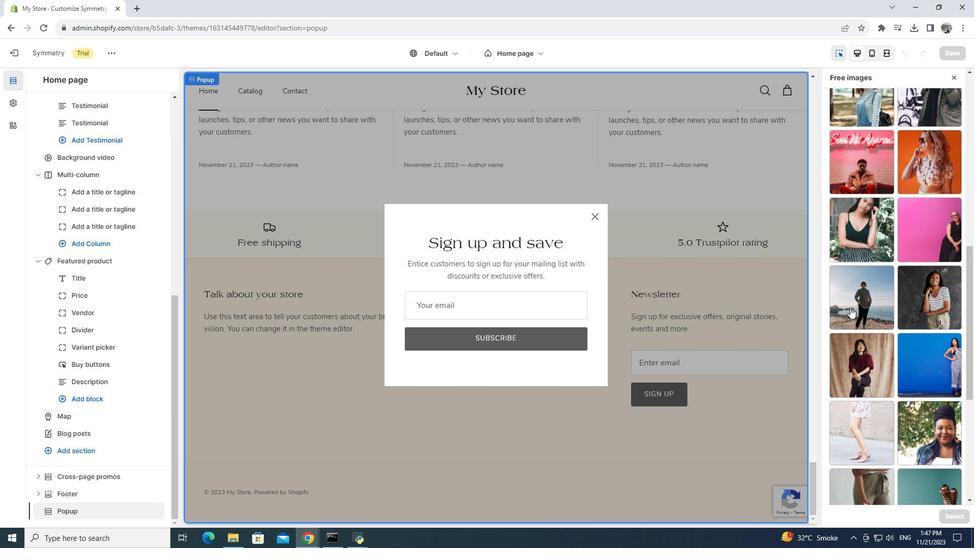 
Action: Mouse scrolled (850, 307) with delta (0, 0)
Screenshot: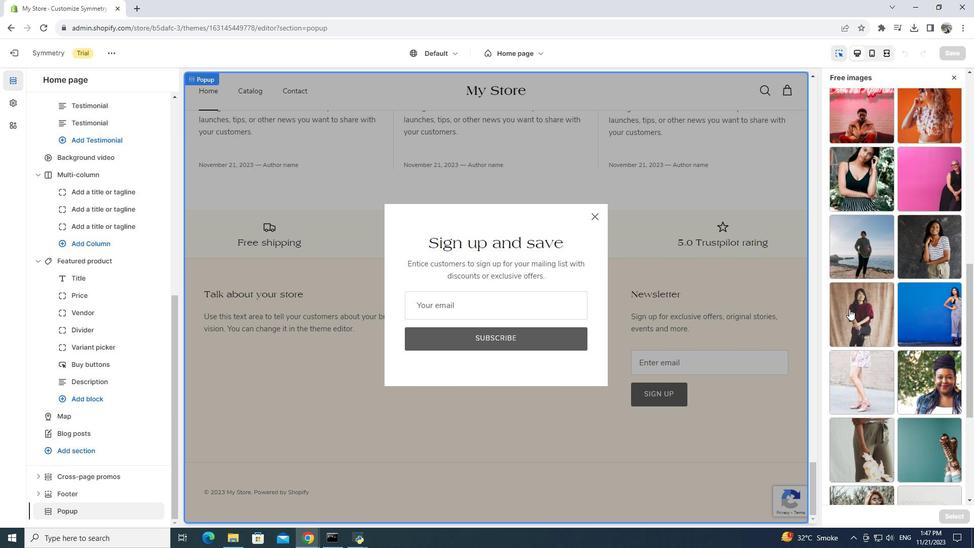 
Action: Mouse moved to (850, 308)
Screenshot: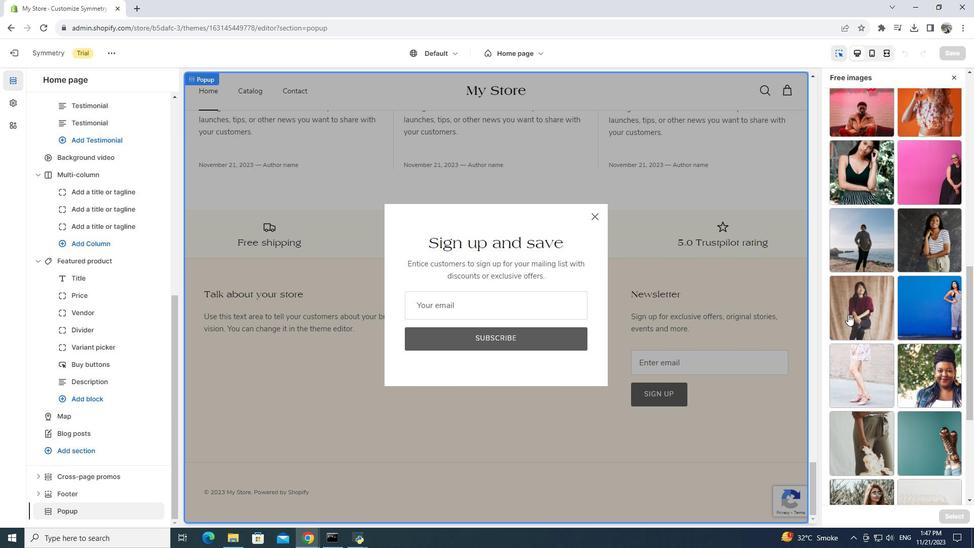 
Action: Mouse scrolled (850, 307) with delta (0, 0)
Screenshot: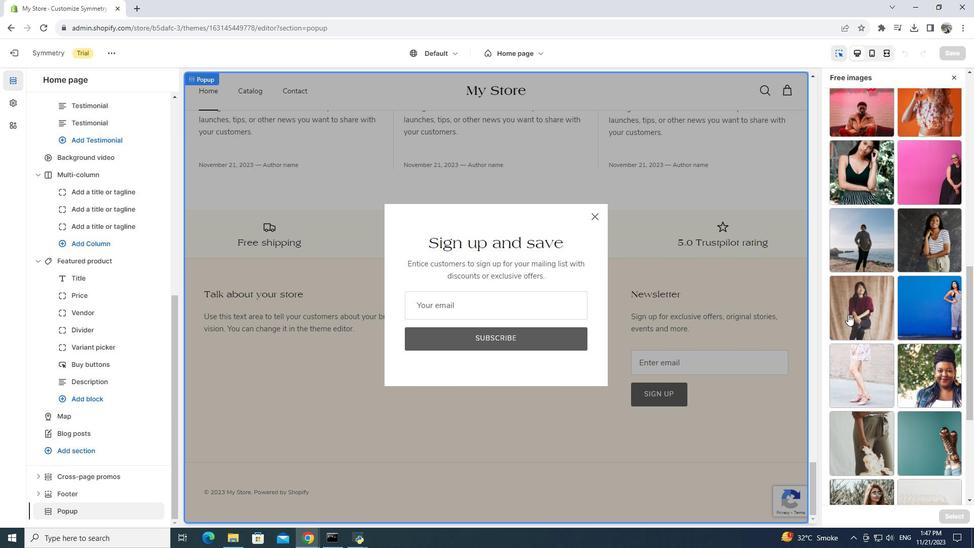 
Action: Mouse moved to (848, 314)
Screenshot: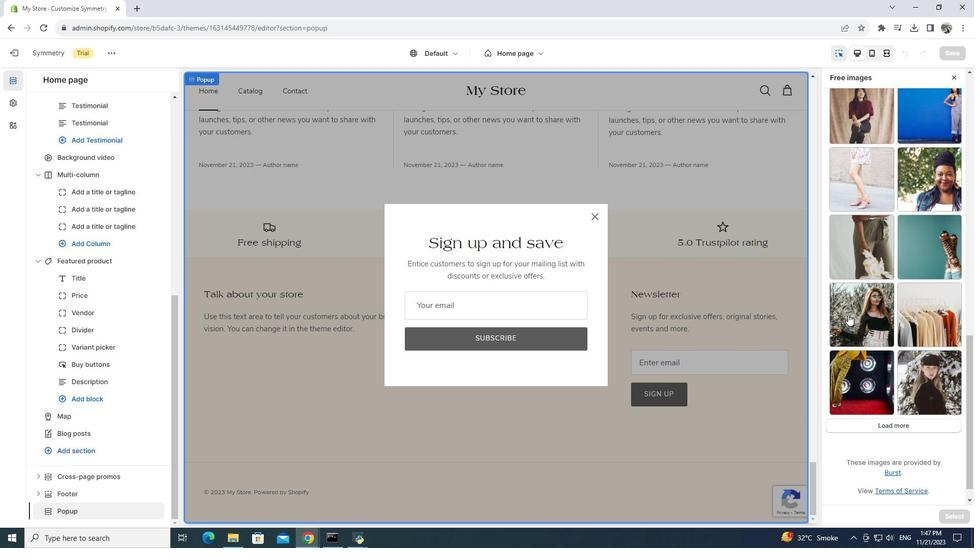 
Action: Mouse scrolled (848, 313) with delta (0, 0)
Screenshot: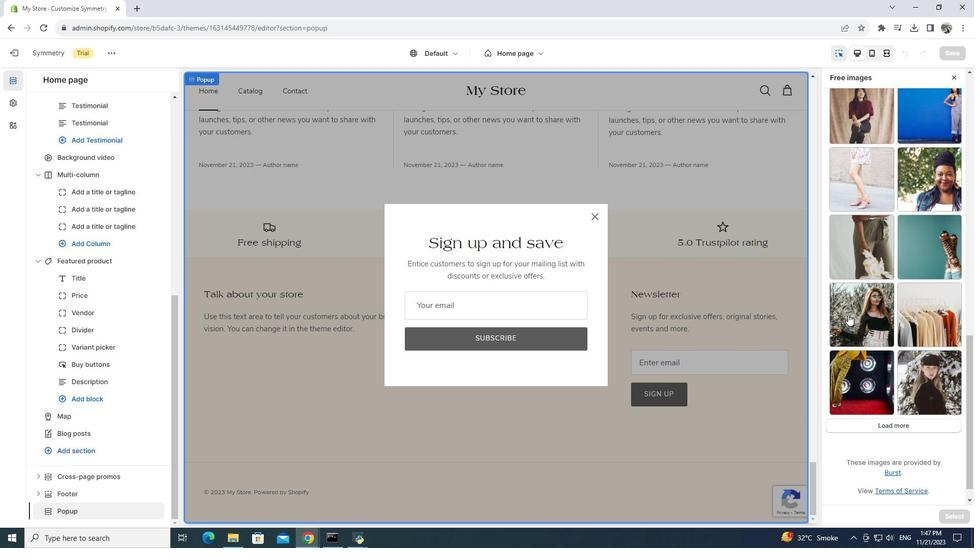 
Action: Mouse moved to (848, 314)
Screenshot: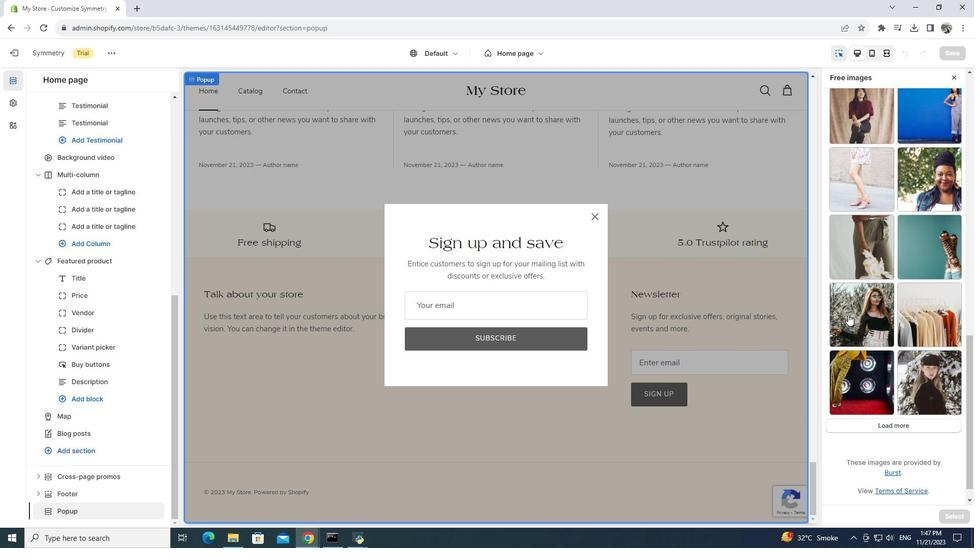 
Action: Mouse scrolled (848, 313) with delta (0, 0)
Screenshot: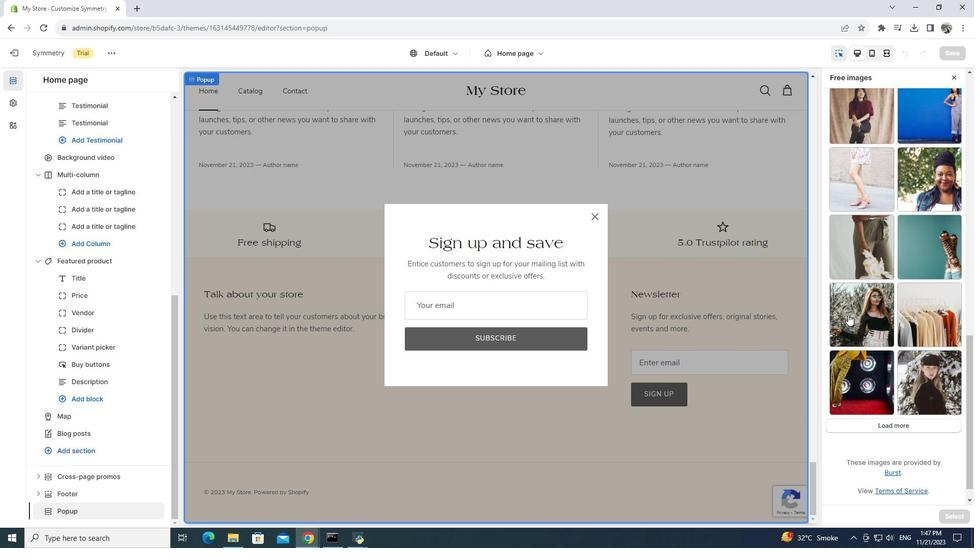 
Action: Mouse moved to (848, 314)
Screenshot: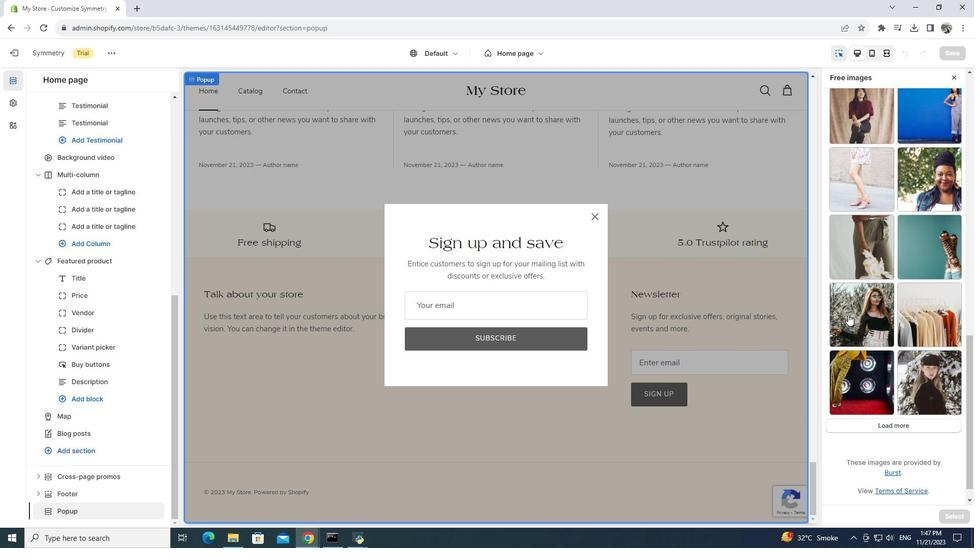 
Action: Mouse scrolled (848, 314) with delta (0, 0)
Screenshot: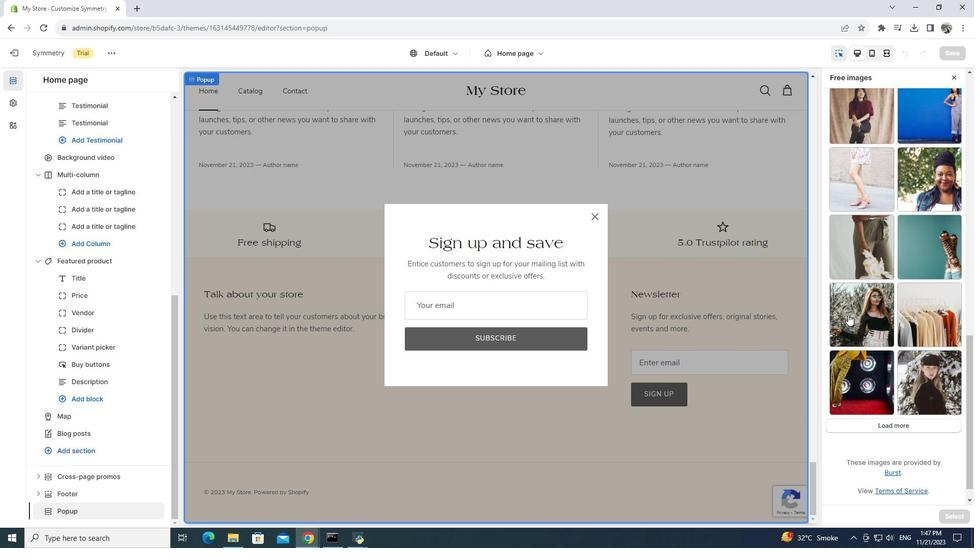 
Action: Mouse scrolled (848, 314) with delta (0, 0)
Screenshot: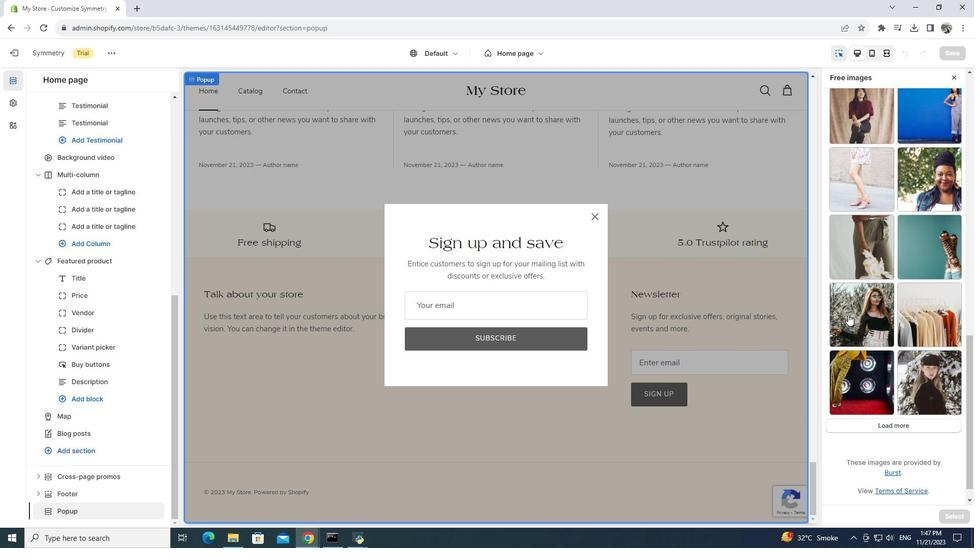
Action: Mouse moved to (848, 315)
Screenshot: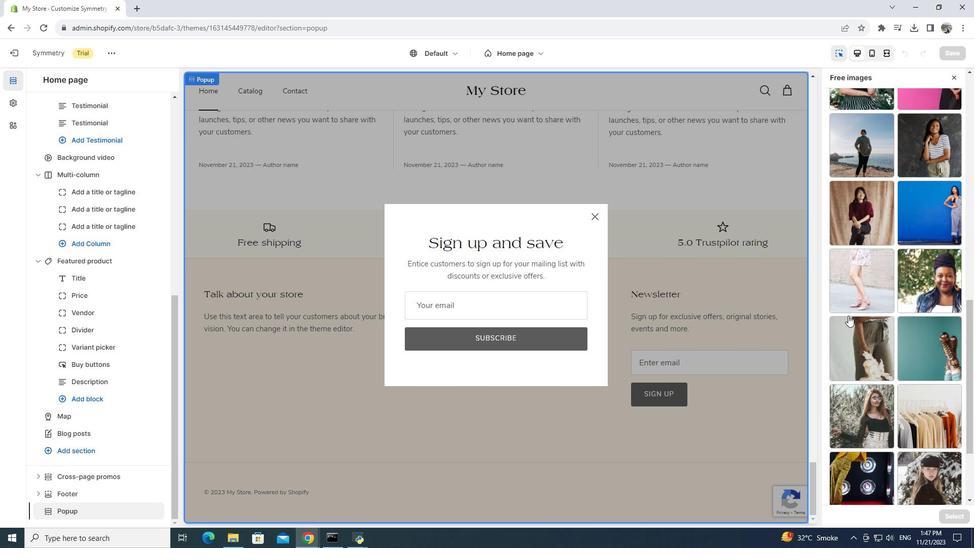 
Action: Mouse scrolled (848, 316) with delta (0, 0)
Screenshot: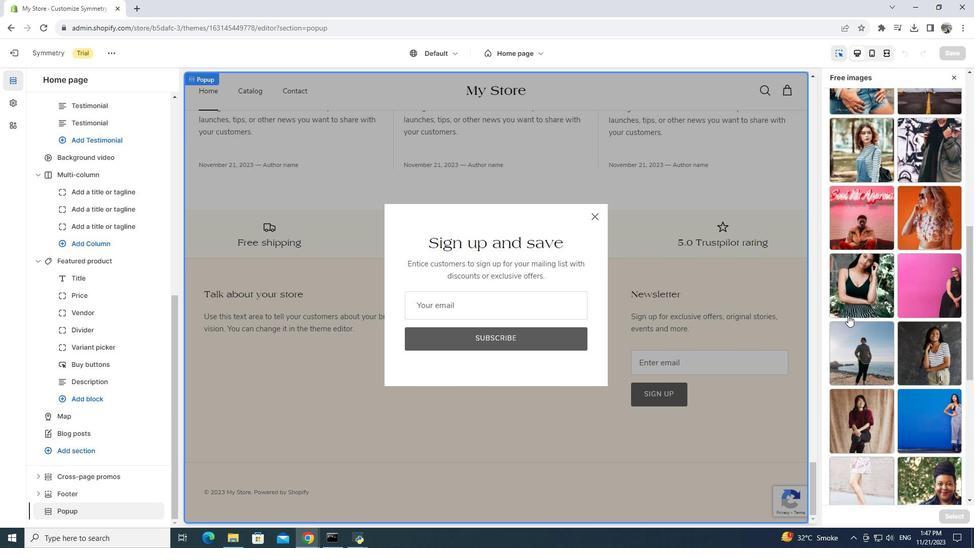 
Action: Mouse scrolled (848, 316) with delta (0, 0)
Screenshot: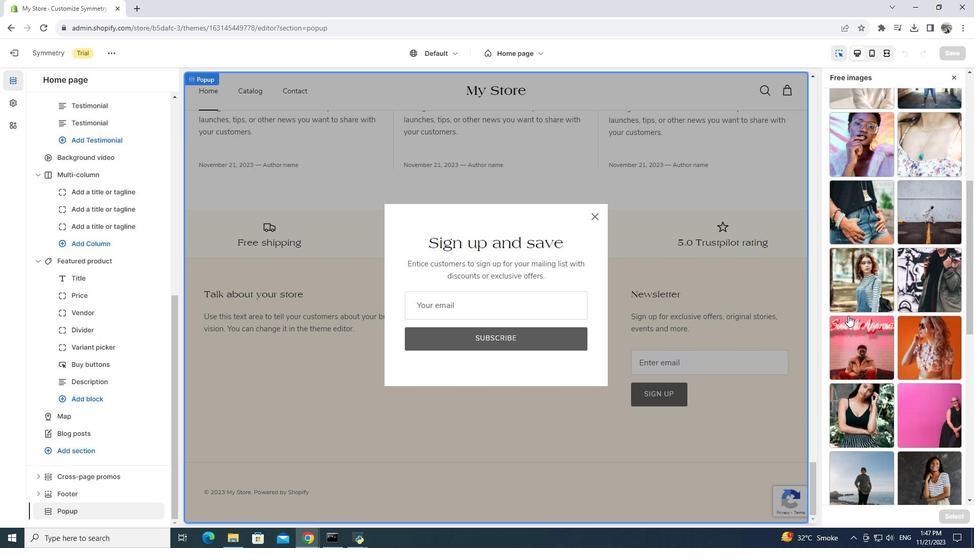 
Action: Mouse scrolled (848, 316) with delta (0, 0)
Screenshot: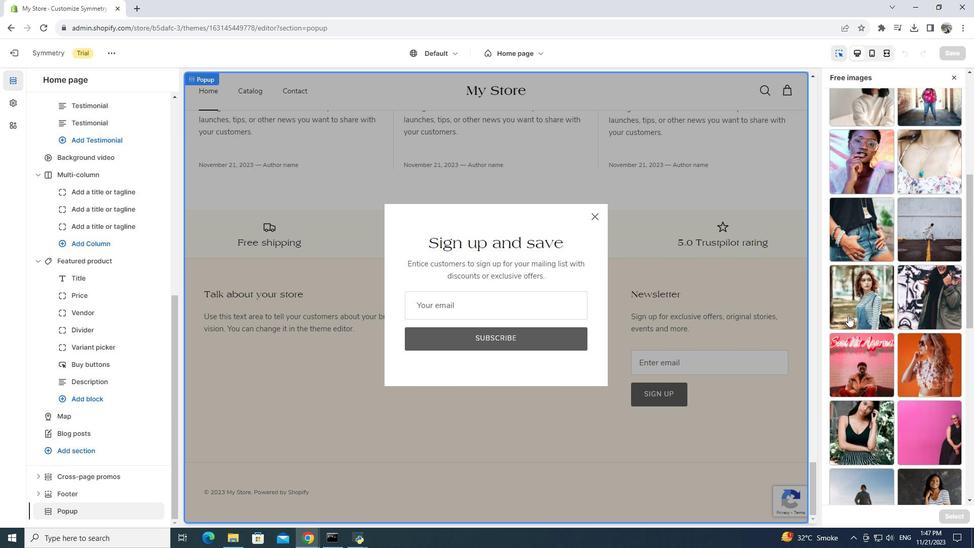 
Action: Mouse scrolled (848, 316) with delta (0, 0)
Screenshot: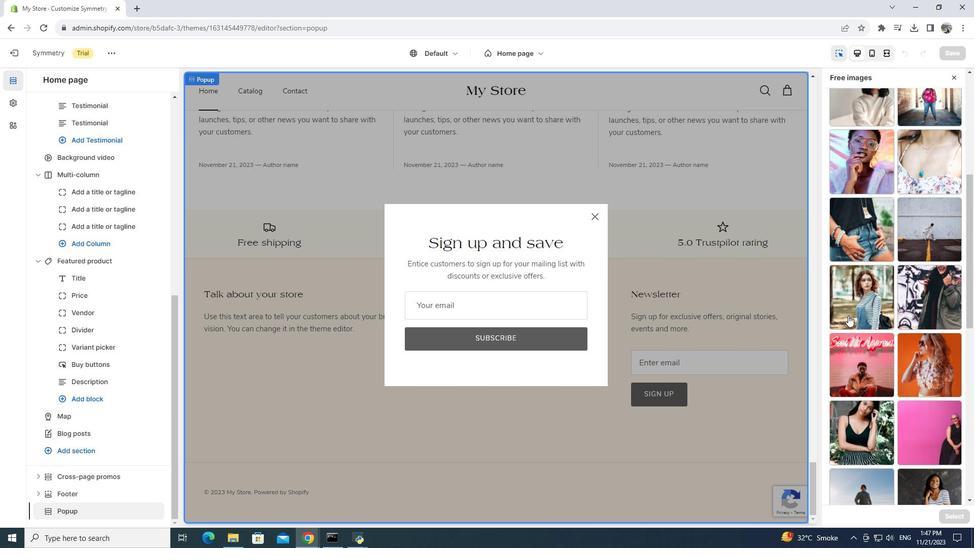 
Action: Mouse scrolled (848, 316) with delta (0, 0)
Screenshot: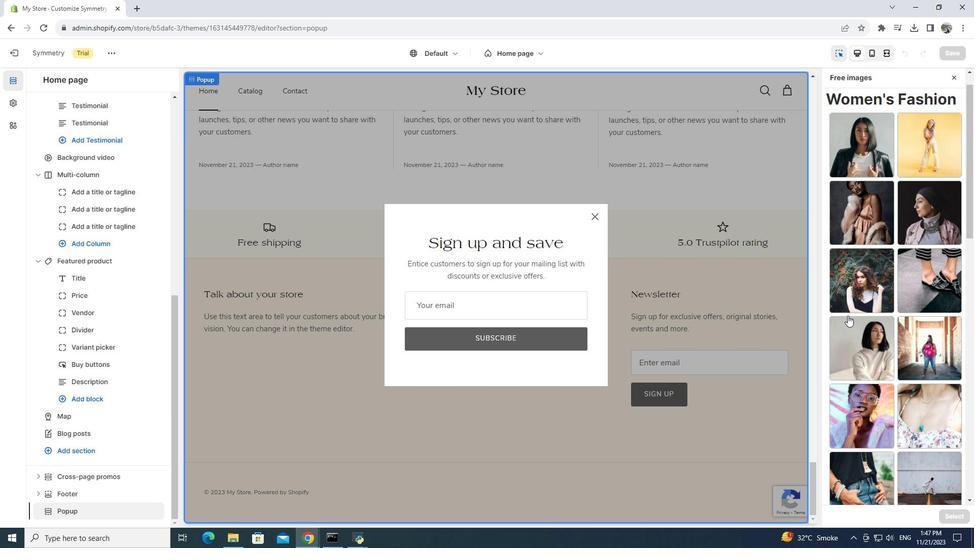 
Action: Mouse scrolled (848, 316) with delta (0, 0)
Screenshot: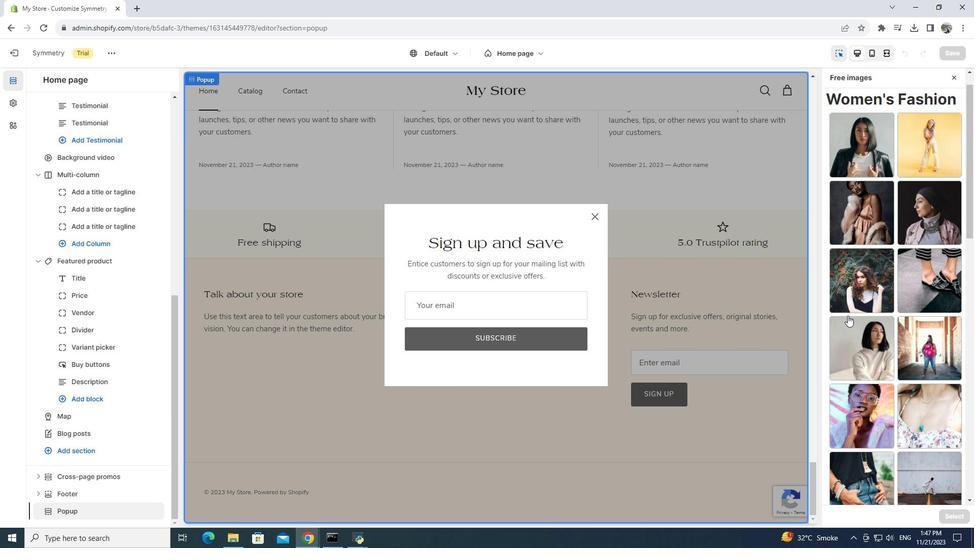 
Action: Mouse scrolled (848, 316) with delta (0, 0)
Screenshot: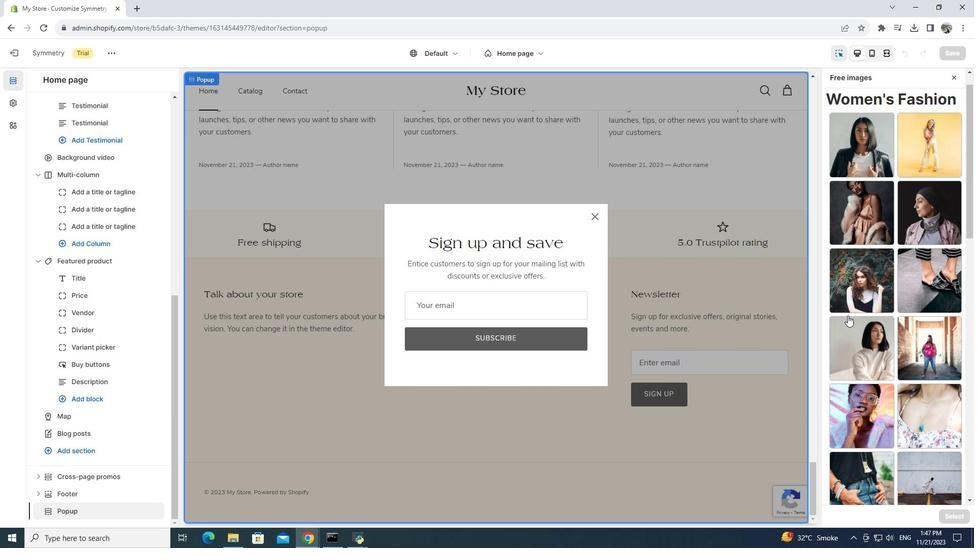 
Action: Mouse scrolled (848, 316) with delta (0, 0)
Screenshot: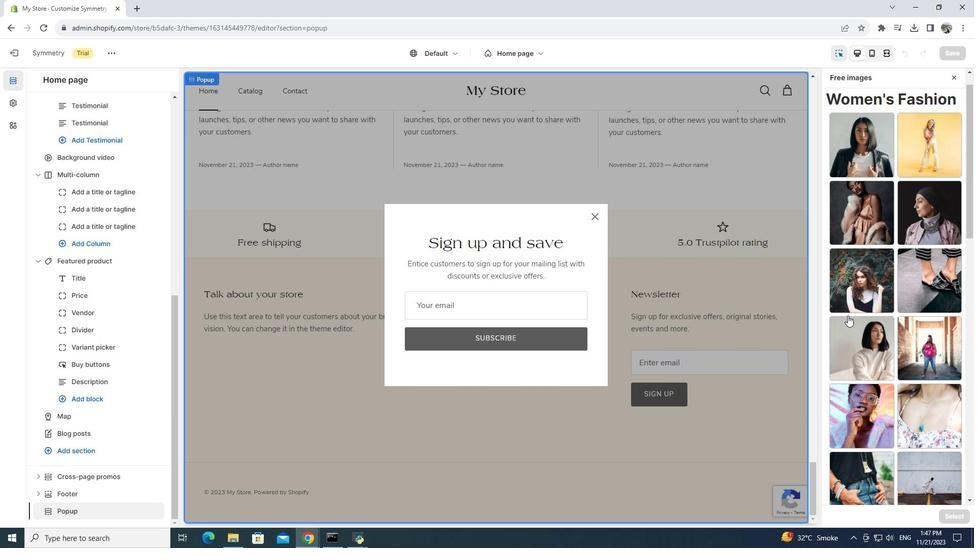 
Action: Mouse scrolled (848, 316) with delta (0, 0)
Screenshot: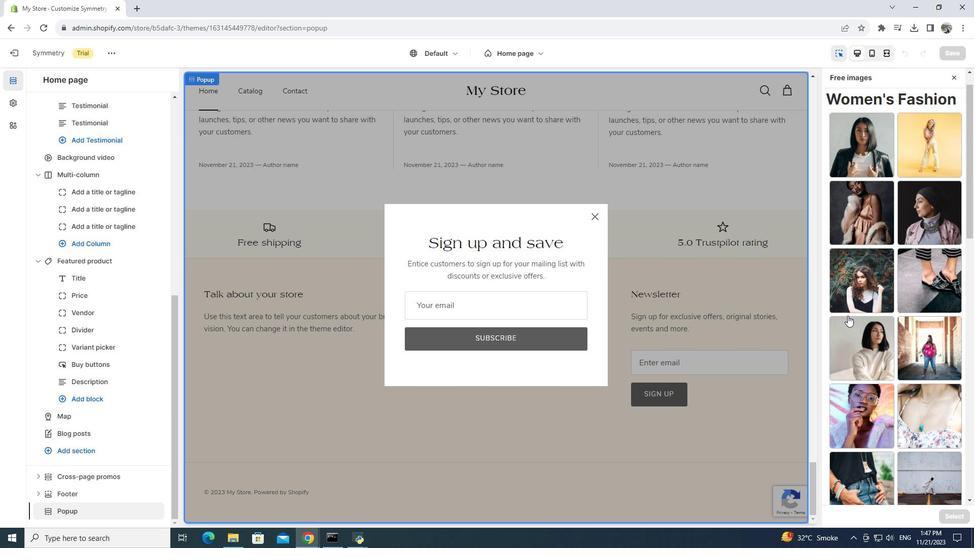 
Action: Mouse scrolled (848, 316) with delta (0, 0)
Screenshot: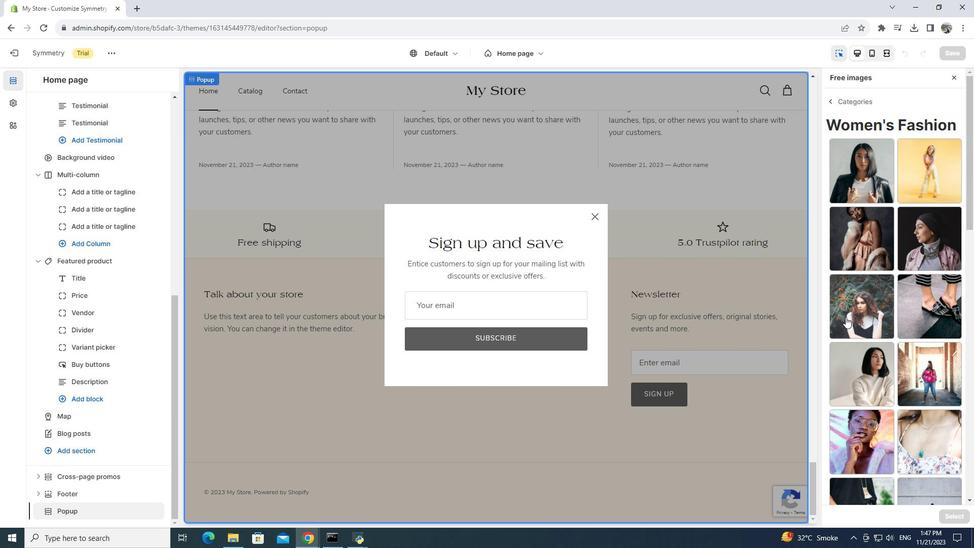 
Action: Mouse scrolled (848, 316) with delta (0, 0)
Screenshot: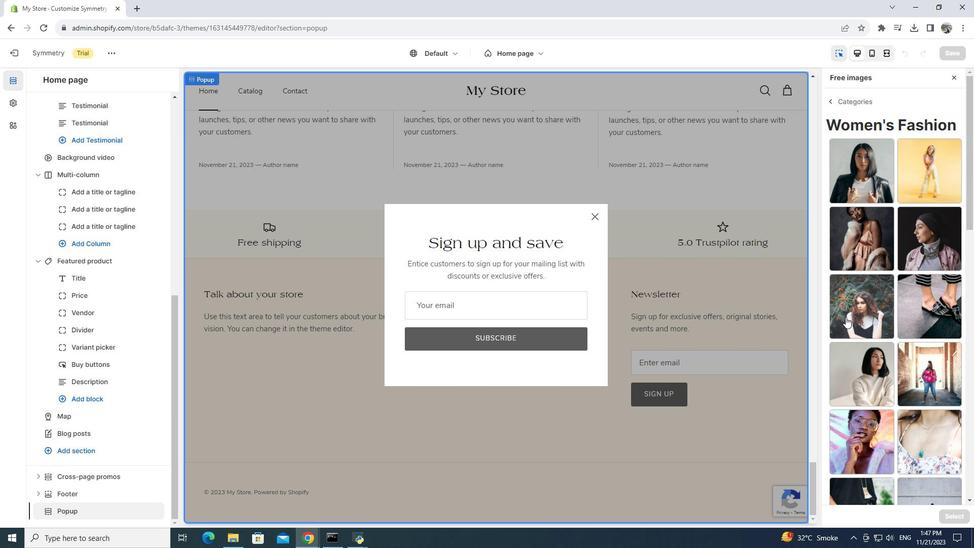 
Action: Mouse scrolled (848, 316) with delta (0, 0)
Screenshot: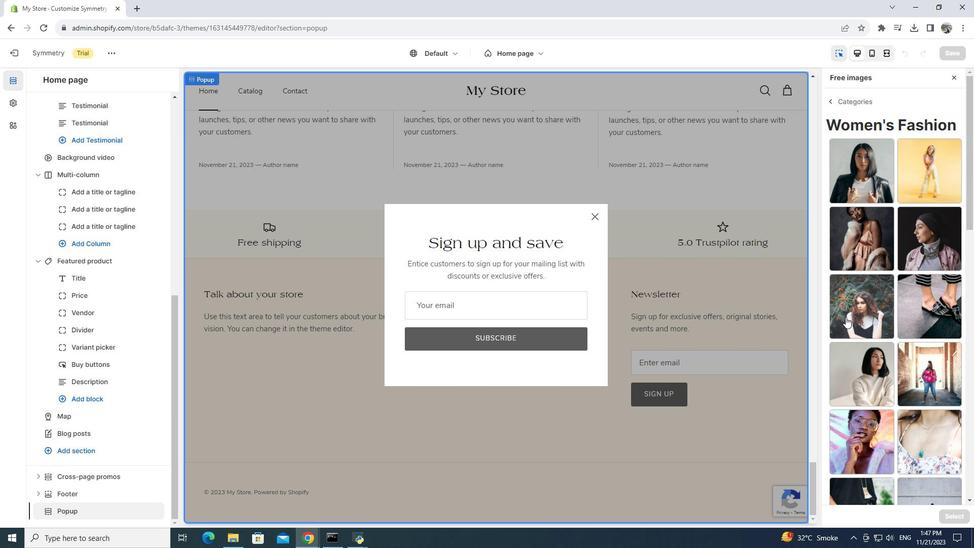 
Action: Mouse scrolled (848, 316) with delta (0, 0)
Screenshot: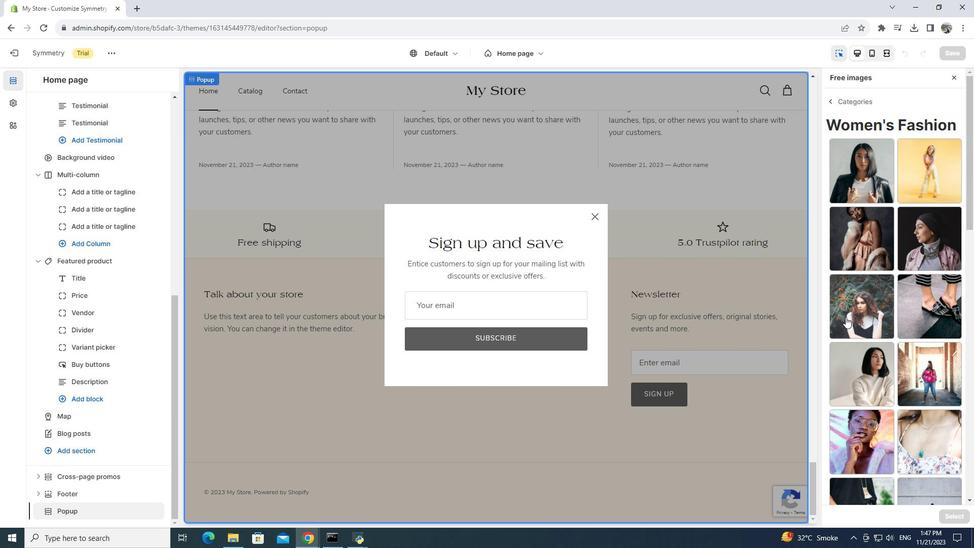 
Action: Mouse scrolled (848, 316) with delta (0, 0)
Screenshot: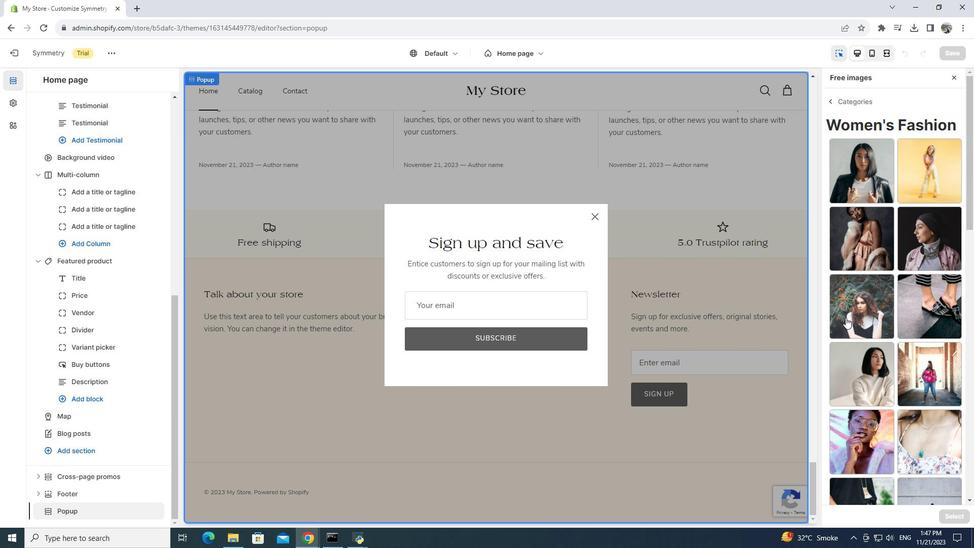 
Action: Mouse scrolled (848, 316) with delta (0, 0)
Screenshot: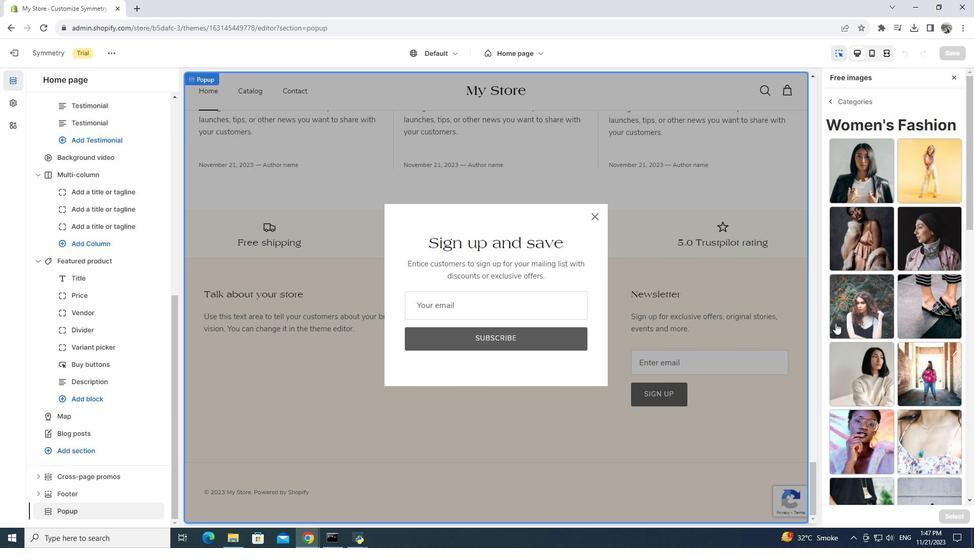 
Action: Mouse scrolled (848, 316) with delta (0, 0)
Screenshot: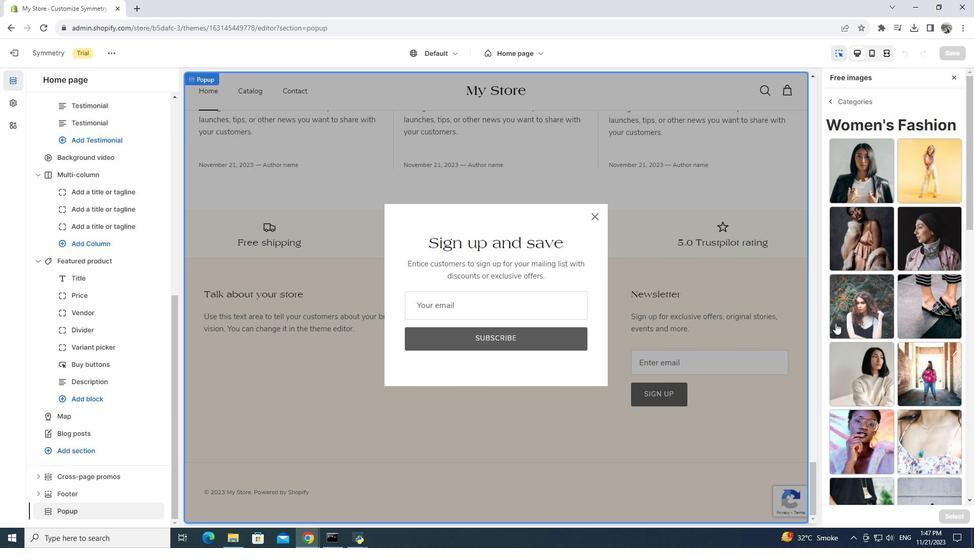 
Action: Mouse scrolled (848, 316) with delta (0, 0)
Screenshot: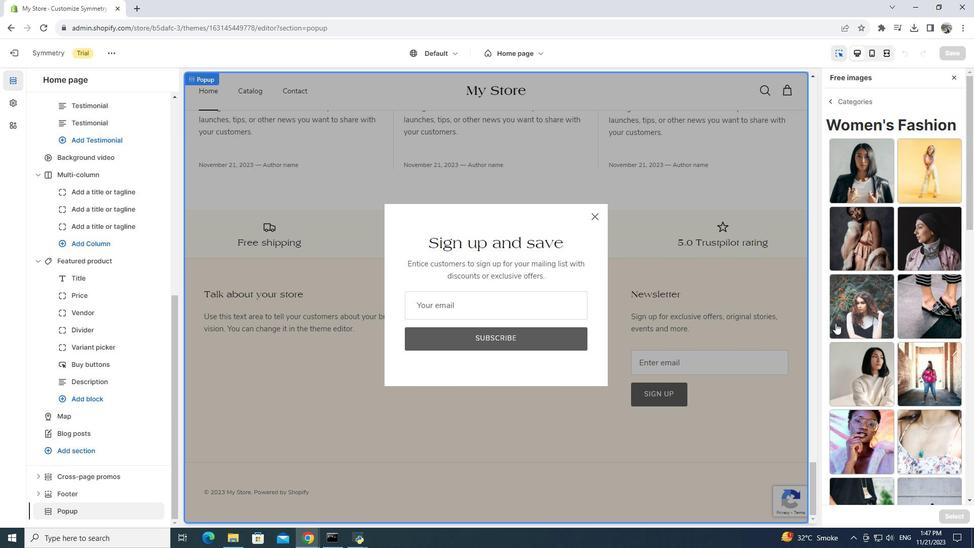 
Action: Mouse scrolled (848, 316) with delta (0, 0)
Screenshot: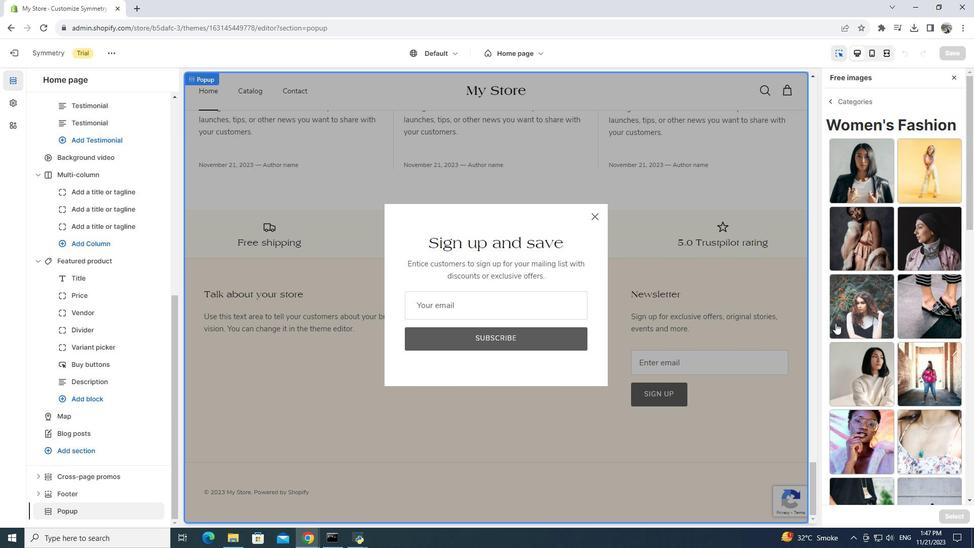 
Action: Mouse moved to (846, 317)
Screenshot: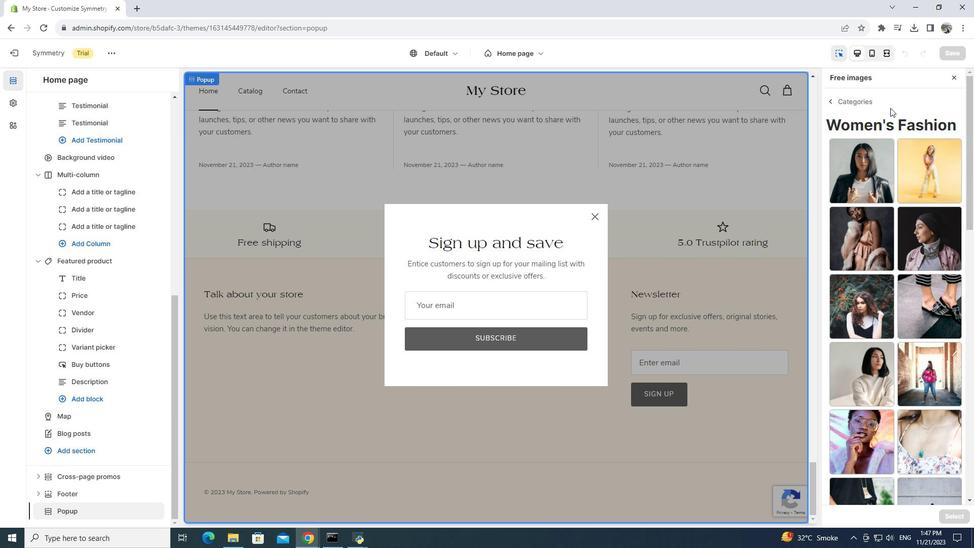 
Action: Mouse scrolled (846, 317) with delta (0, 0)
Screenshot: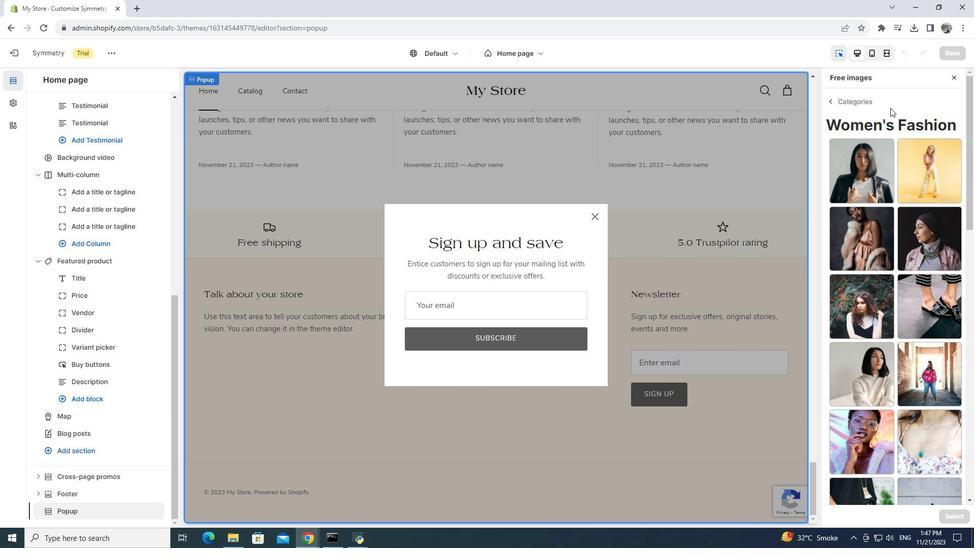 
Action: Mouse scrolled (846, 317) with delta (0, 0)
Screenshot: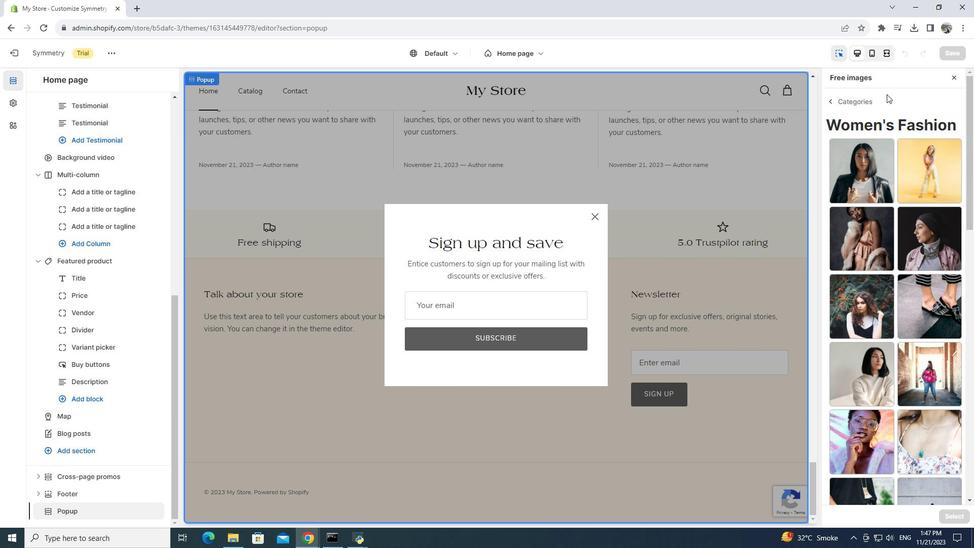 
Action: Mouse scrolled (846, 317) with delta (0, 0)
Screenshot: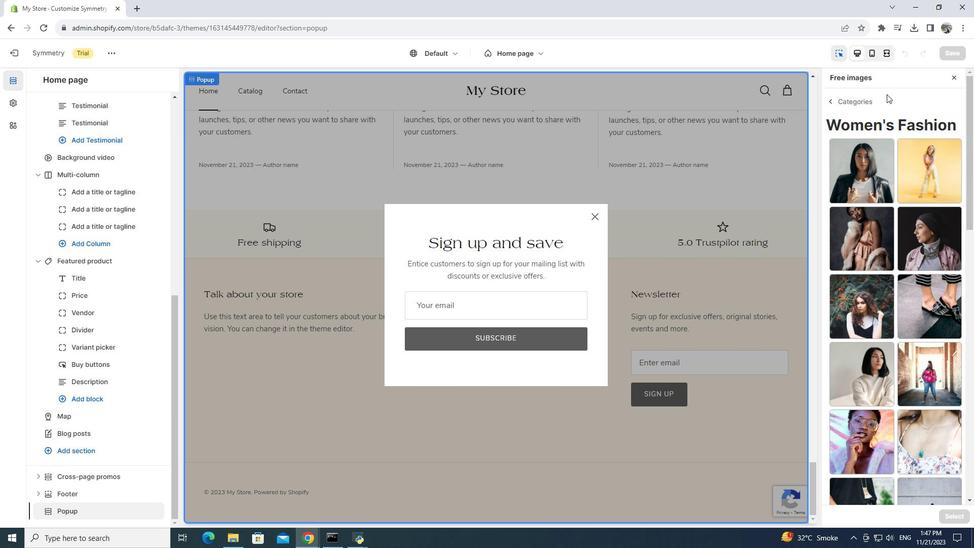 
Action: Mouse scrolled (846, 317) with delta (0, 0)
Screenshot: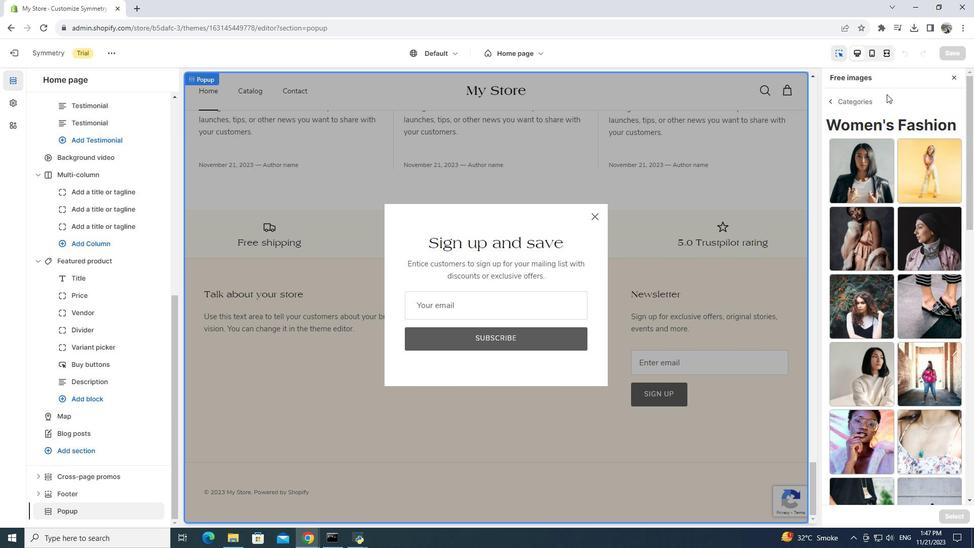 
Action: Mouse moved to (835, 103)
Screenshot: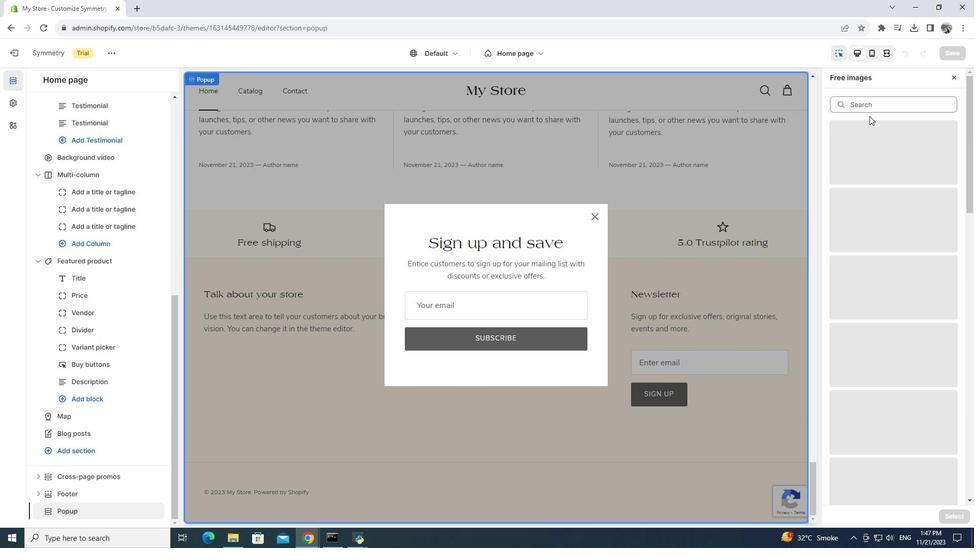 
Action: Mouse pressed left at (835, 103)
Screenshot: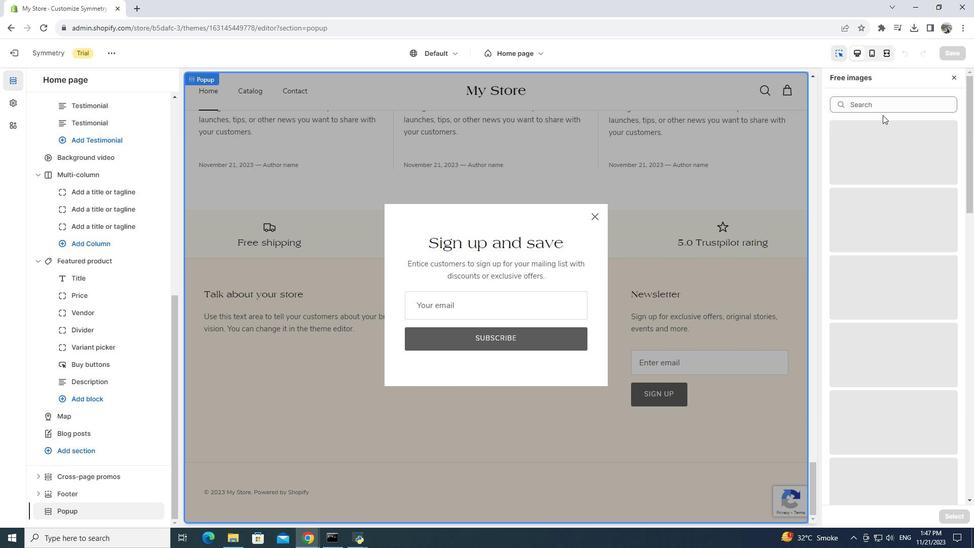 
Action: Mouse moved to (955, 80)
Screenshot: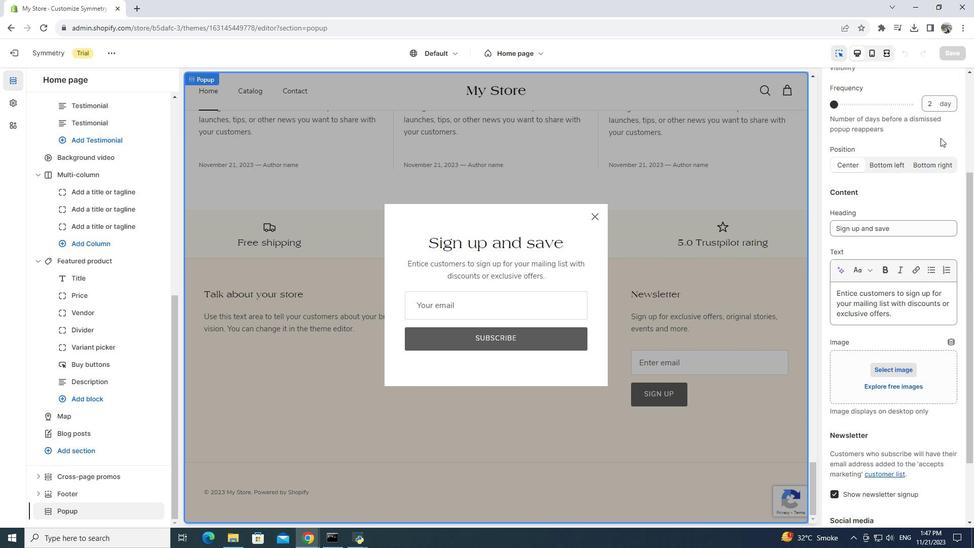 
Action: Mouse pressed left at (955, 80)
Screenshot: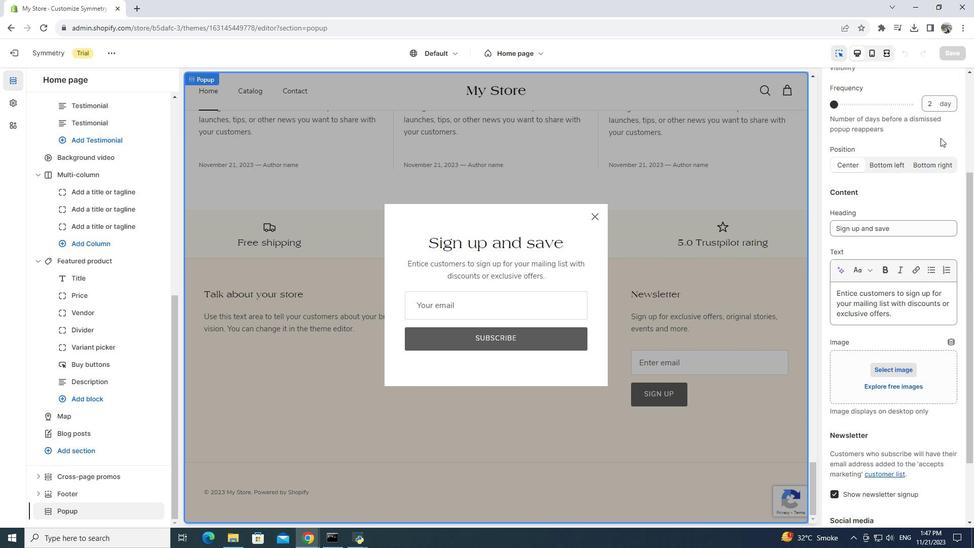 
Action: Mouse moved to (893, 369)
Screenshot: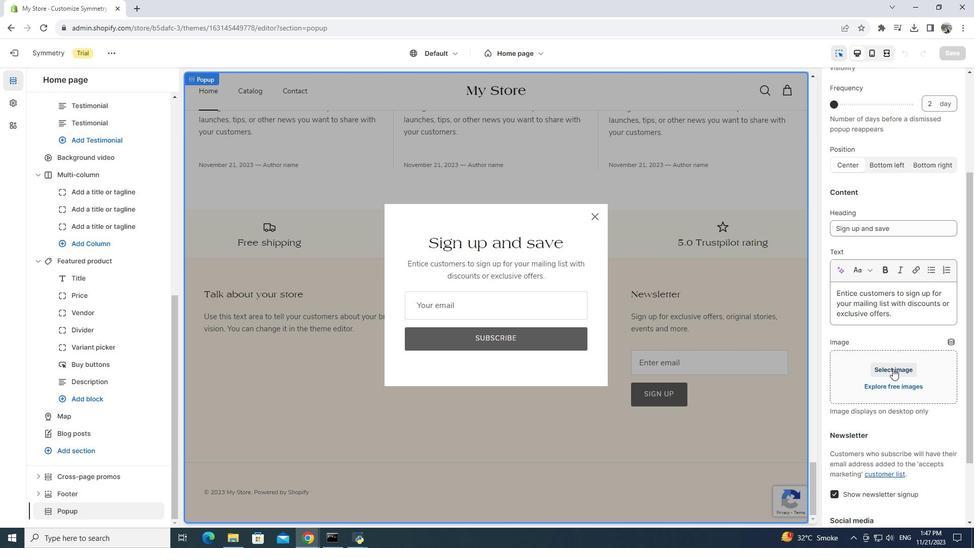 
Action: Mouse pressed left at (893, 369)
Screenshot: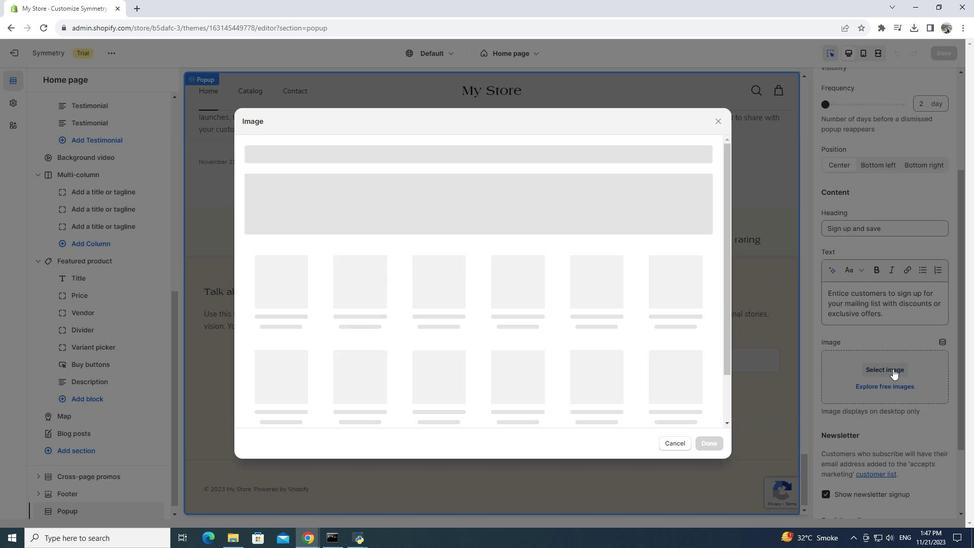 
Action: Mouse moved to (491, 342)
Screenshot: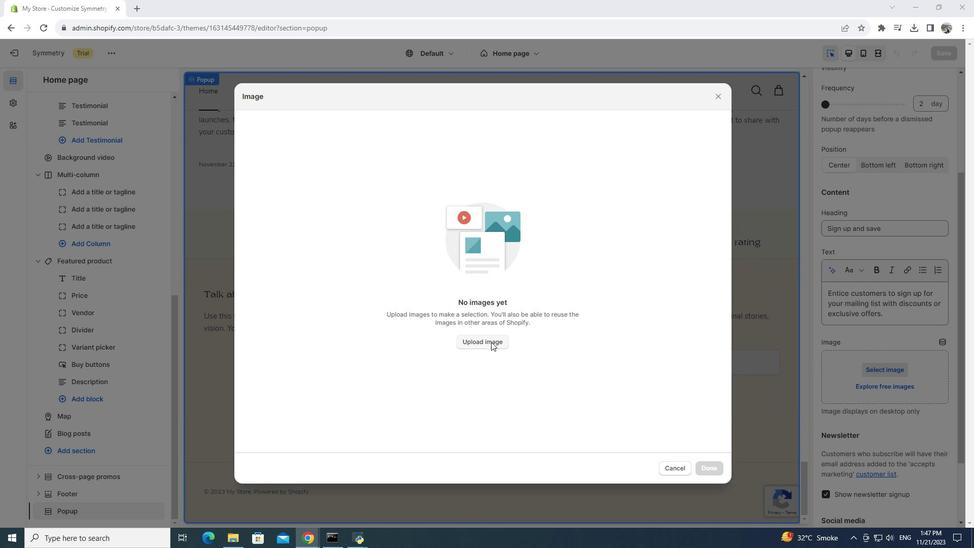 
Action: Mouse pressed left at (491, 342)
Screenshot: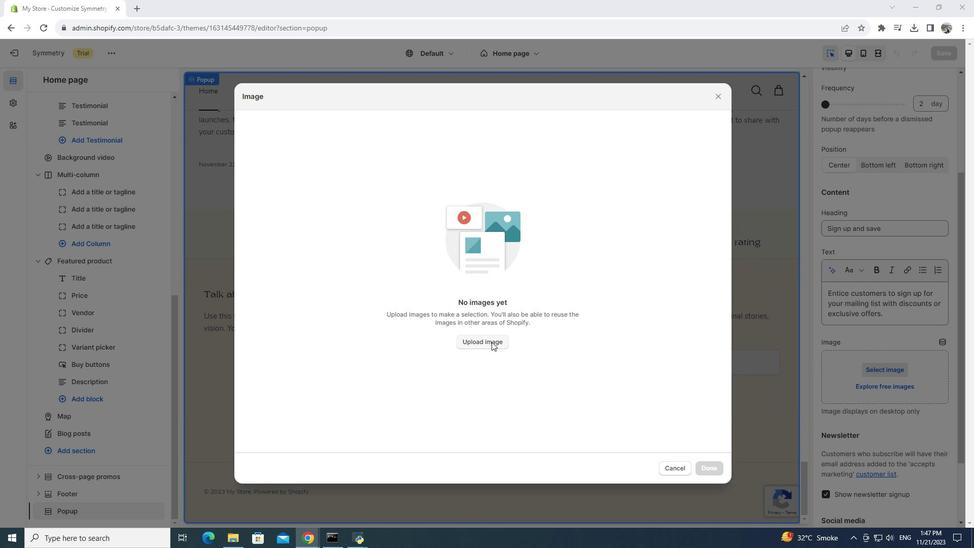 
Action: Mouse moved to (441, 83)
Screenshot: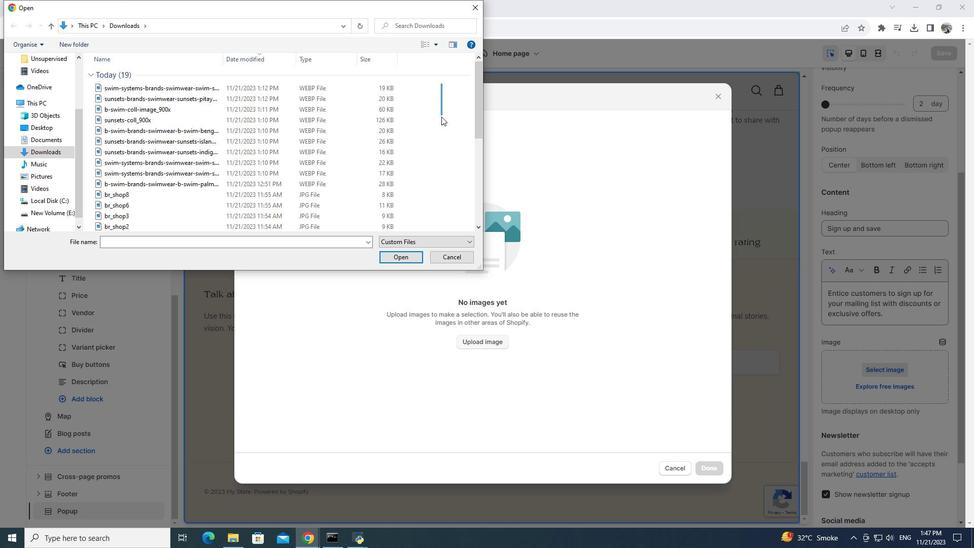 
Action: Mouse pressed left at (441, 83)
Screenshot: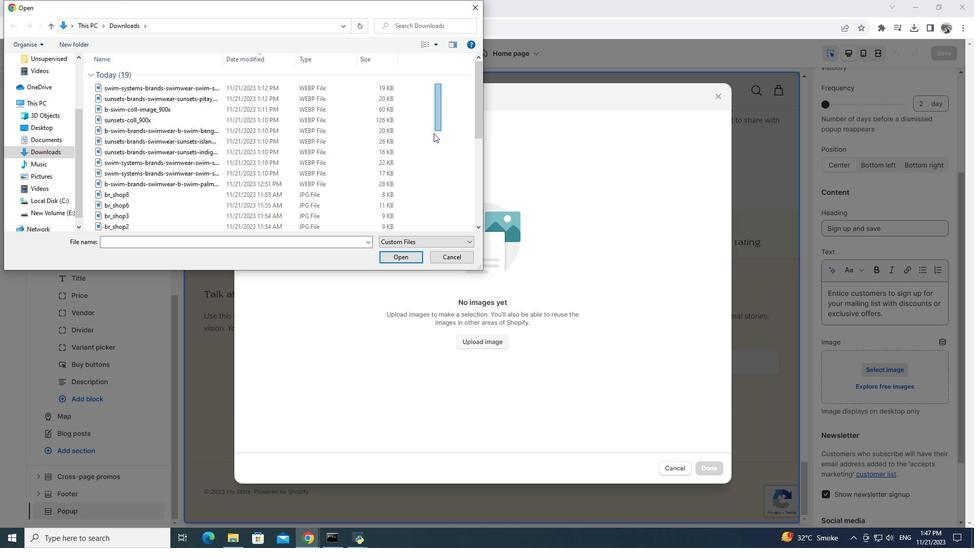 
Action: Mouse moved to (404, 257)
Screenshot: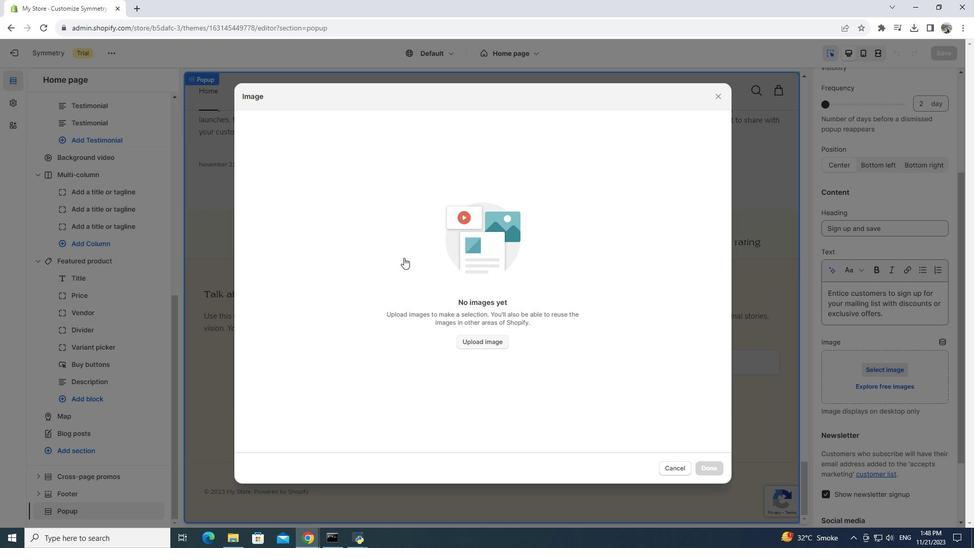 
Action: Mouse pressed left at (404, 257)
Screenshot: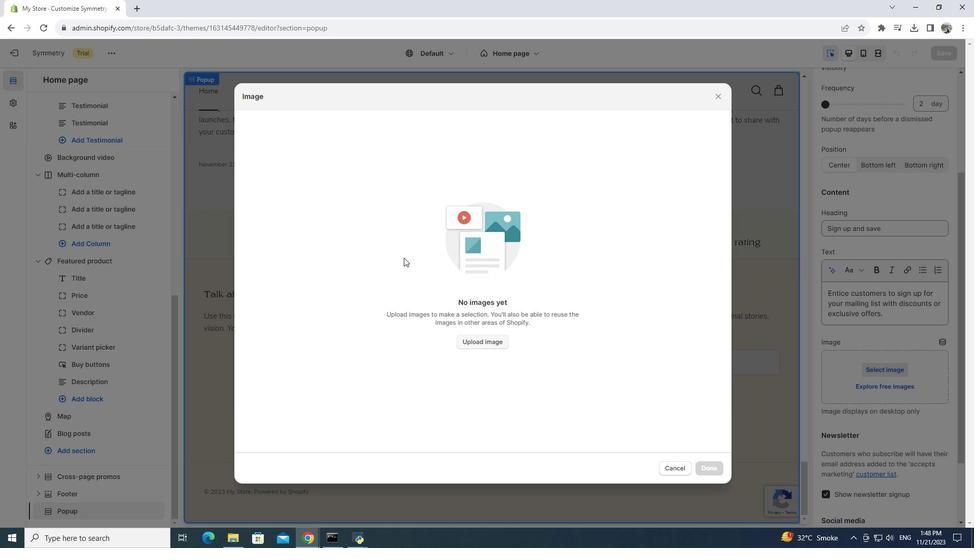 
Action: Mouse moved to (583, 289)
Screenshot: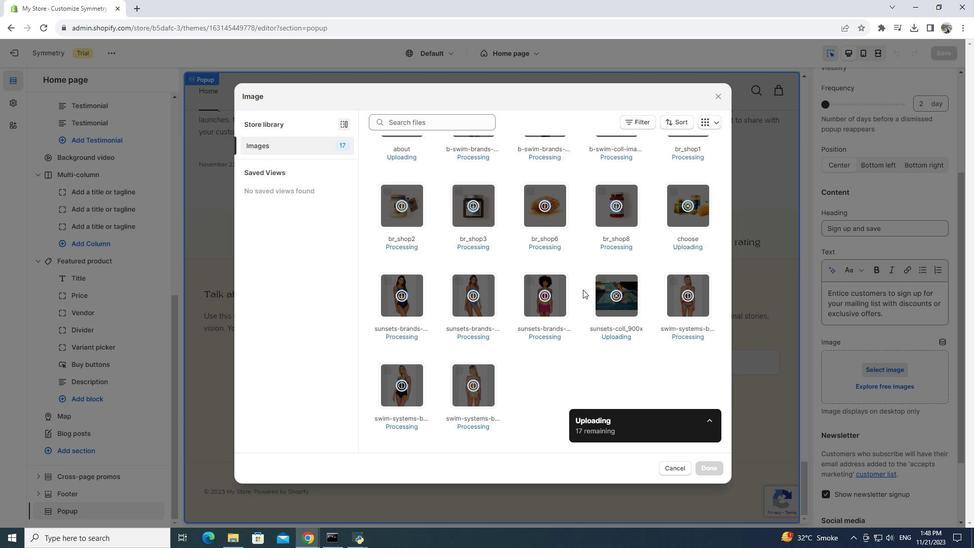 
Action: Mouse scrolled (583, 289) with delta (0, 0)
Screenshot: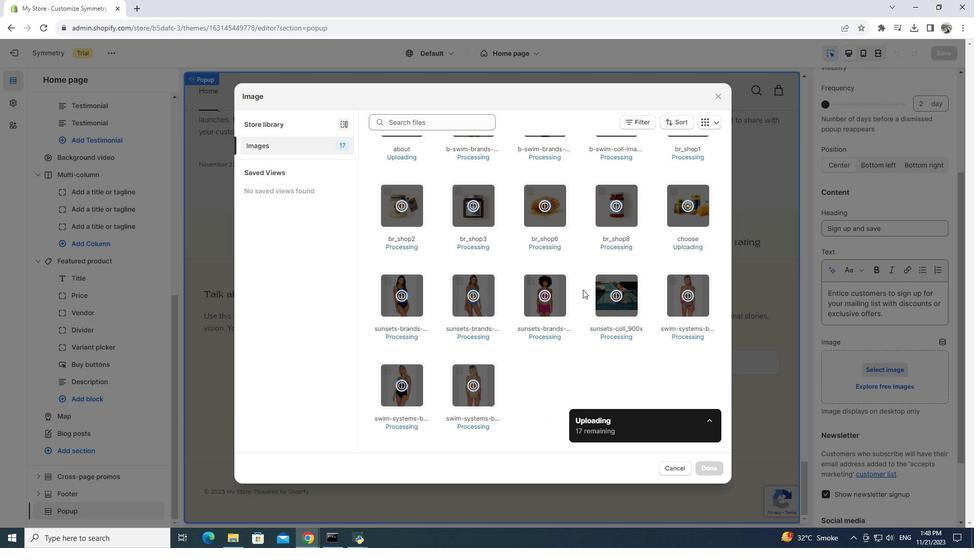 
Action: Mouse scrolled (583, 289) with delta (0, 0)
Screenshot: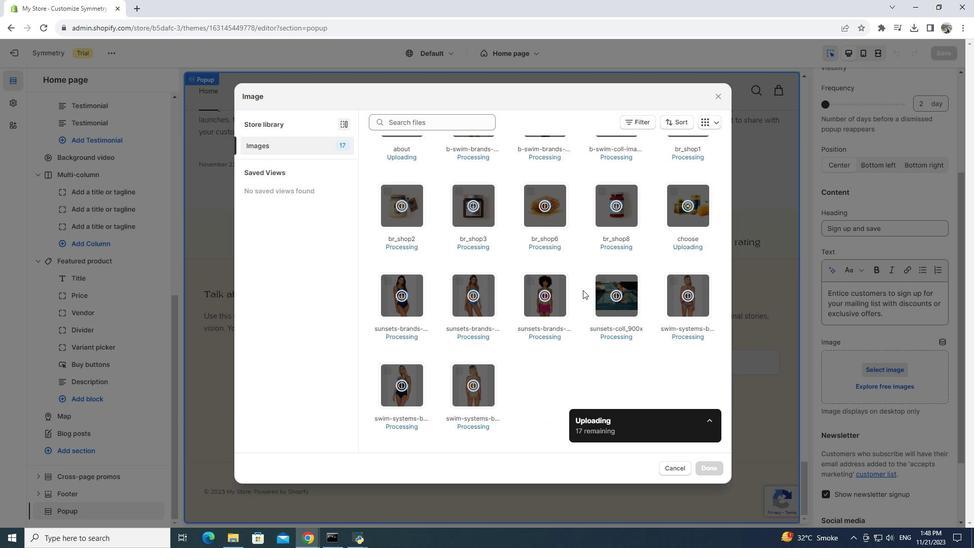 
Action: Mouse scrolled (583, 289) with delta (0, 0)
Screenshot: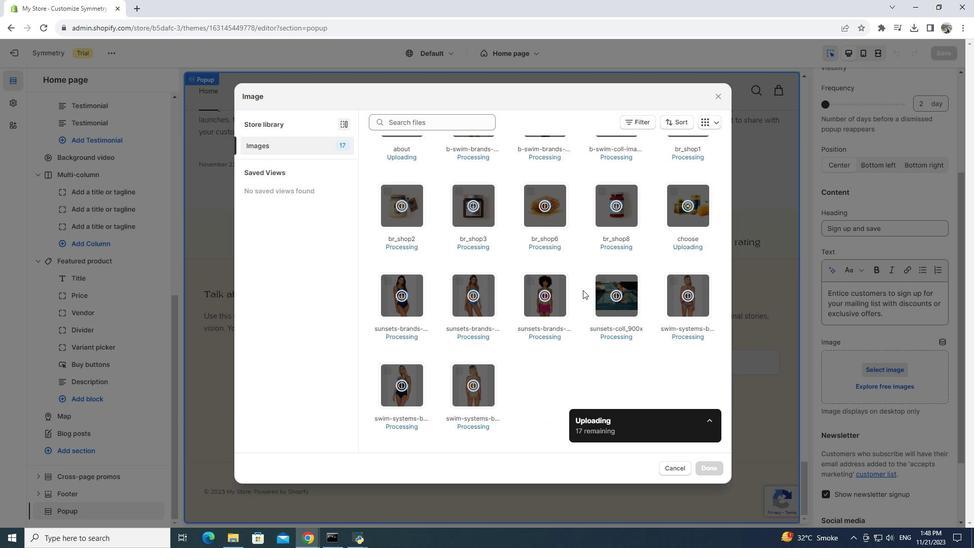 
Action: Mouse moved to (564, 327)
Screenshot: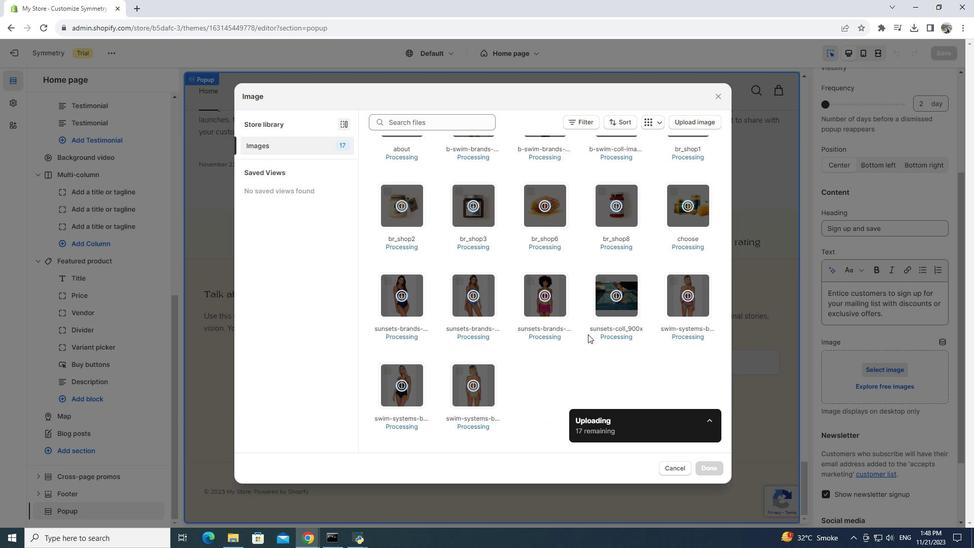 
Action: Mouse scrolled (564, 327) with delta (0, 0)
Screenshot: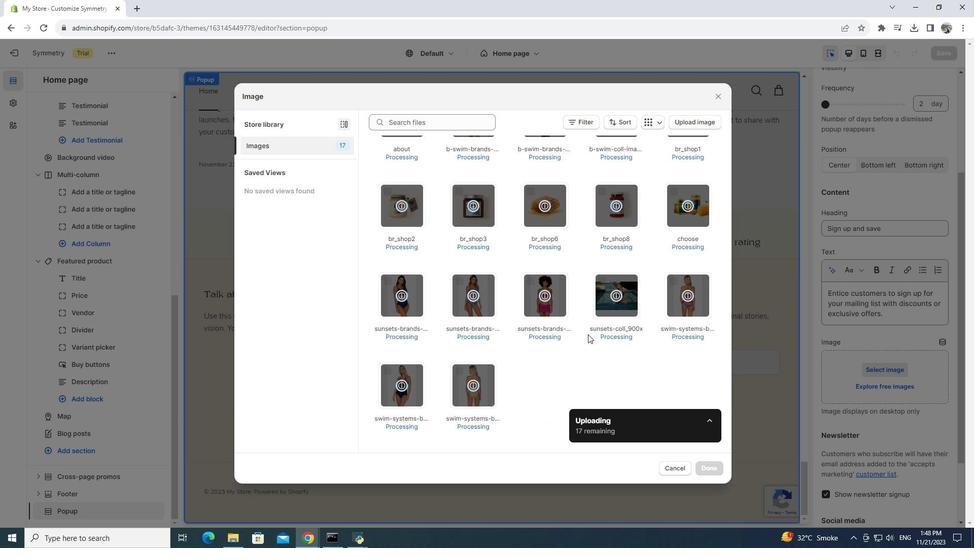 
Action: Mouse moved to (530, 356)
Screenshot: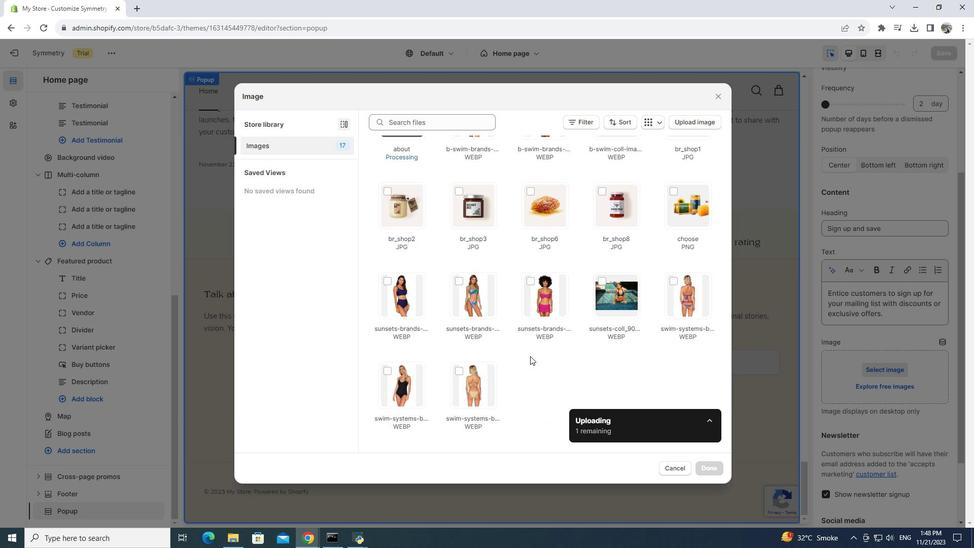 
Action: Mouse scrolled (530, 356) with delta (0, 0)
Screenshot: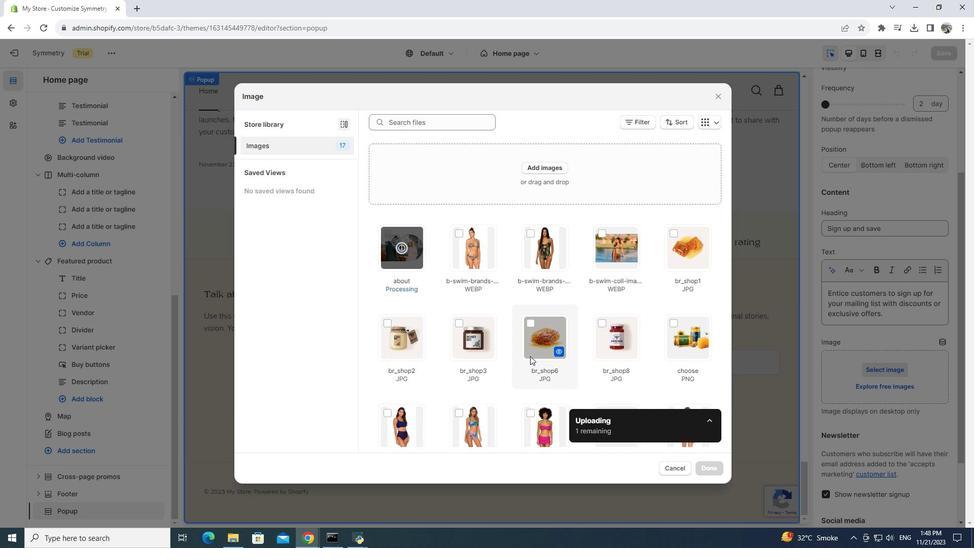 
Action: Mouse scrolled (530, 356) with delta (0, 0)
Screenshot: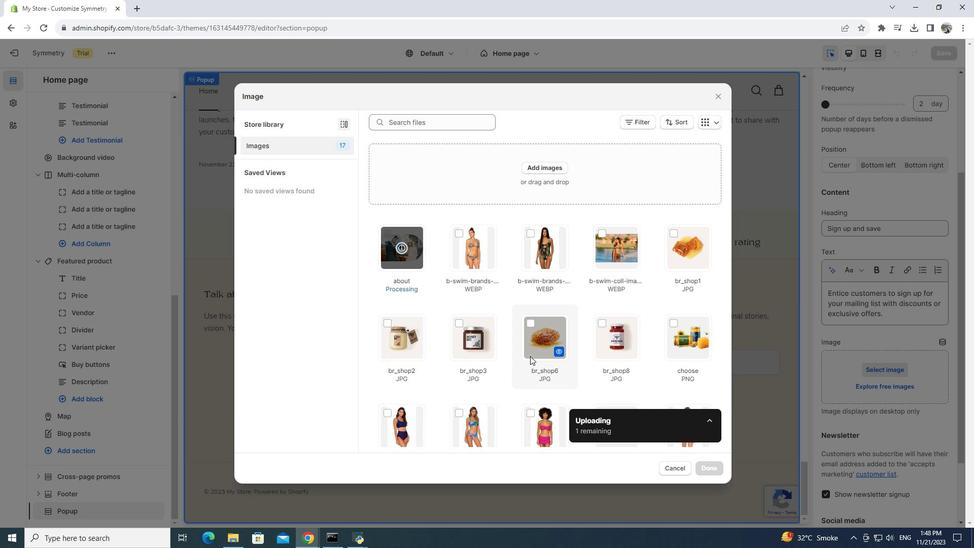 
Action: Mouse scrolled (530, 356) with delta (0, 0)
Screenshot: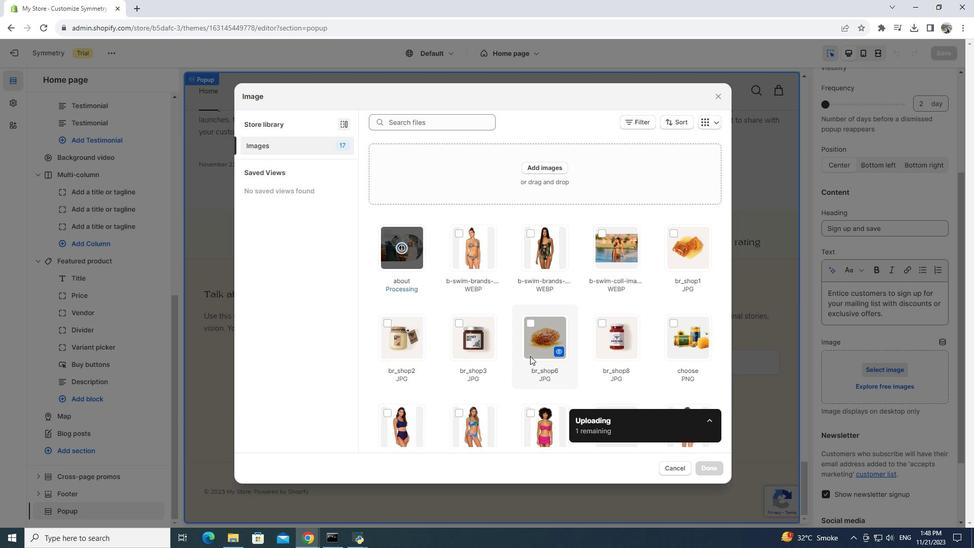
Action: Mouse scrolled (530, 356) with delta (0, 0)
Screenshot: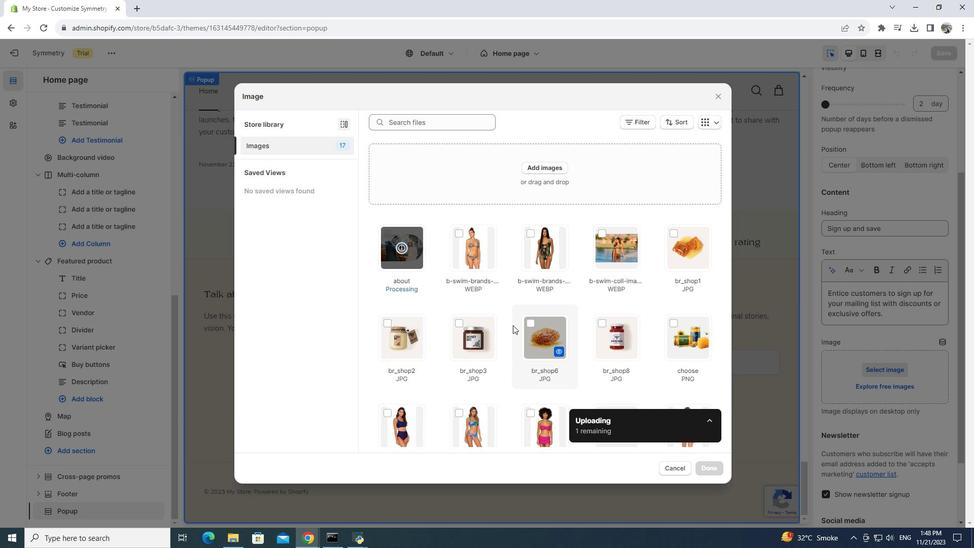 
Action: Mouse scrolled (530, 356) with delta (0, 0)
Screenshot: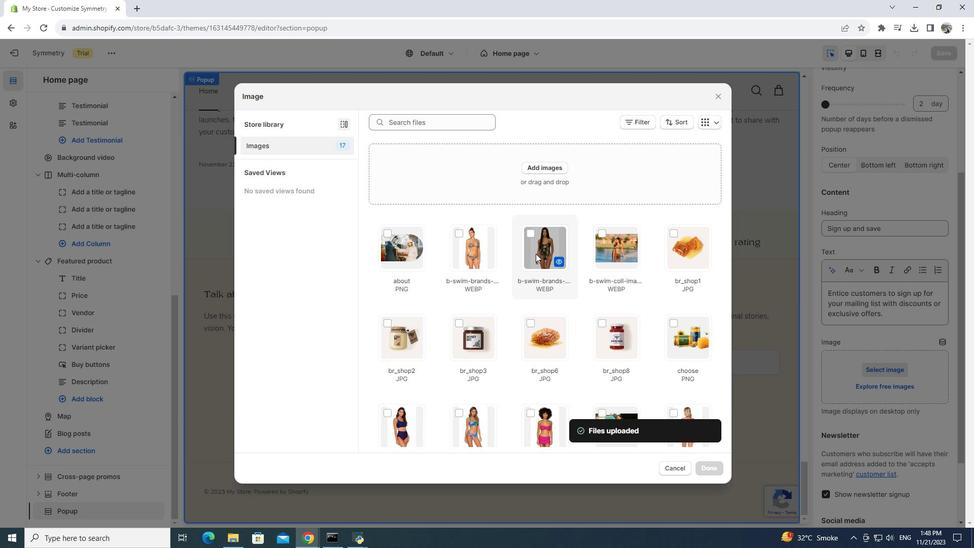 
Action: Mouse moved to (531, 241)
Screenshot: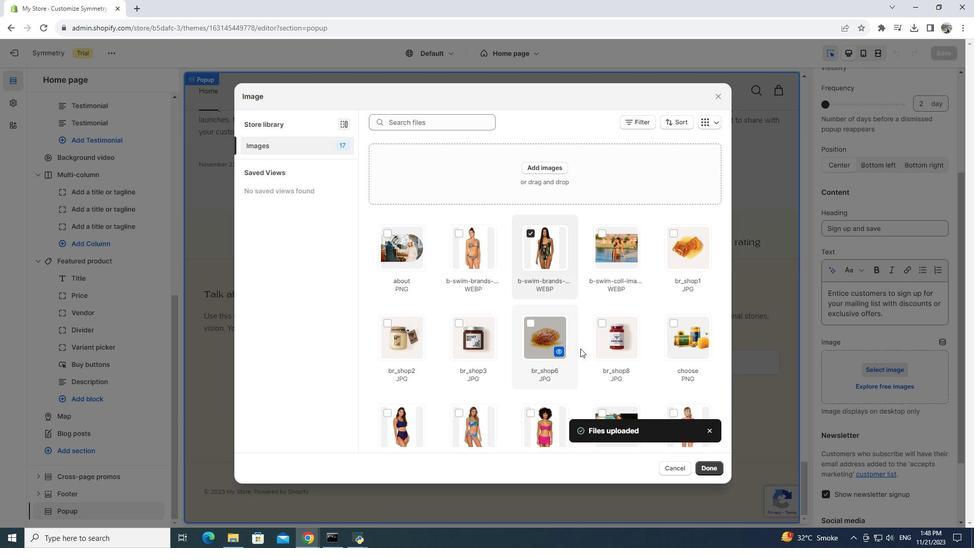 
Action: Mouse pressed left at (531, 241)
Screenshot: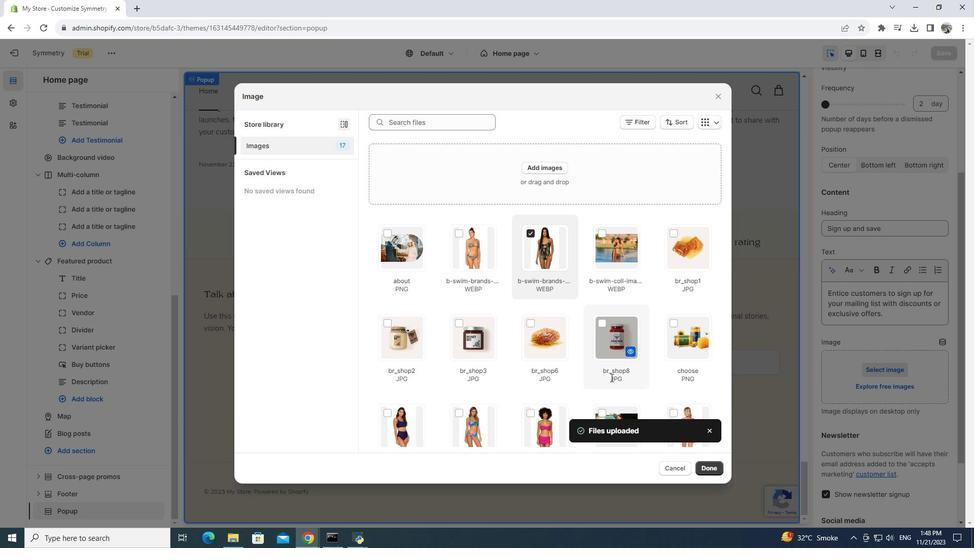 
Action: Mouse moved to (701, 468)
Screenshot: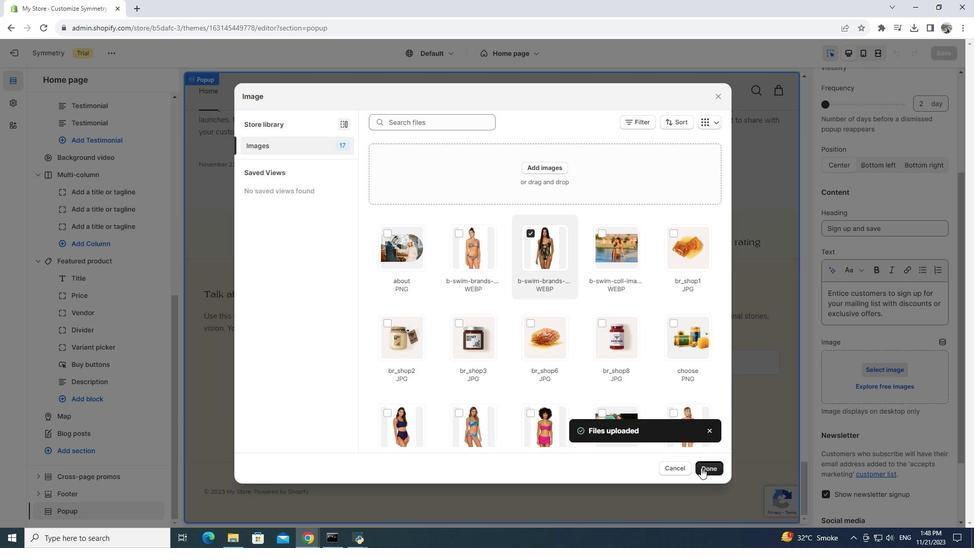 
Action: Mouse pressed left at (701, 468)
Screenshot: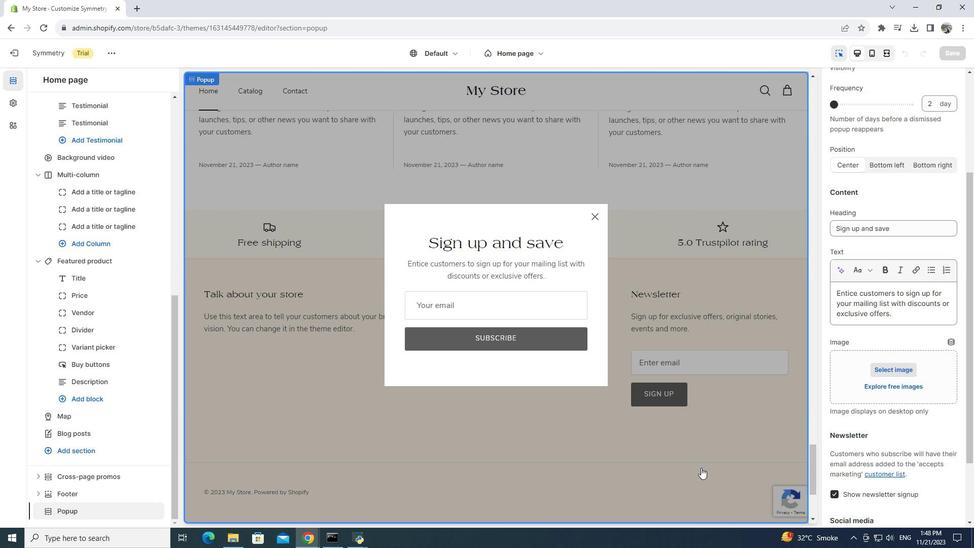 
Action: Mouse moved to (872, 437)
Screenshot: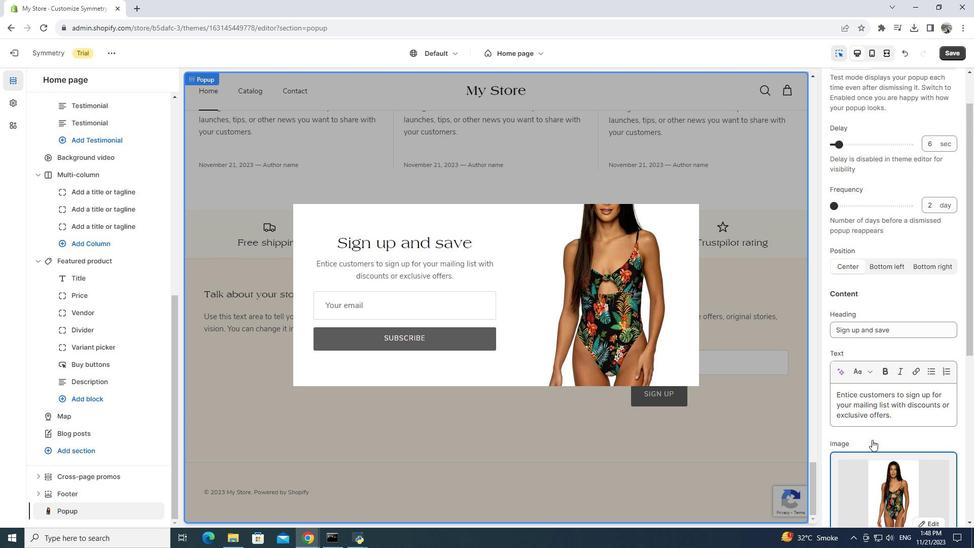 
Action: Mouse scrolled (872, 438) with delta (0, 0)
Screenshot: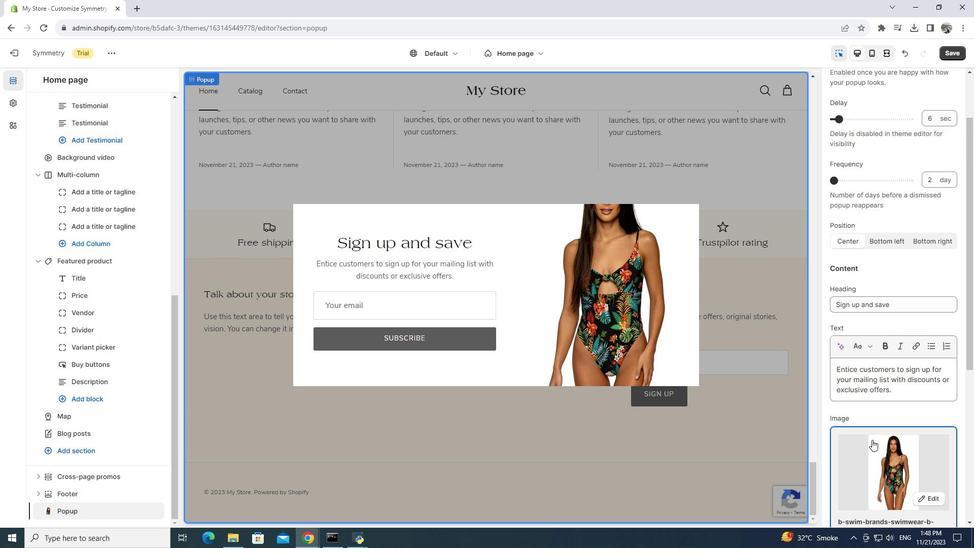 
Action: Mouse scrolled (872, 438) with delta (0, 0)
Screenshot: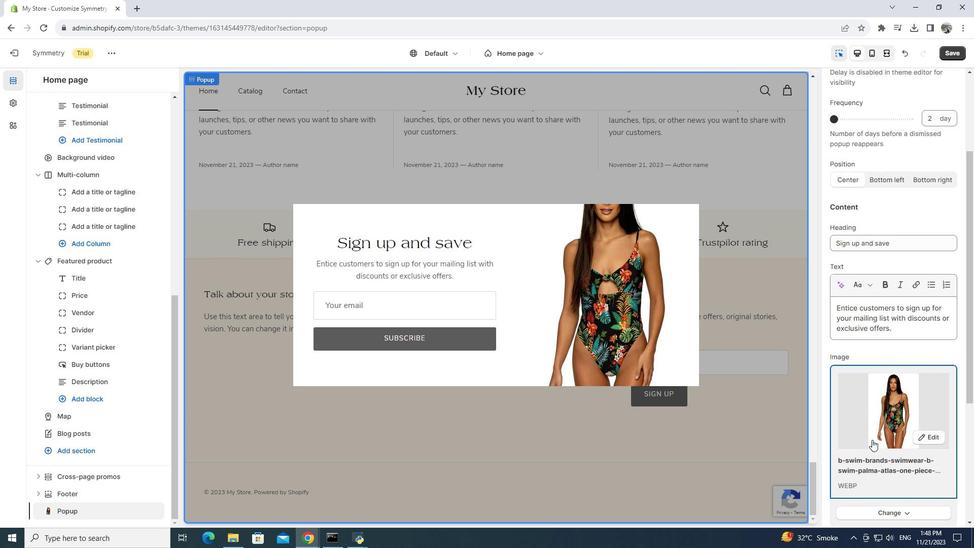 
Action: Mouse moved to (872, 440)
Screenshot: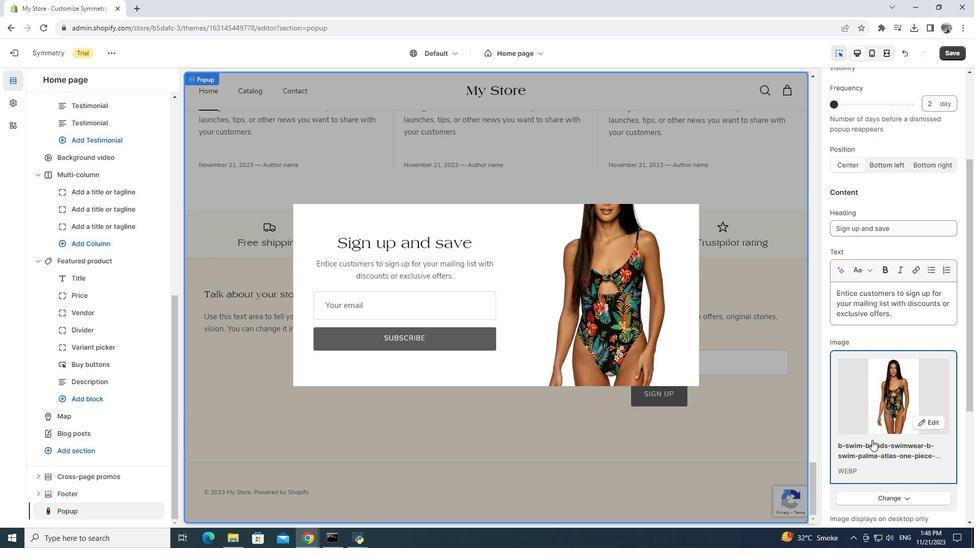 
Action: Mouse scrolled (872, 439) with delta (0, 0)
Screenshot: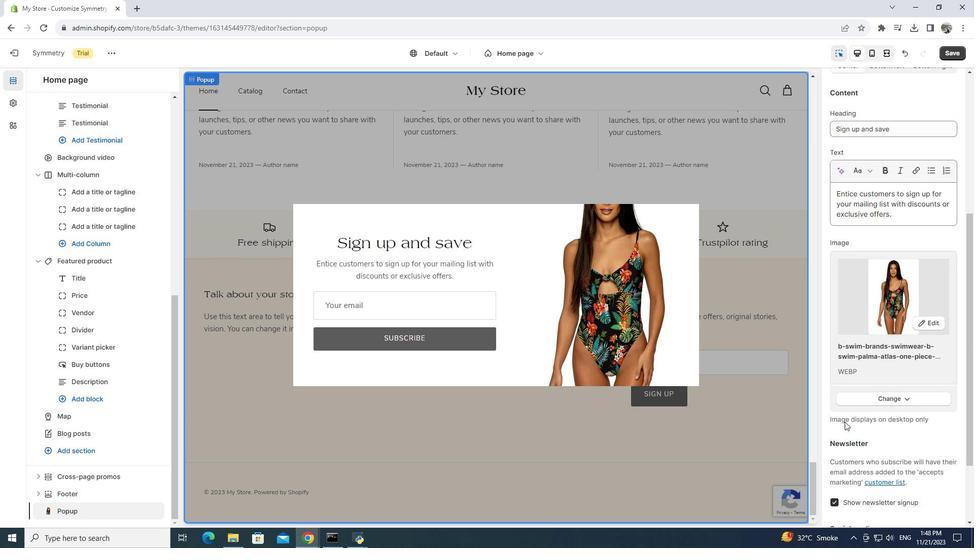 
Action: Mouse scrolled (872, 439) with delta (0, 0)
Screenshot: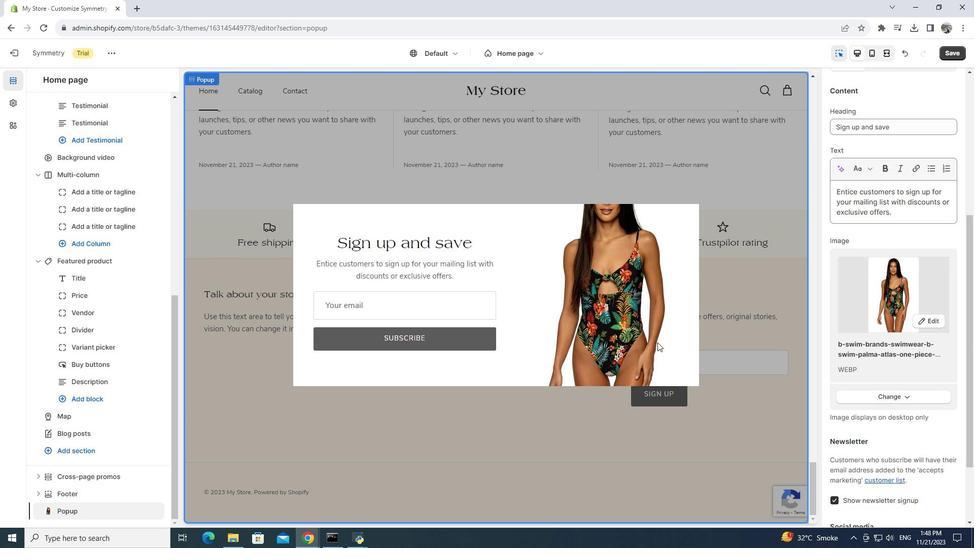 
Action: Mouse scrolled (872, 439) with delta (0, 0)
Screenshot: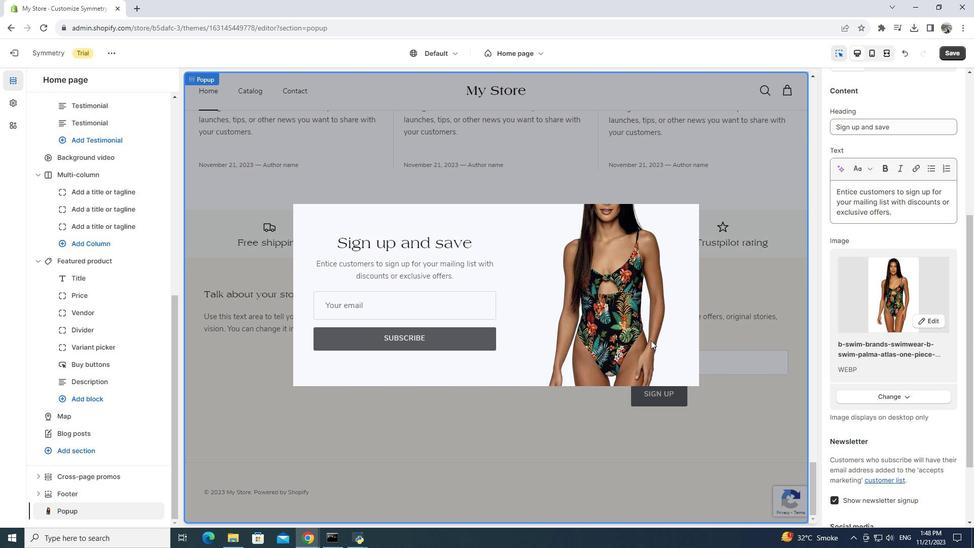 
Action: Mouse moved to (872, 440)
Screenshot: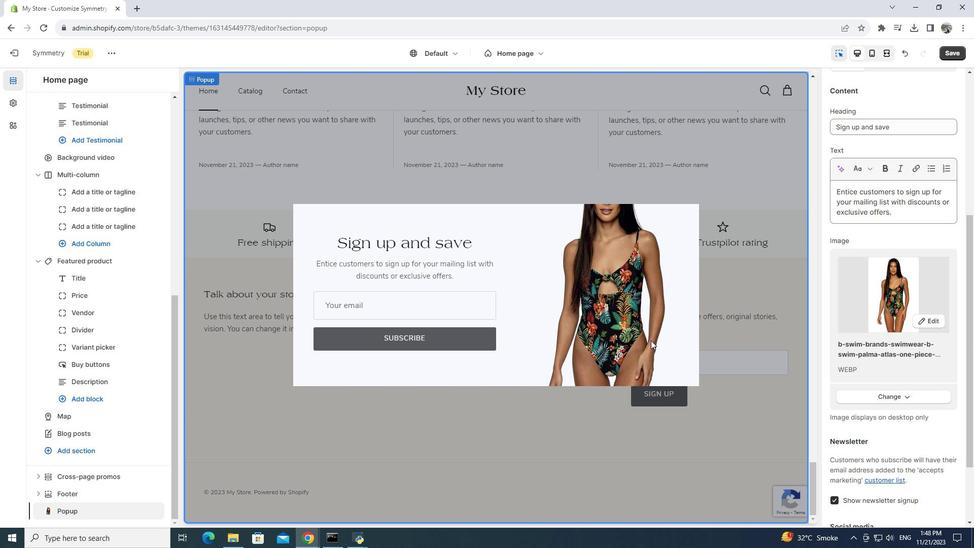
Action: Mouse scrolled (872, 440) with delta (0, 0)
Screenshot: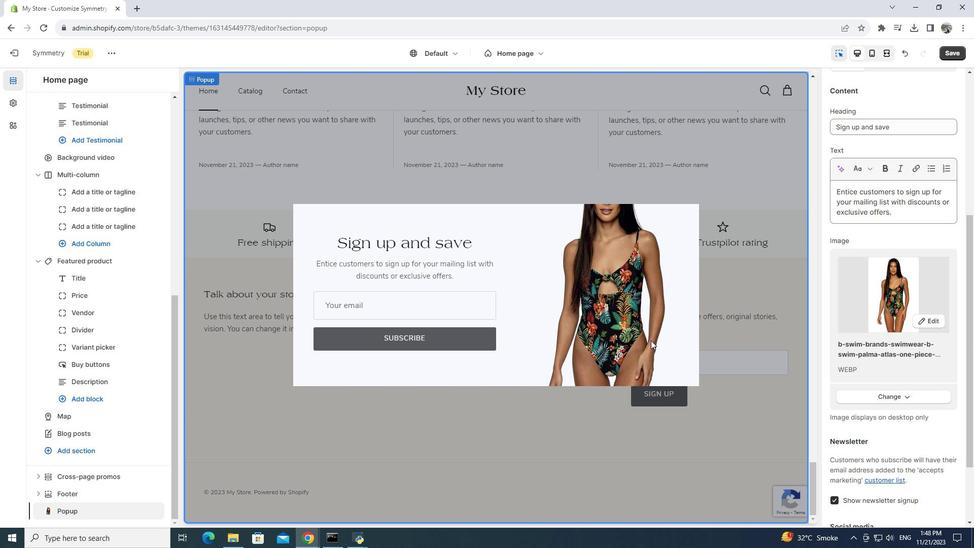 
Action: Mouse moved to (515, 344)
Screenshot: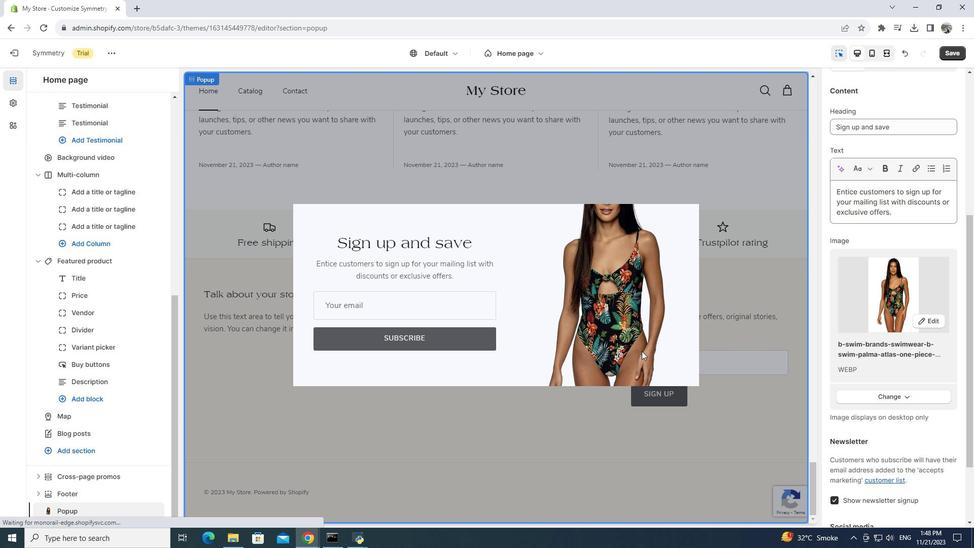 
Action: Mouse pressed left at (515, 344)
Screenshot: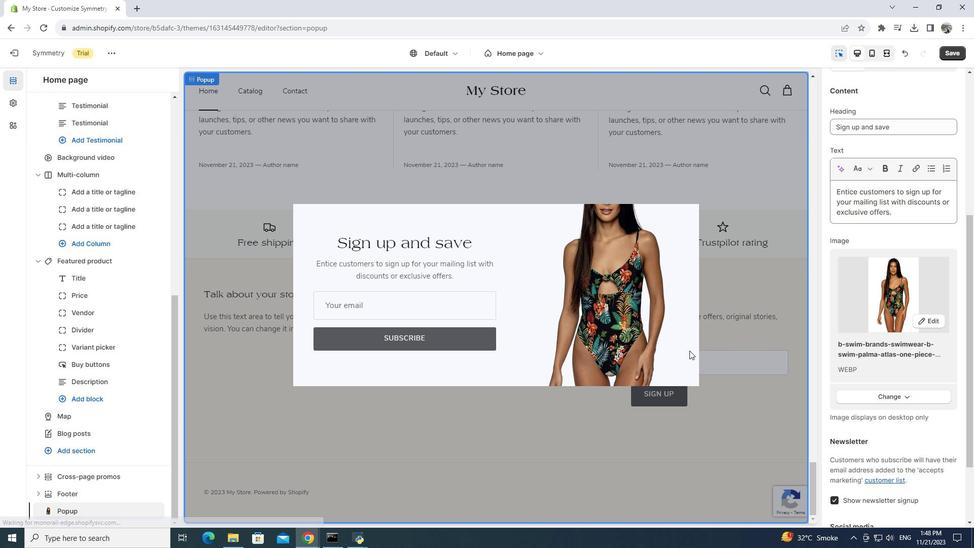 
Action: Mouse moved to (765, 389)
Screenshot: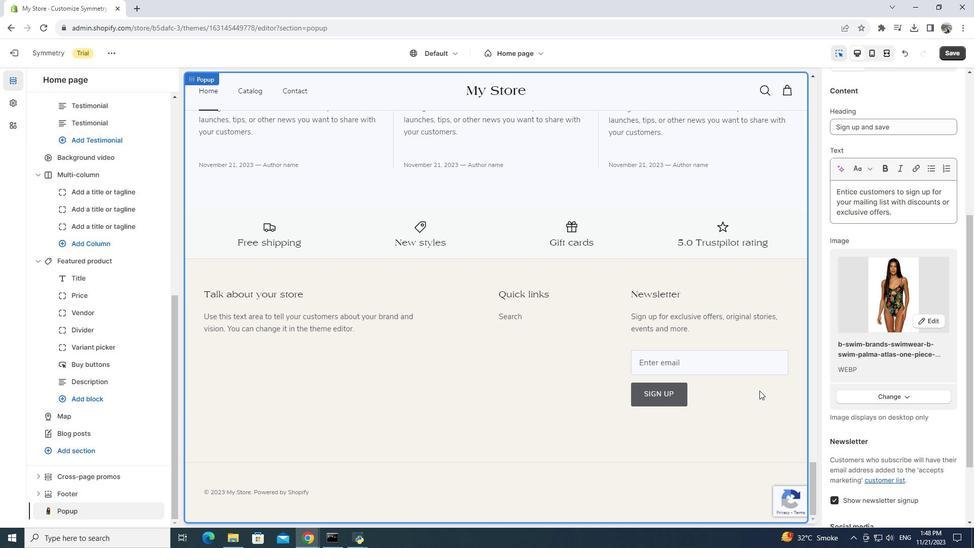 
Action: Mouse pressed left at (765, 389)
Screenshot: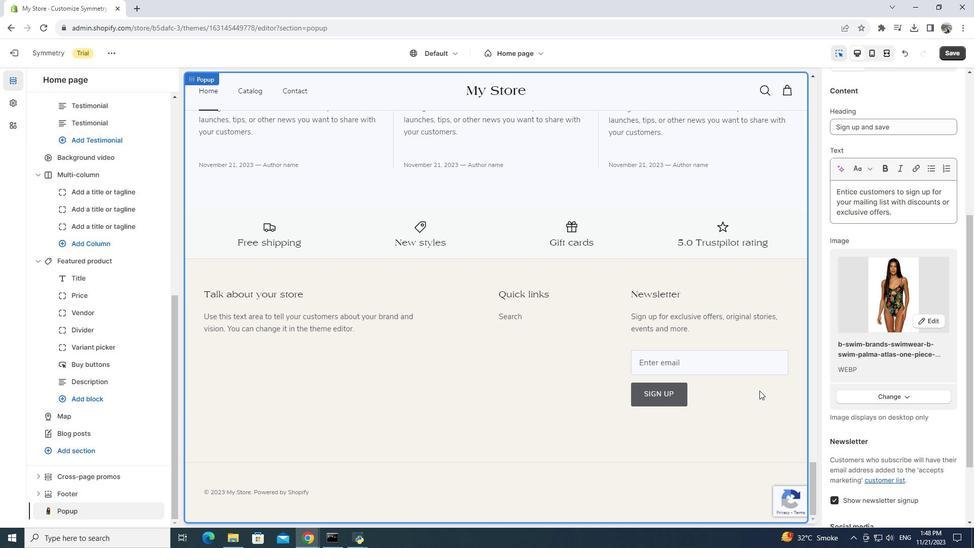 
Action: Mouse moved to (908, 422)
Screenshot: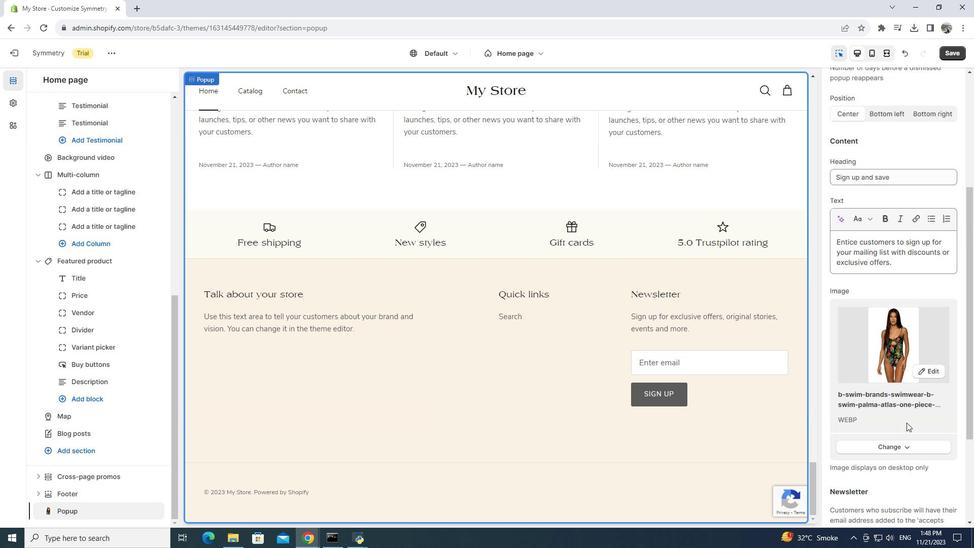 
Action: Mouse scrolled (908, 421) with delta (0, 0)
Screenshot: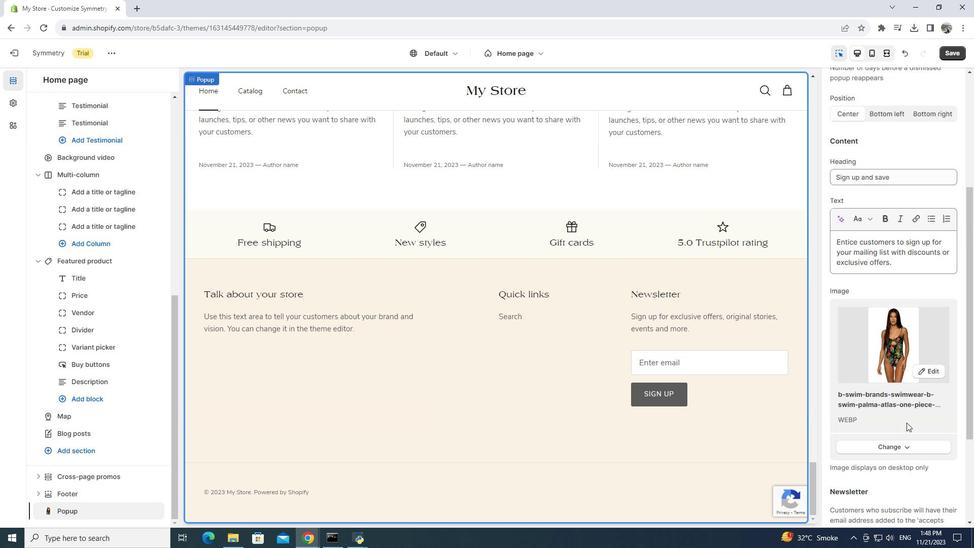 
Action: Mouse scrolled (908, 421) with delta (0, 0)
Screenshot: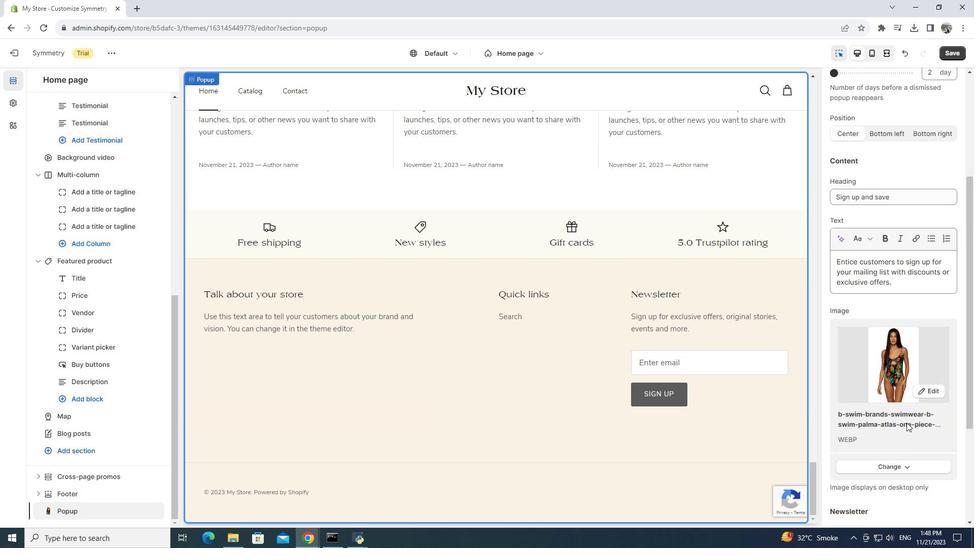 
Action: Mouse moved to (908, 422)
Screenshot: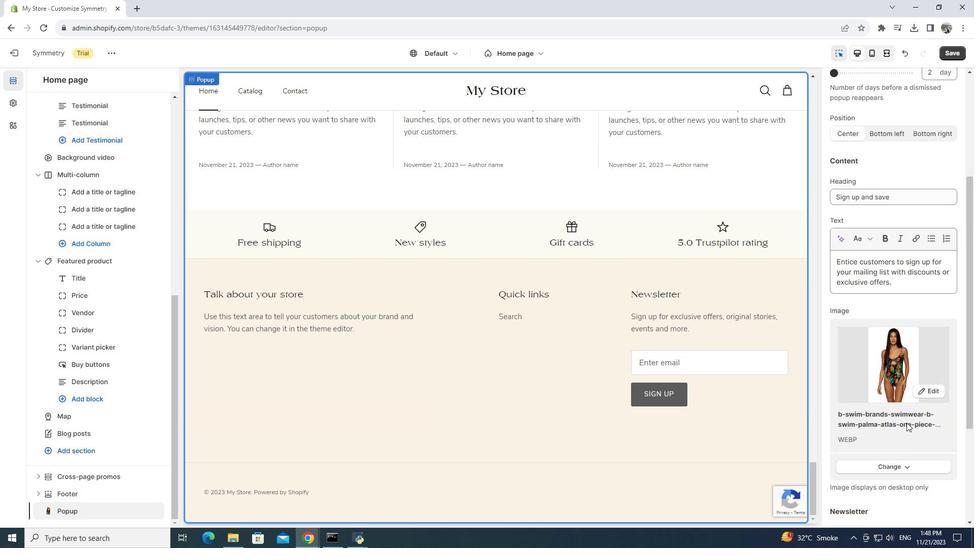 
Action: Mouse scrolled (908, 422) with delta (0, 0)
Screenshot: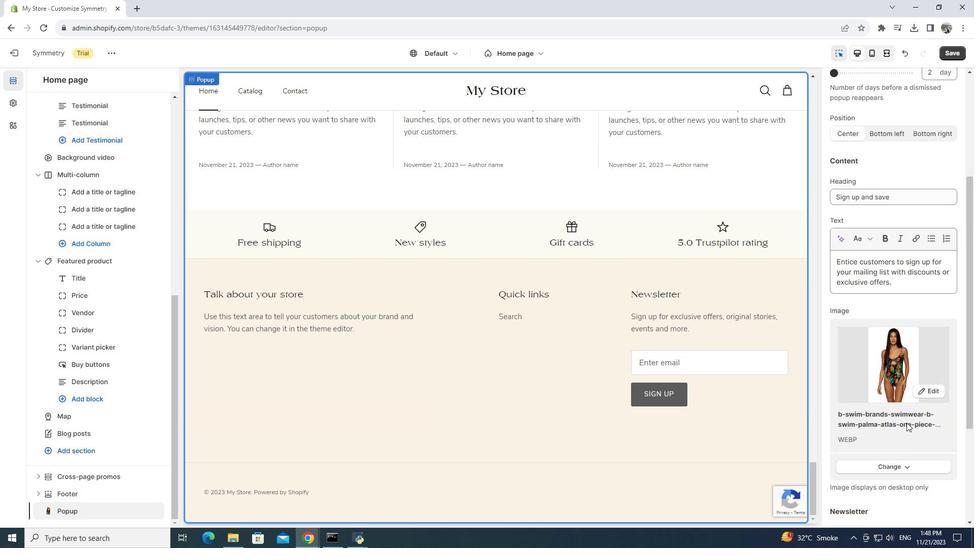 
Action: Mouse scrolled (908, 422) with delta (0, 0)
Screenshot: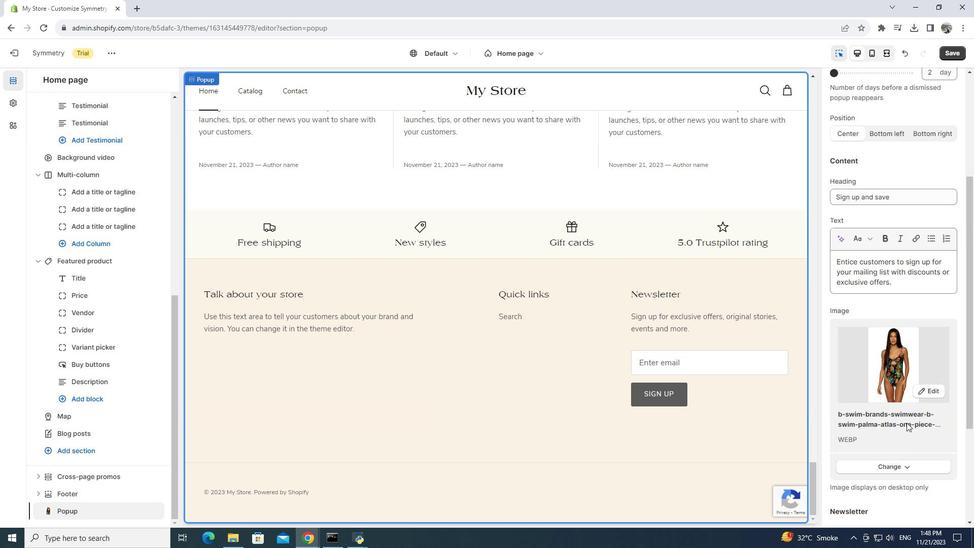 
Action: Mouse moved to (907, 422)
Screenshot: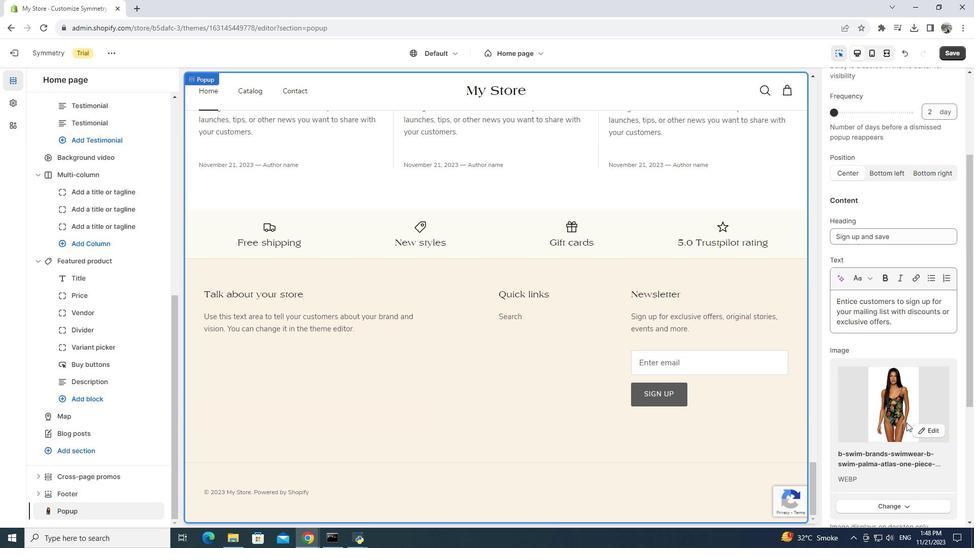 
Action: Mouse scrolled (907, 423) with delta (0, 0)
Screenshot: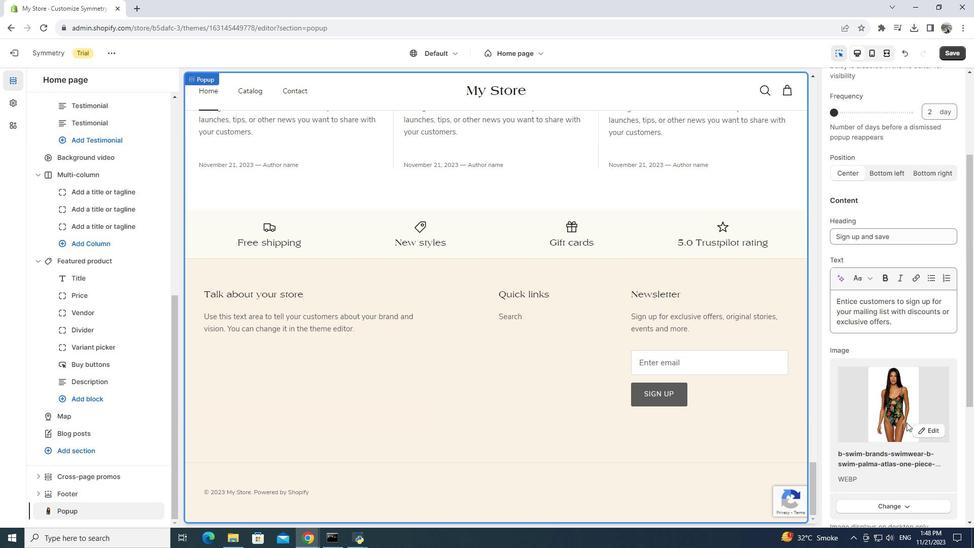 
Action: Mouse scrolled (907, 423) with delta (0, 0)
Screenshot: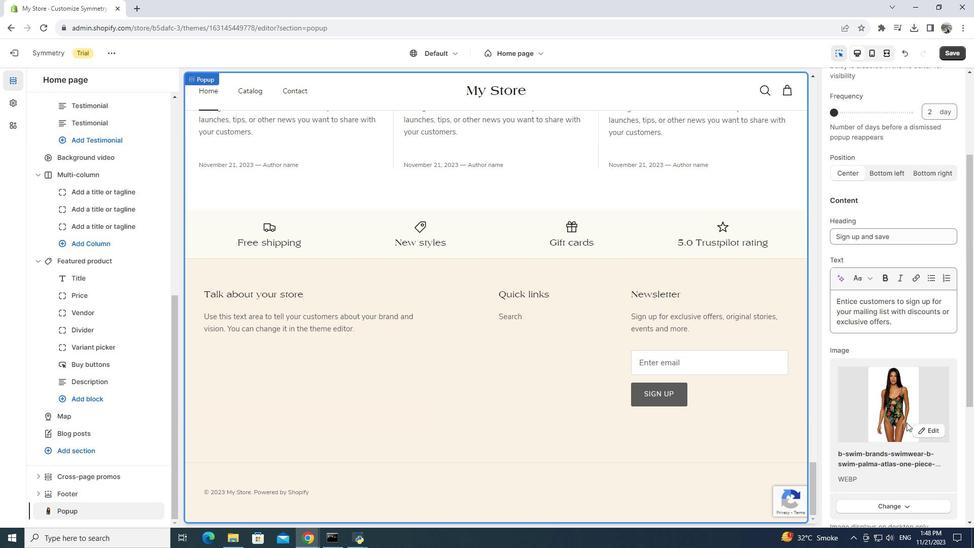 
Action: Mouse scrolled (907, 423) with delta (0, 0)
Screenshot: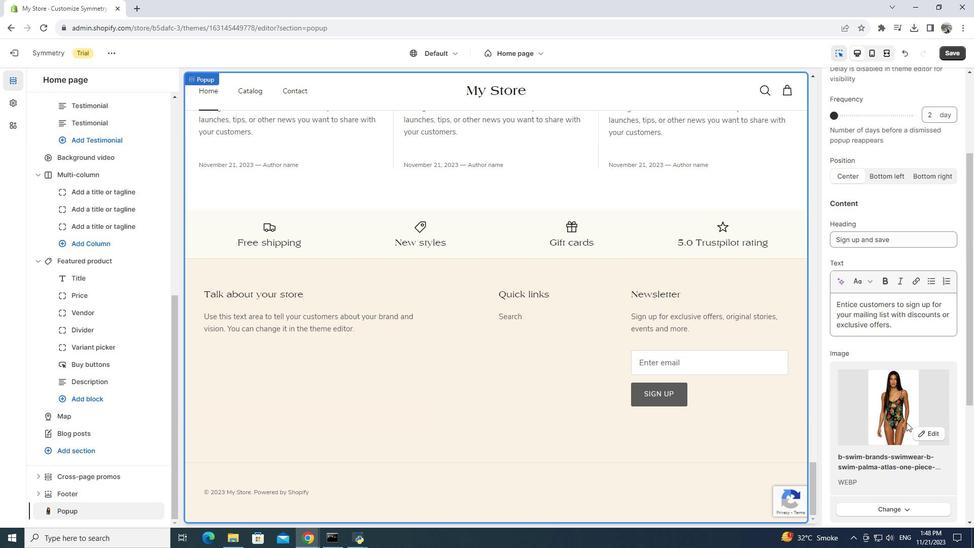 
Action: Mouse scrolled (907, 423) with delta (0, 0)
Screenshot: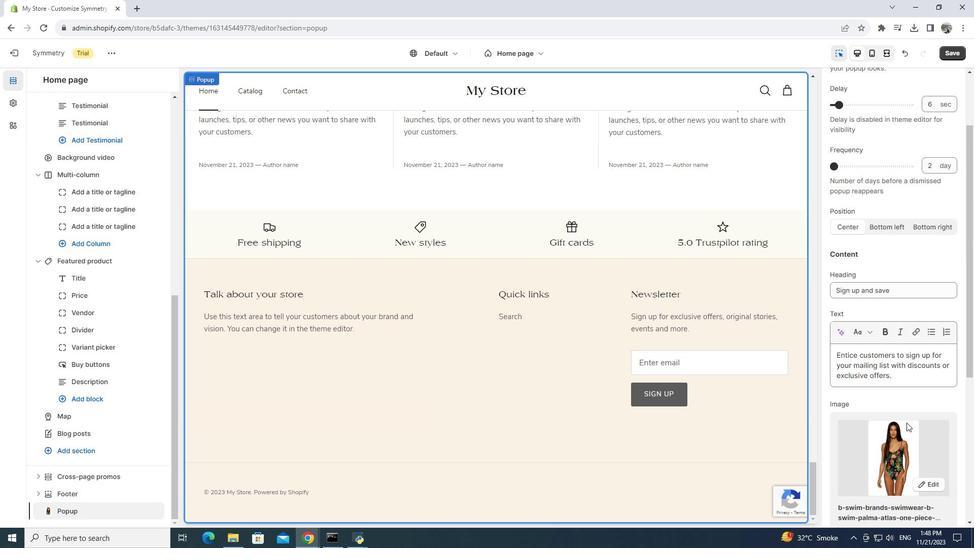 
Action: Mouse scrolled (907, 423) with delta (0, 0)
Screenshot: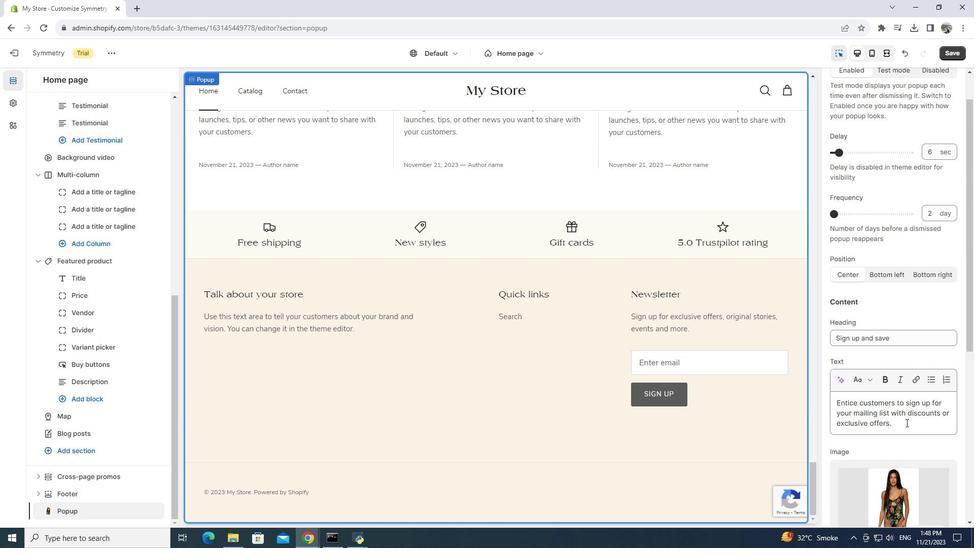 
Action: Mouse scrolled (907, 423) with delta (0, 0)
Screenshot: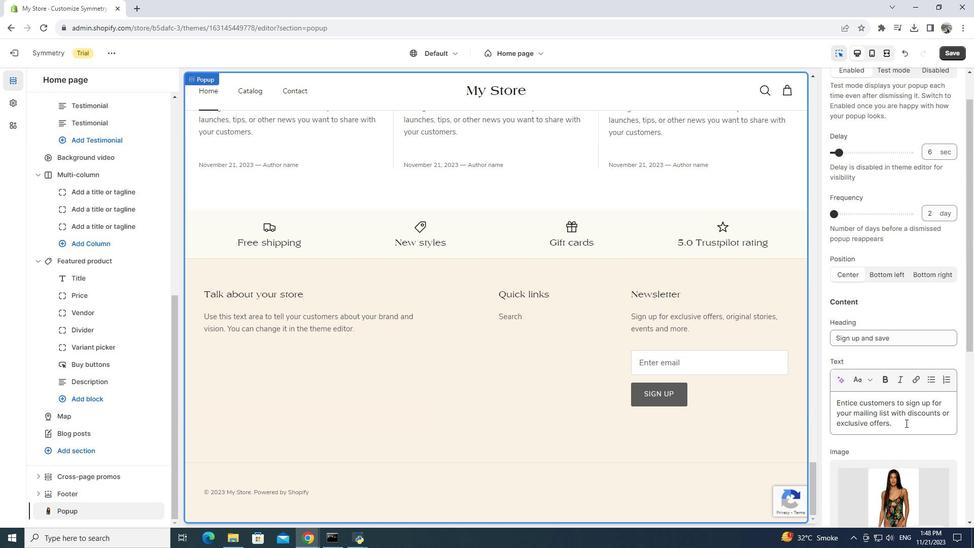 
Action: Mouse moved to (839, 380)
Screenshot: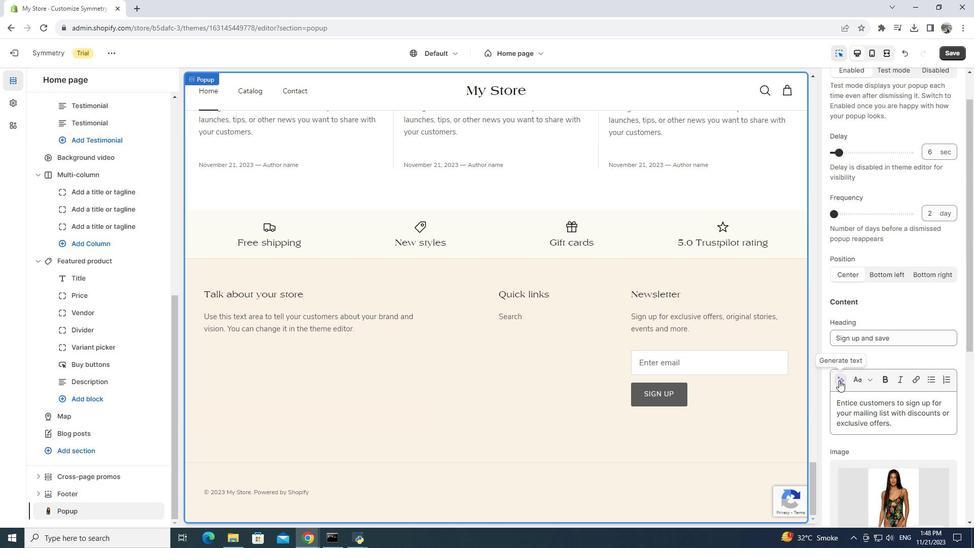 
Action: Mouse scrolled (839, 381) with delta (0, 0)
Screenshot: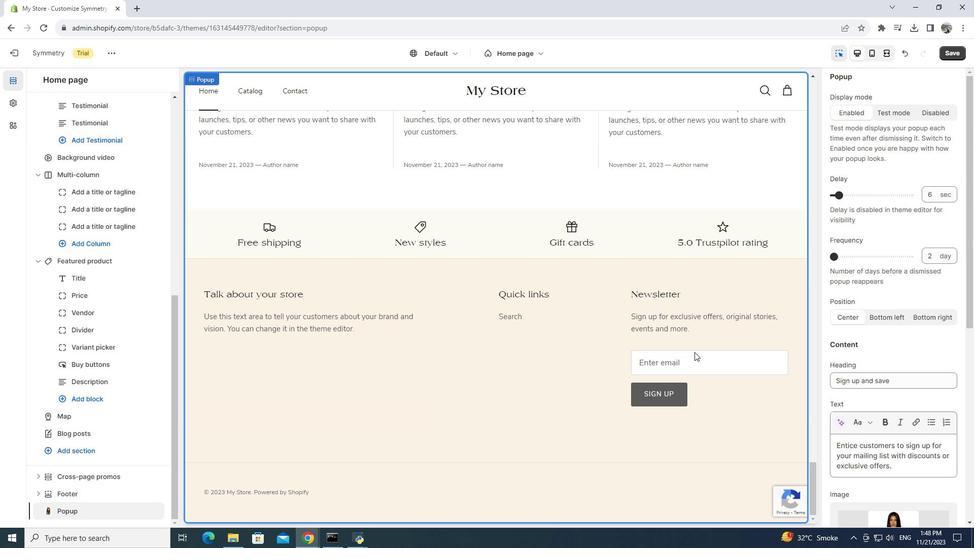 
Action: Mouse scrolled (839, 381) with delta (0, 0)
Screenshot: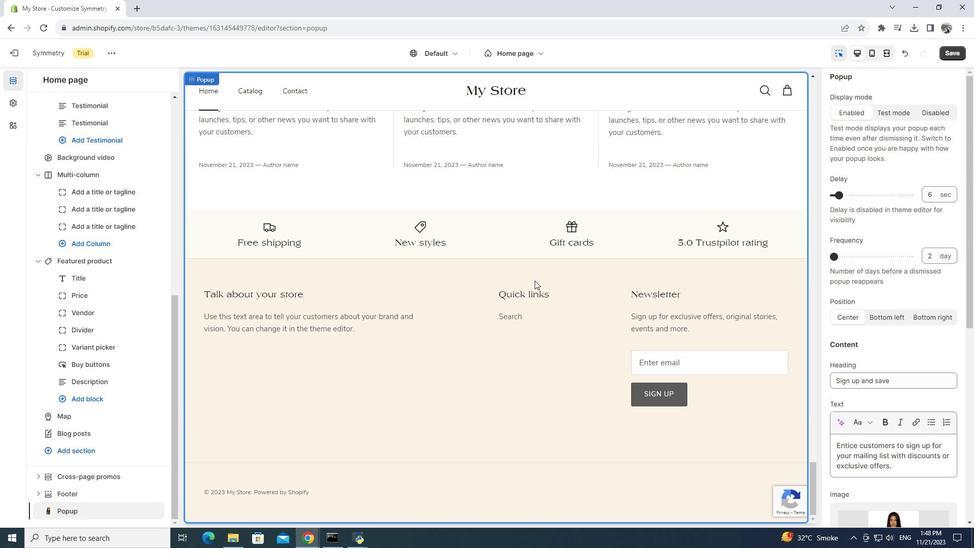 
Action: Mouse scrolled (839, 381) with delta (0, 0)
Screenshot: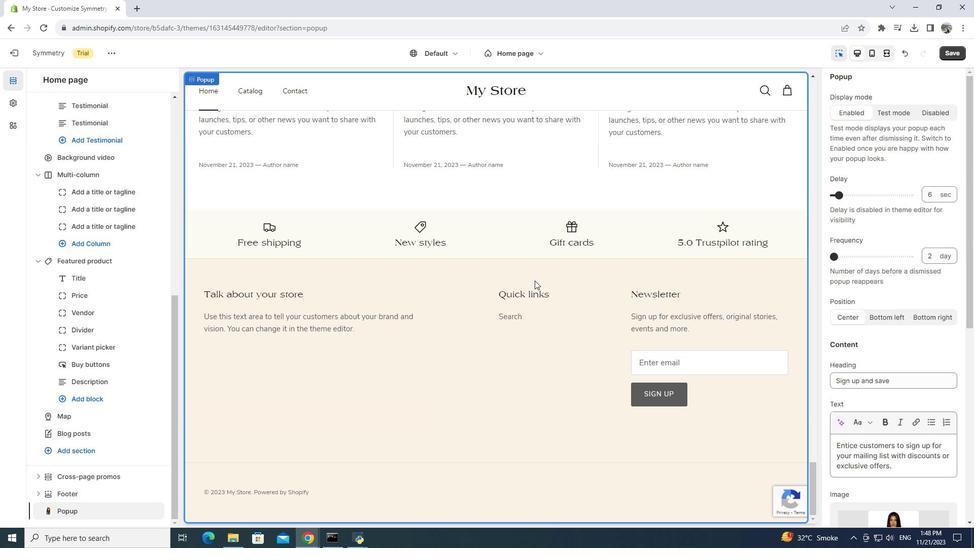 
Action: Mouse scrolled (839, 381) with delta (0, 0)
Screenshot: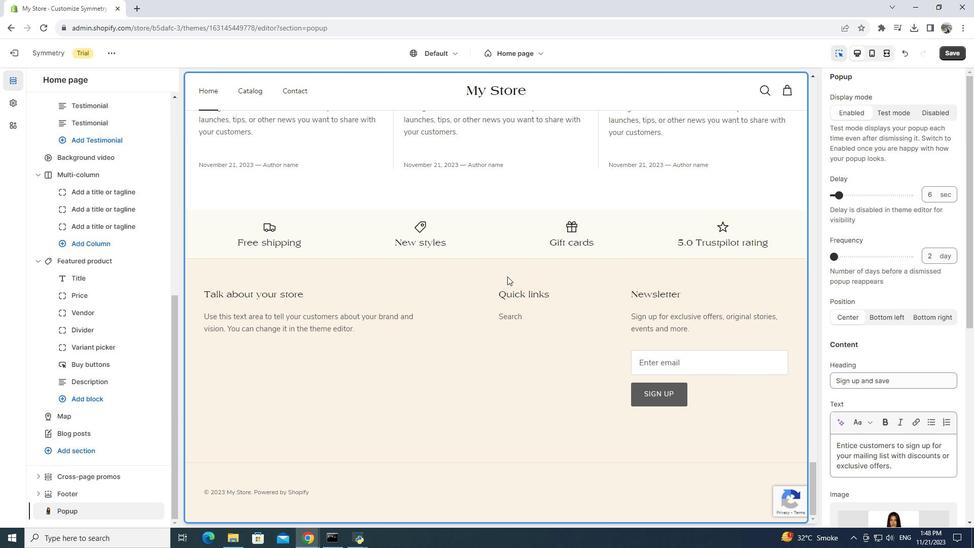 
Action: Mouse scrolled (839, 381) with delta (0, 0)
Screenshot: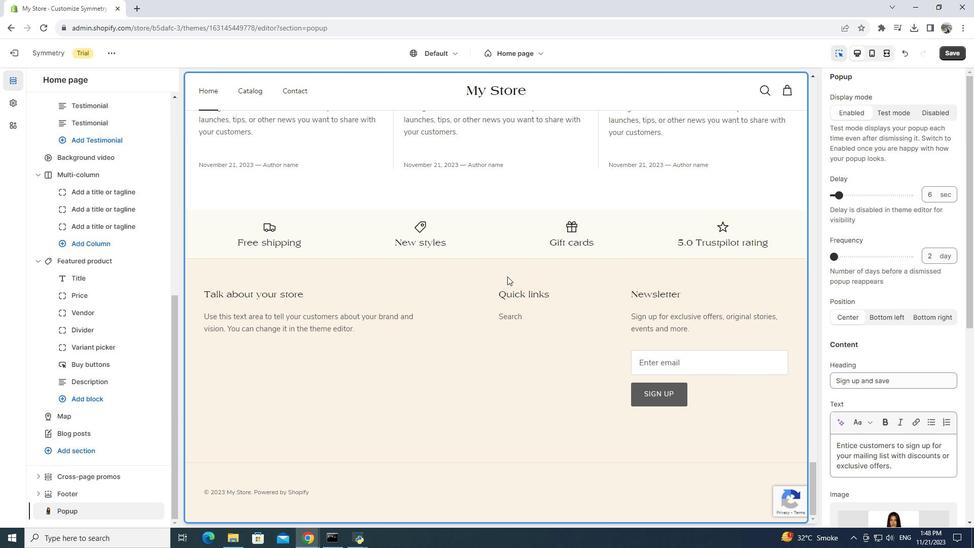 
Action: Mouse scrolled (839, 381) with delta (0, 0)
Screenshot: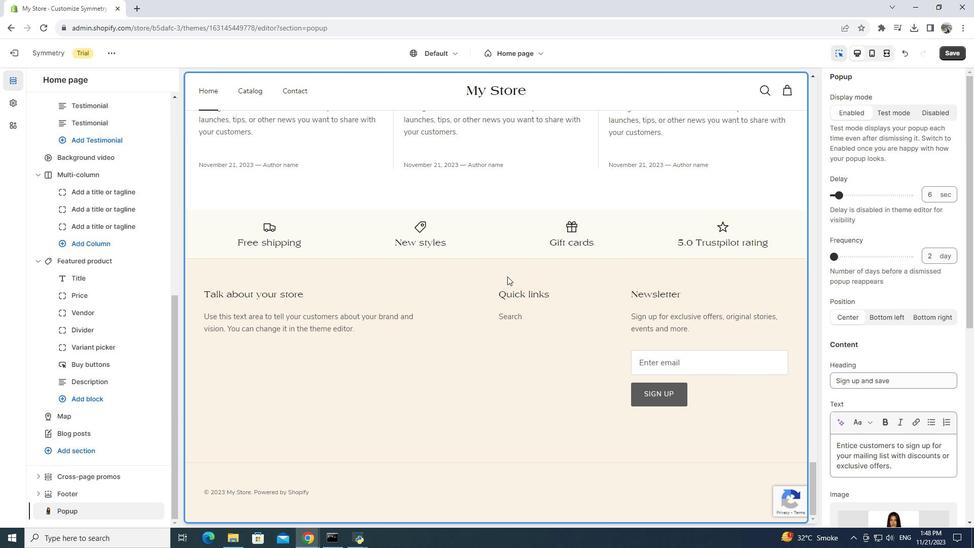 
Action: Mouse moved to (507, 277)
Screenshot: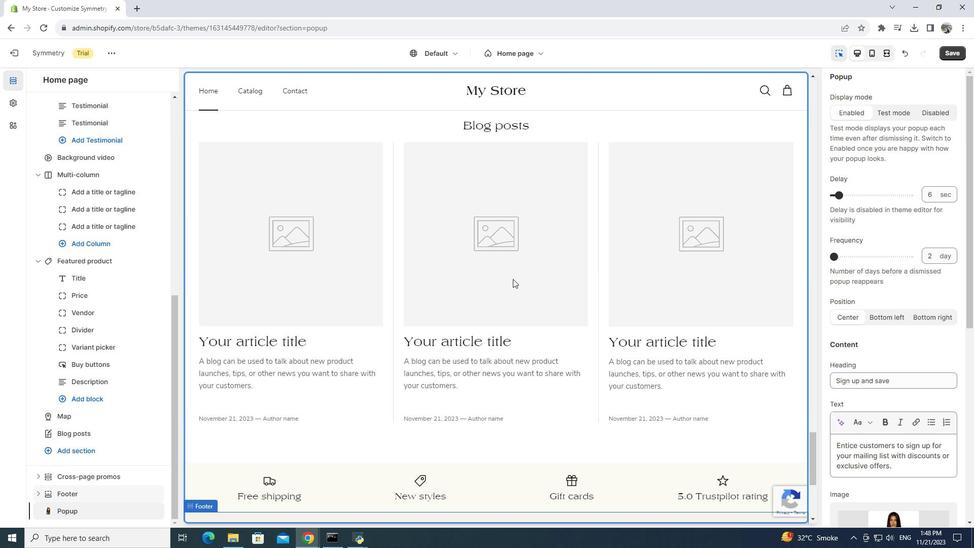 
Action: Mouse scrolled (507, 277) with delta (0, 0)
Screenshot: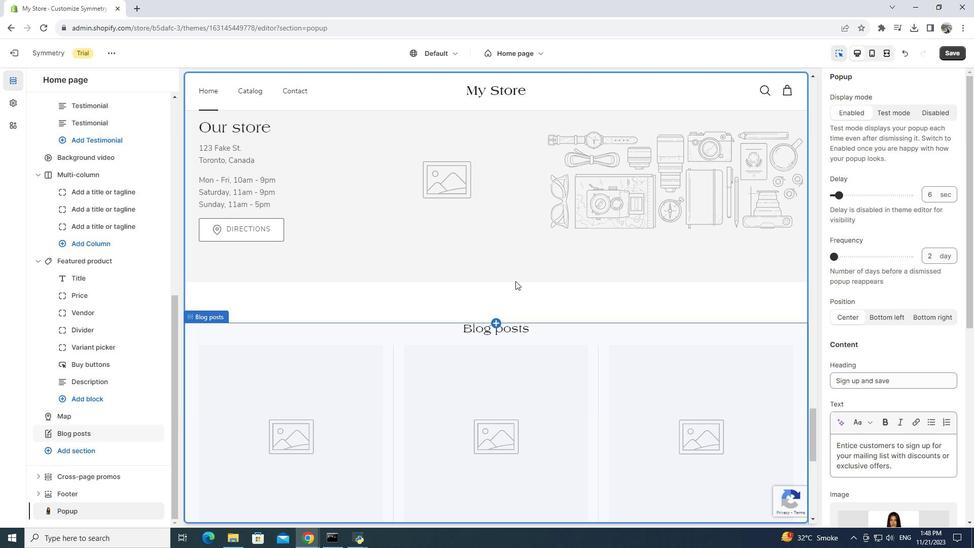 
Action: Mouse scrolled (507, 277) with delta (0, 0)
Screenshot: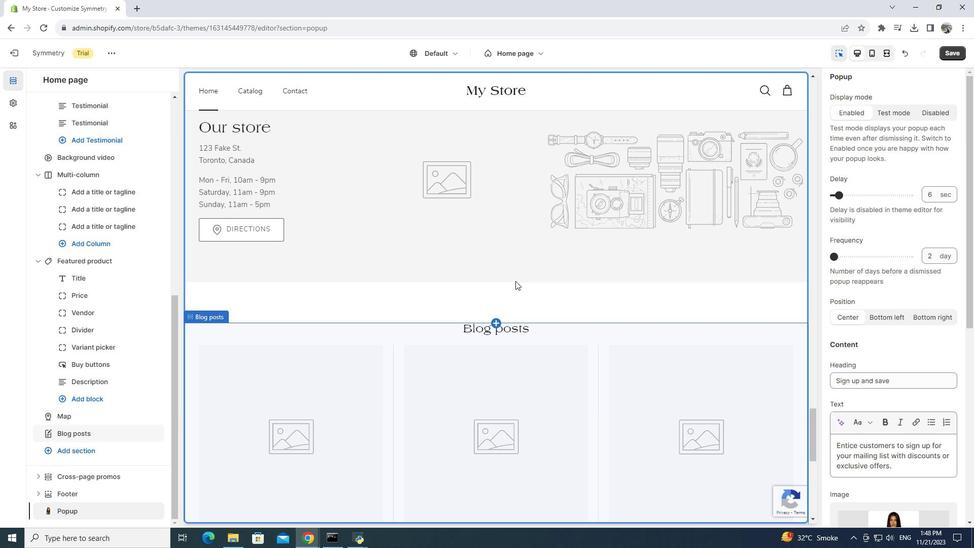 
Action: Mouse scrolled (507, 277) with delta (0, 0)
Screenshot: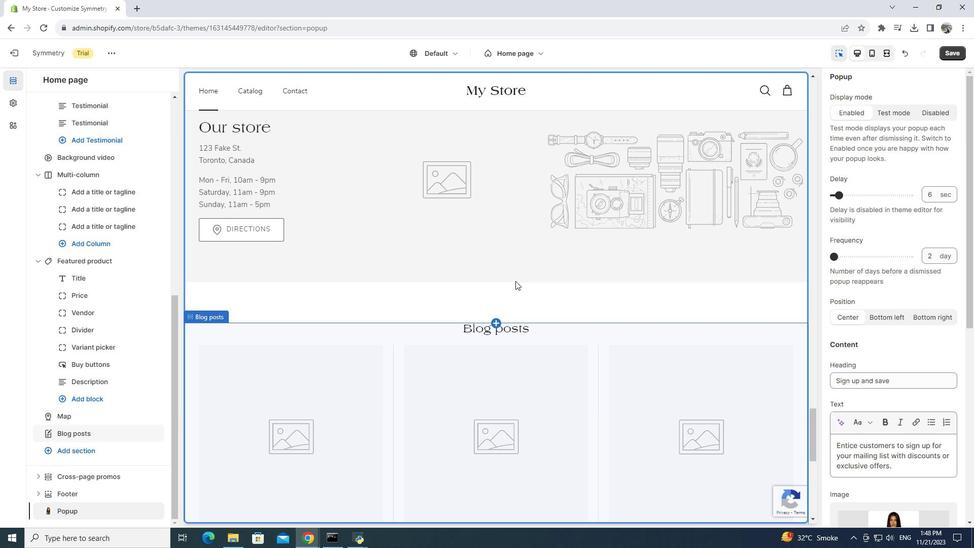 
Action: Mouse scrolled (507, 277) with delta (0, 0)
Screenshot: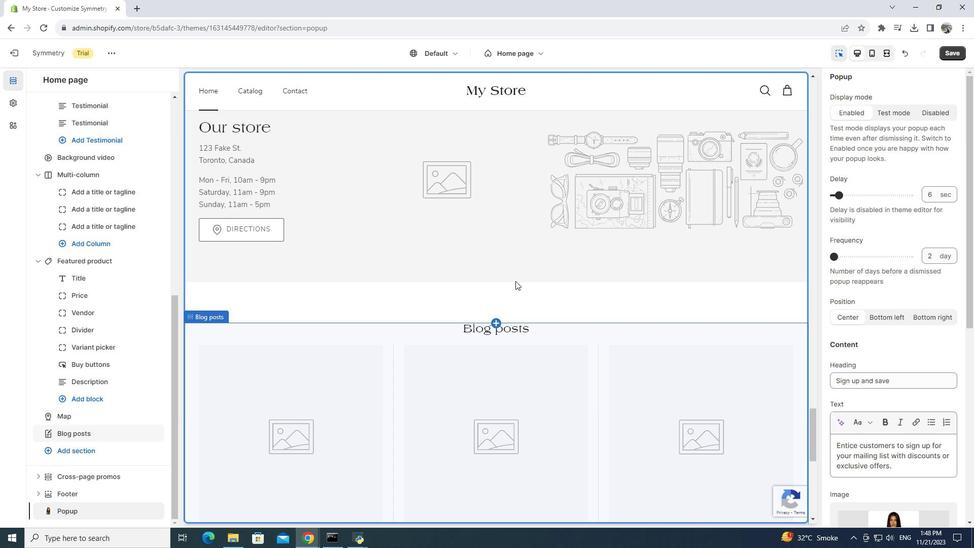 
Action: Mouse scrolled (507, 277) with delta (0, 0)
Screenshot: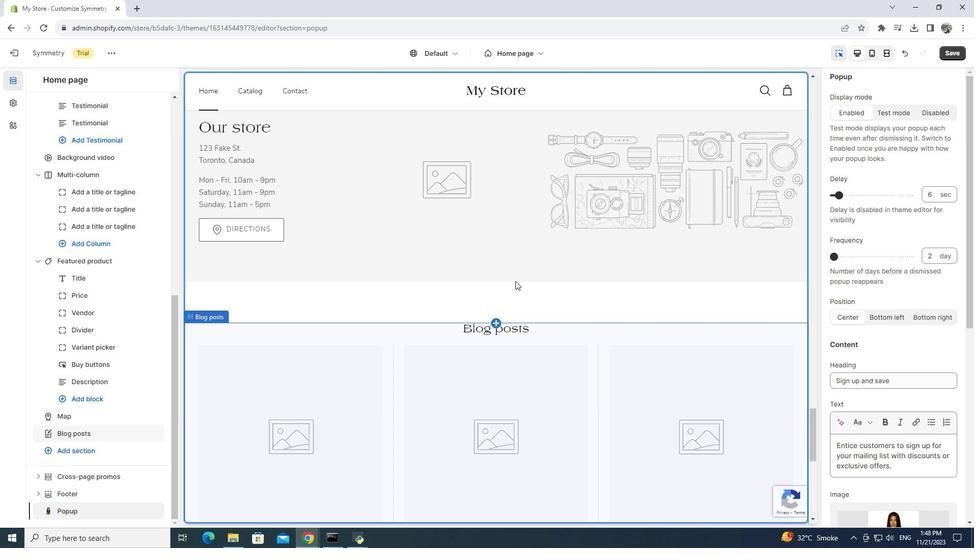 
Action: Mouse moved to (513, 279)
Screenshot: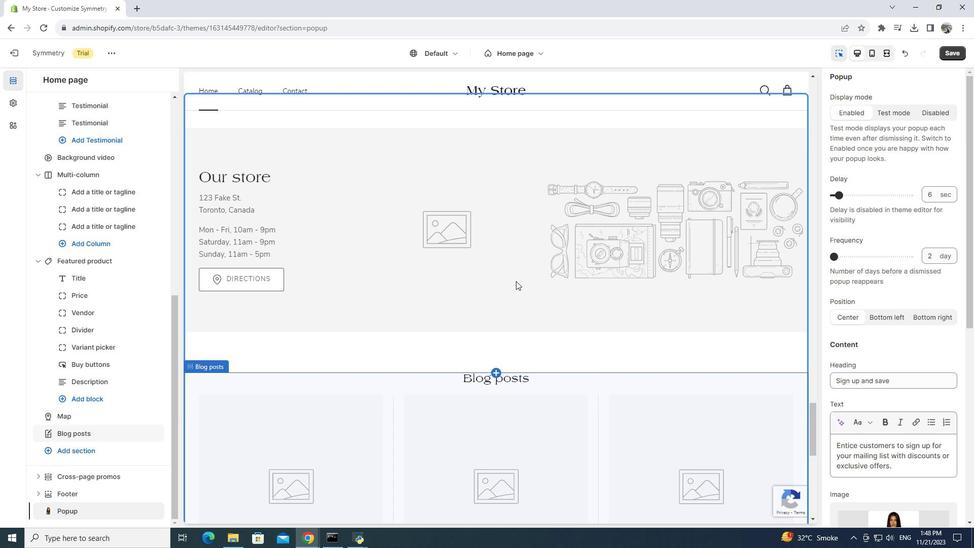 
Action: Mouse scrolled (513, 279) with delta (0, 0)
Screenshot: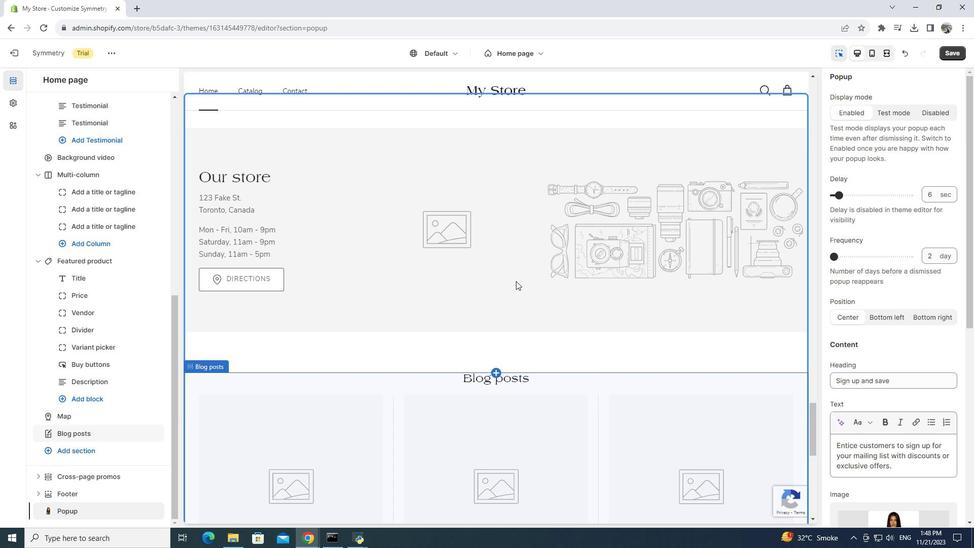 
Action: Mouse scrolled (513, 279) with delta (0, 0)
Screenshot: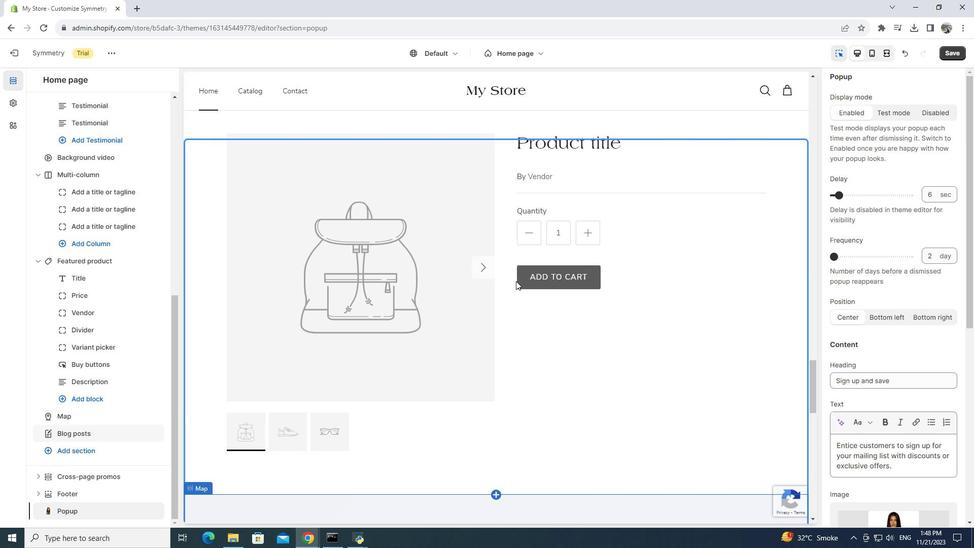 
Action: Mouse scrolled (513, 279) with delta (0, 0)
Screenshot: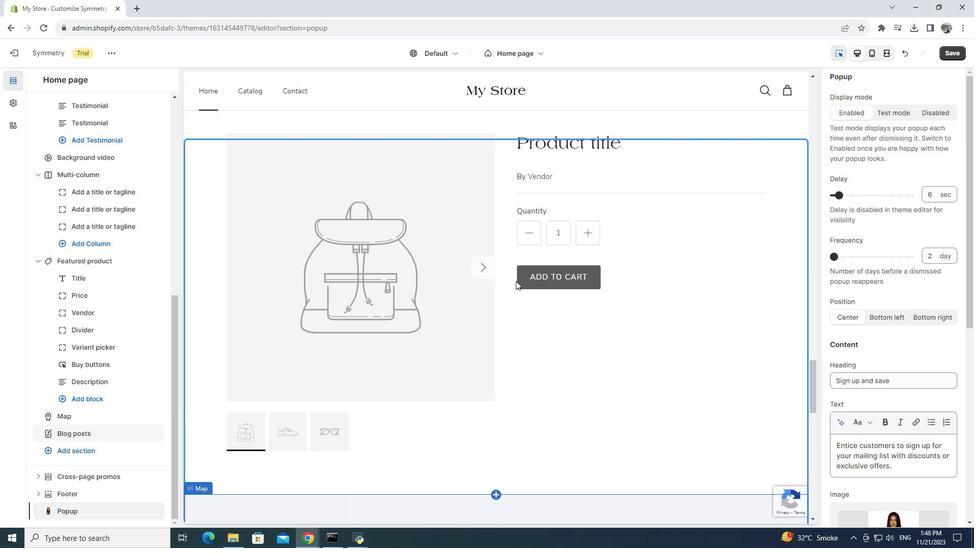 
Action: Mouse scrolled (513, 279) with delta (0, 0)
Screenshot: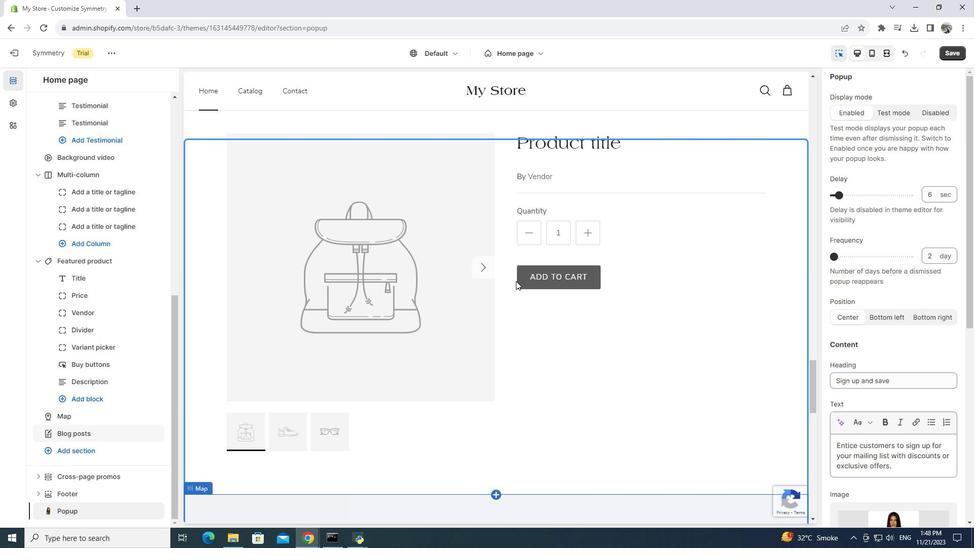 
Action: Mouse moved to (515, 281)
Screenshot: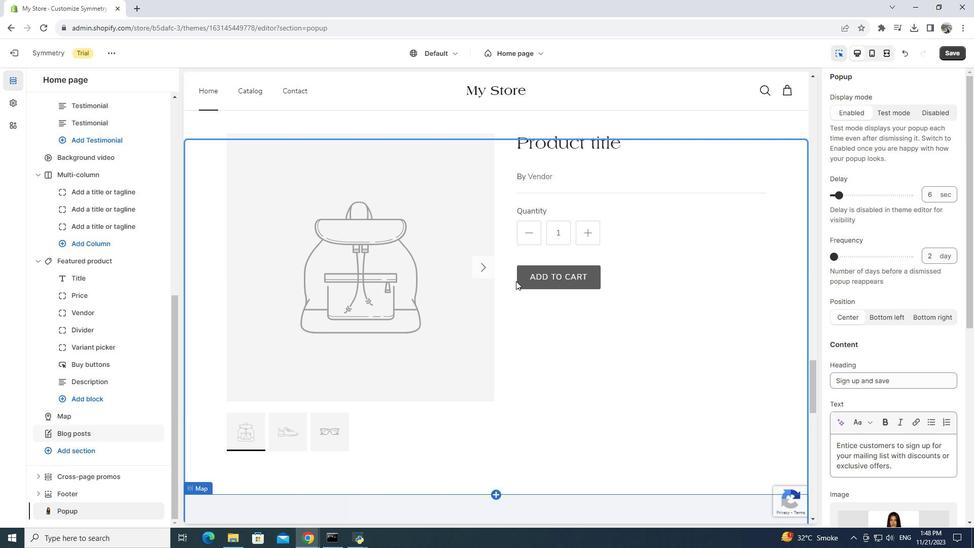 
Action: Mouse scrolled (515, 281) with delta (0, 0)
Screenshot: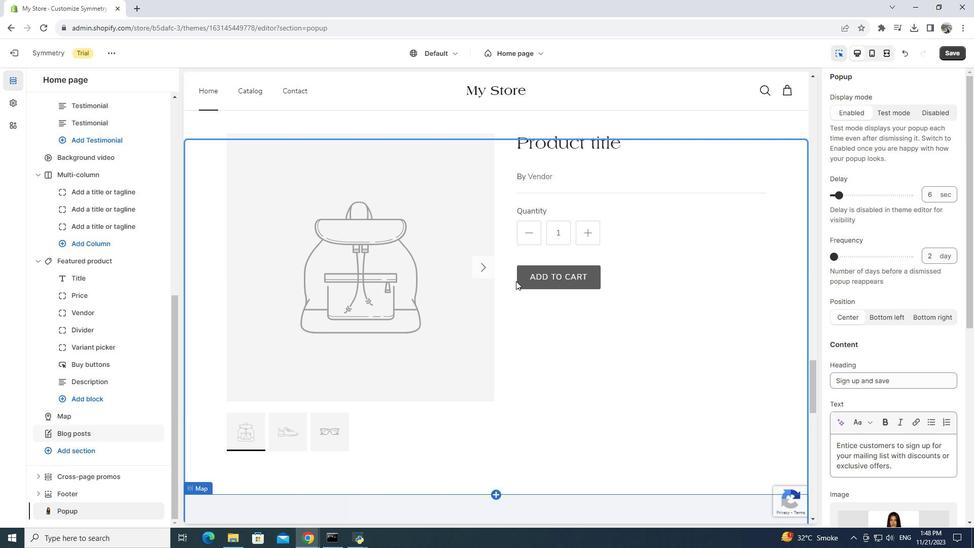 
Action: Mouse moved to (516, 281)
Screenshot: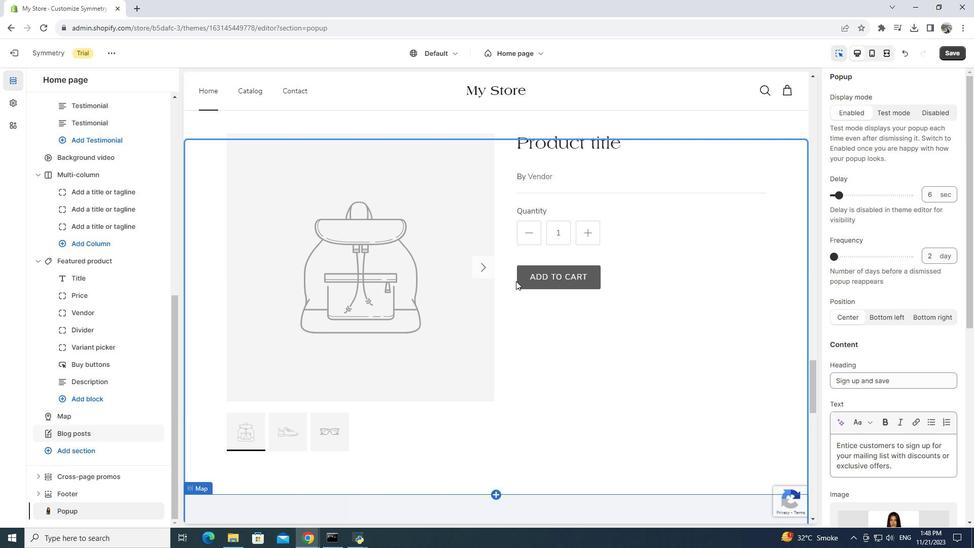 
Action: Mouse scrolled (516, 281) with delta (0, 0)
Screenshot: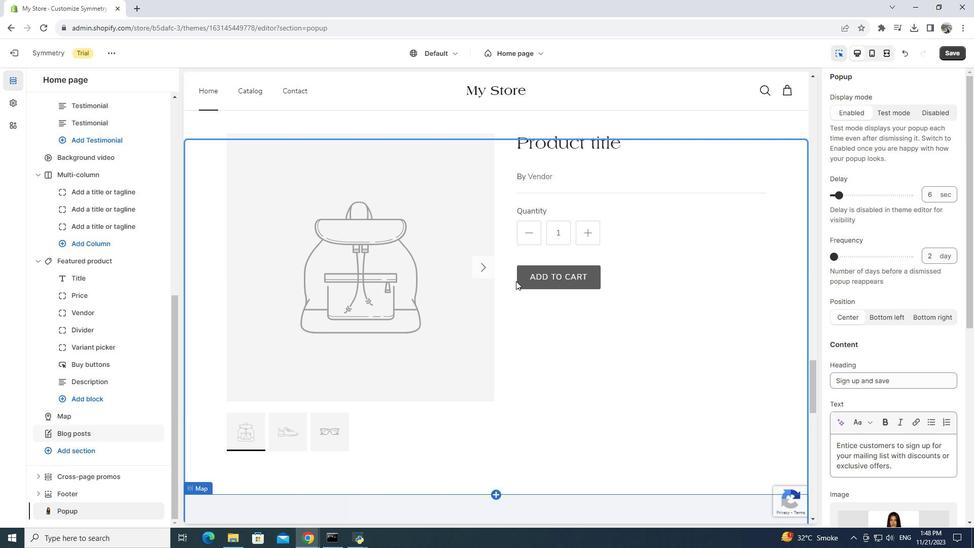 
Action: Mouse scrolled (516, 281) with delta (0, 0)
Screenshot: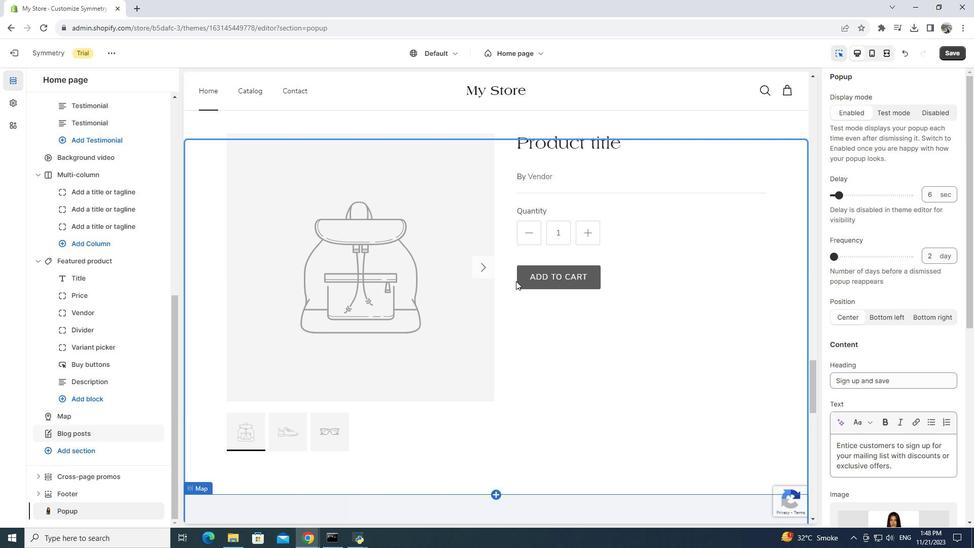 
Action: Mouse scrolled (516, 281) with delta (0, 0)
Screenshot: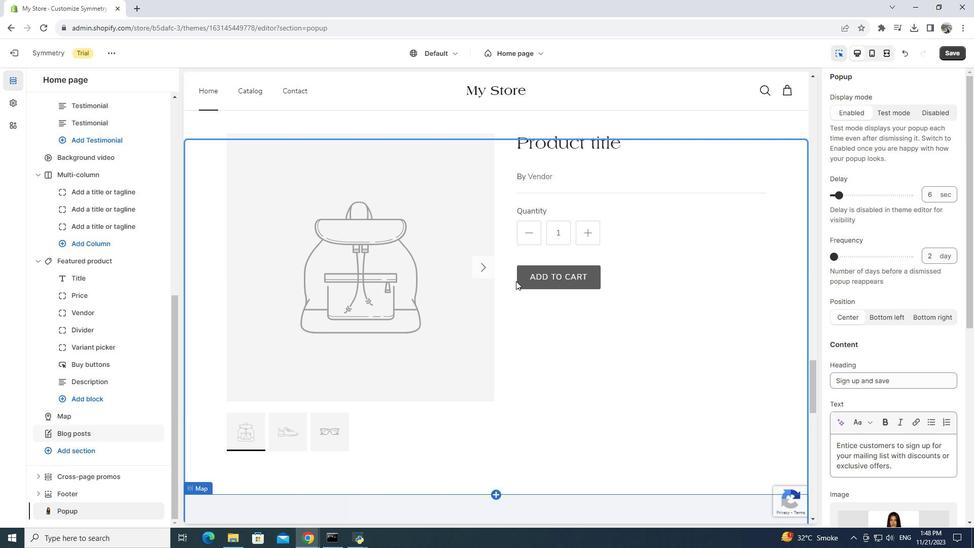 
Action: Mouse scrolled (516, 281) with delta (0, 0)
Screenshot: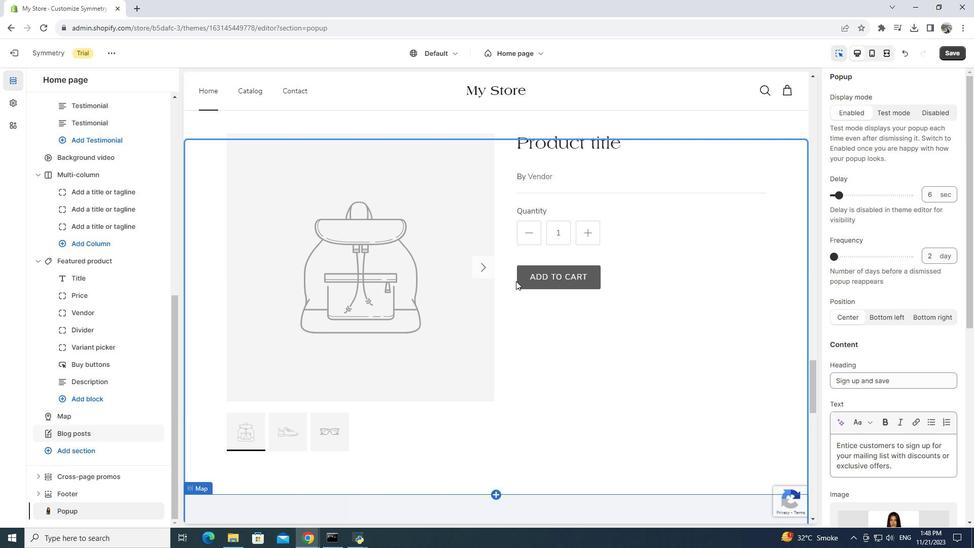 
Action: Mouse scrolled (516, 281) with delta (0, 0)
Screenshot: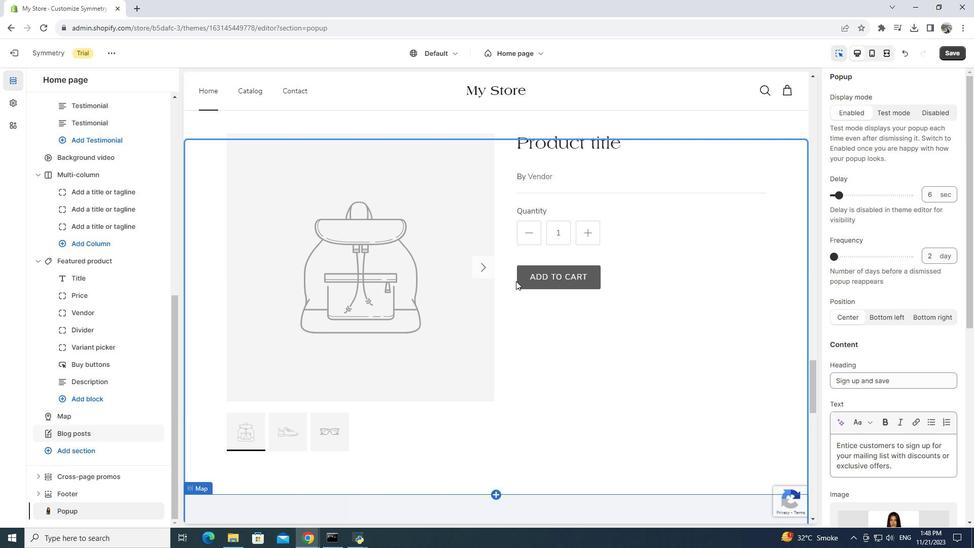 
Action: Mouse scrolled (516, 281) with delta (0, 0)
Screenshot: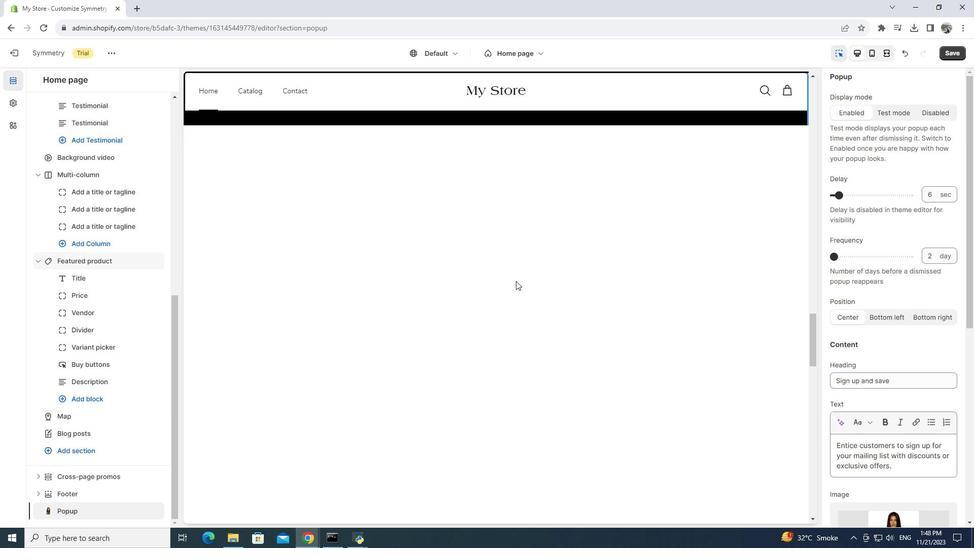 
Action: Mouse scrolled (516, 281) with delta (0, 0)
Screenshot: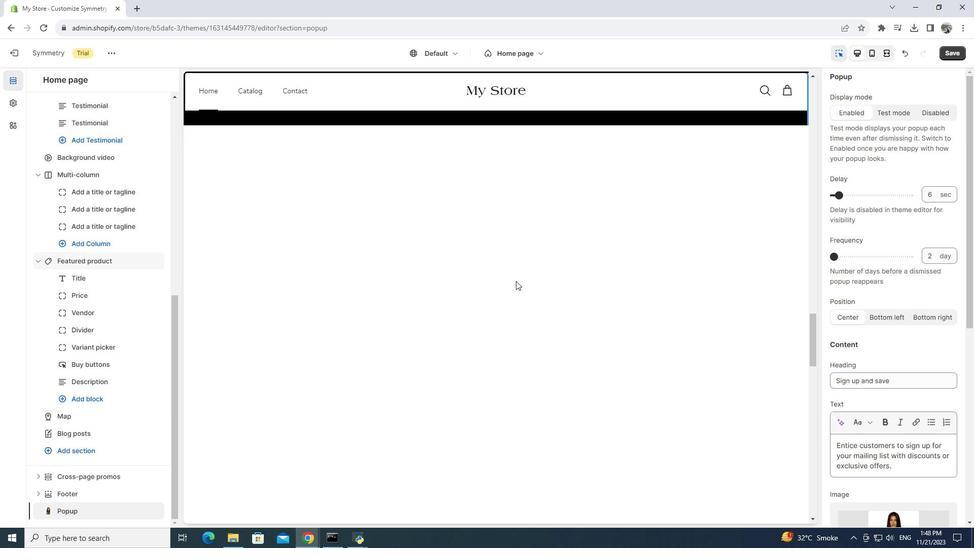 
Action: Mouse scrolled (516, 281) with delta (0, 0)
Screenshot: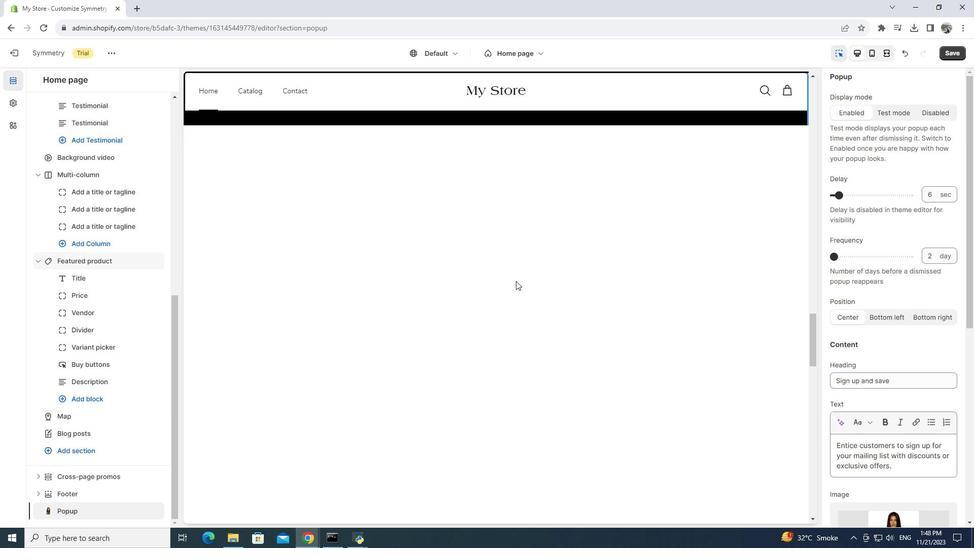 
Action: Mouse scrolled (516, 281) with delta (0, 0)
Screenshot: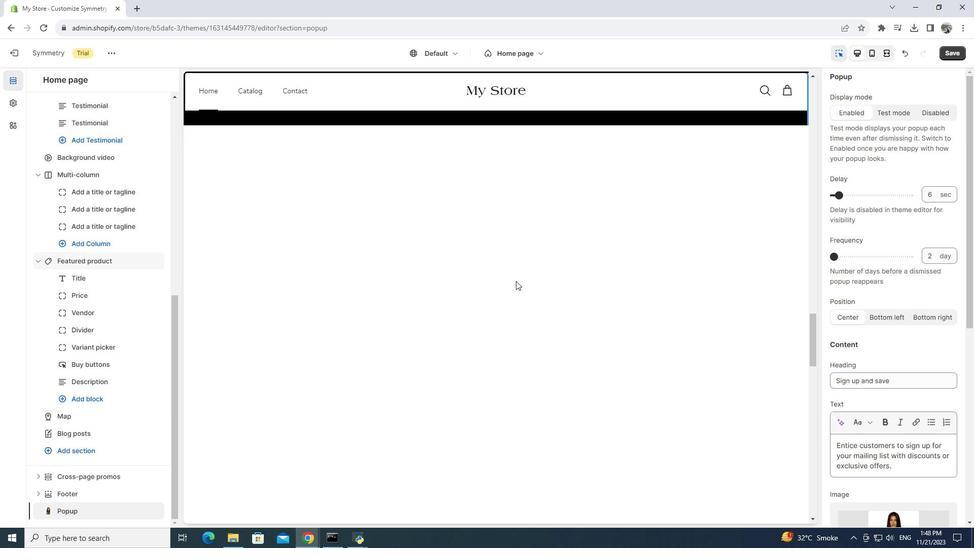 
Action: Mouse scrolled (516, 281) with delta (0, 0)
Screenshot: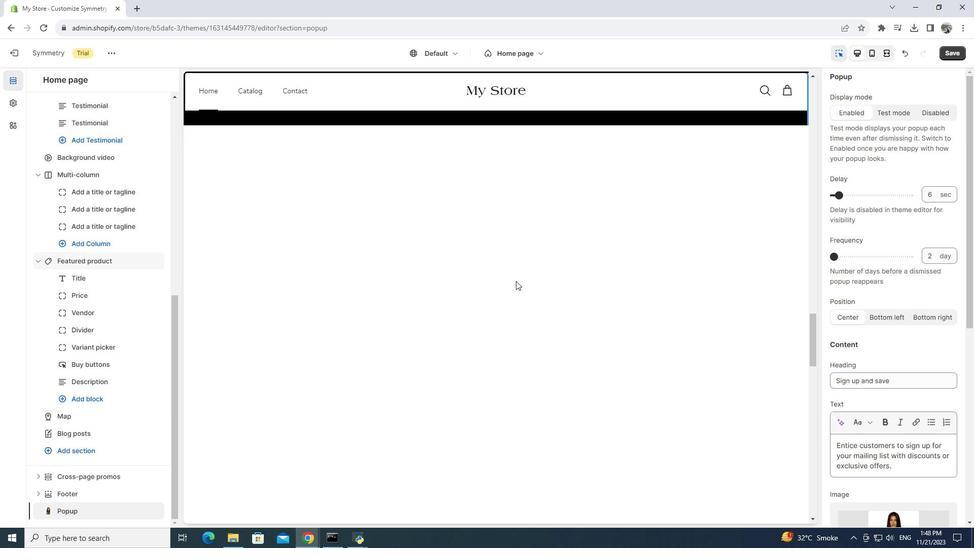 
Action: Mouse scrolled (516, 281) with delta (0, 0)
Screenshot: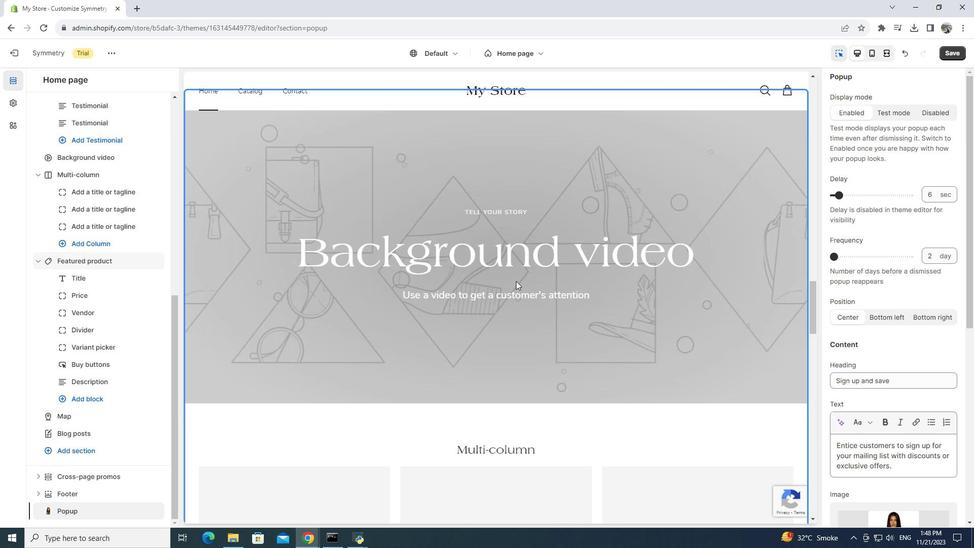 
Action: Mouse scrolled (516, 281) with delta (0, 0)
Screenshot: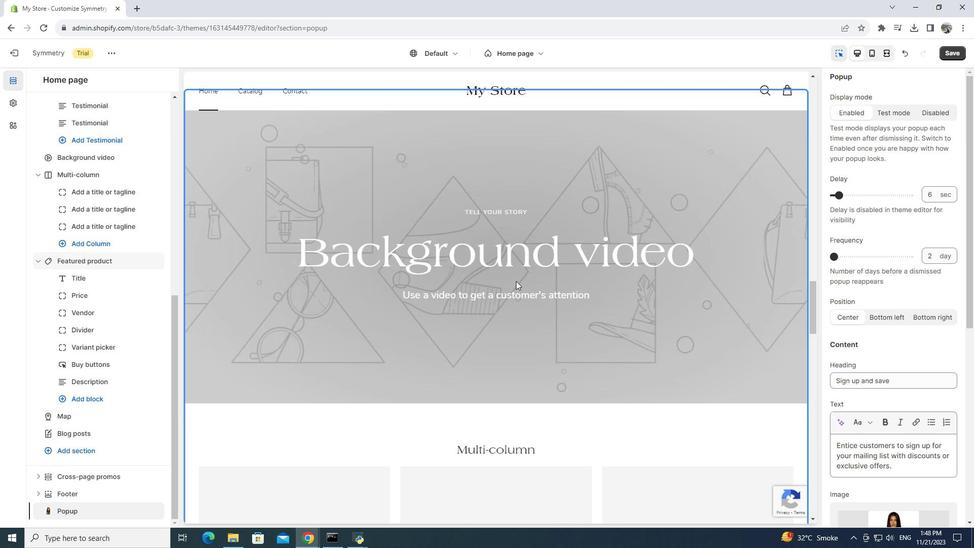 
Action: Mouse scrolled (516, 281) with delta (0, 0)
Screenshot: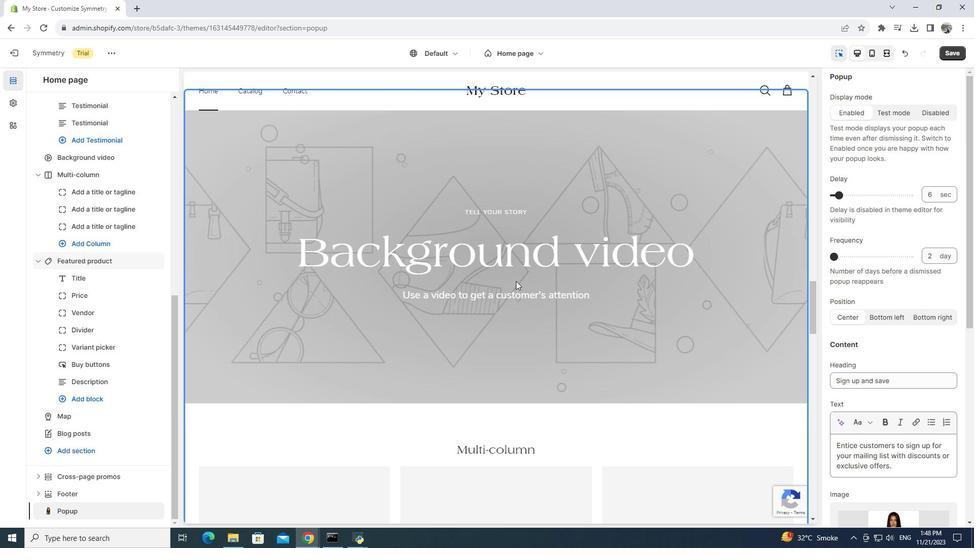 
Action: Mouse scrolled (516, 281) with delta (0, 0)
Screenshot: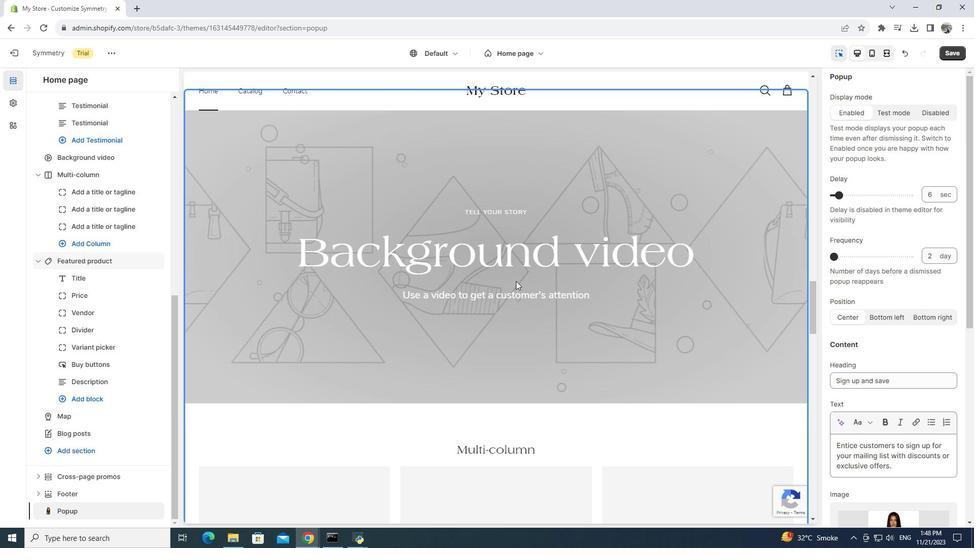
Action: Mouse scrolled (516, 281) with delta (0, 0)
Screenshot: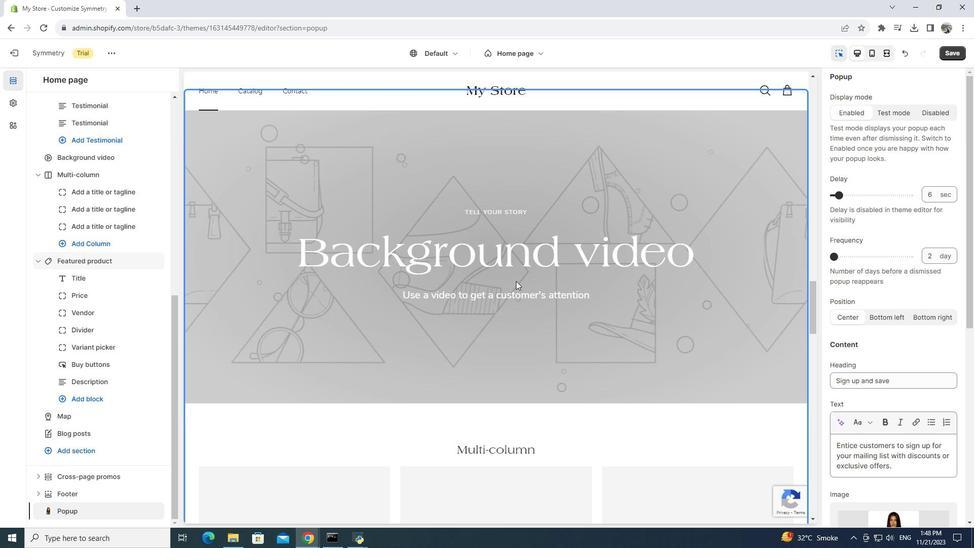 
Action: Mouse scrolled (516, 281) with delta (0, 0)
Screenshot: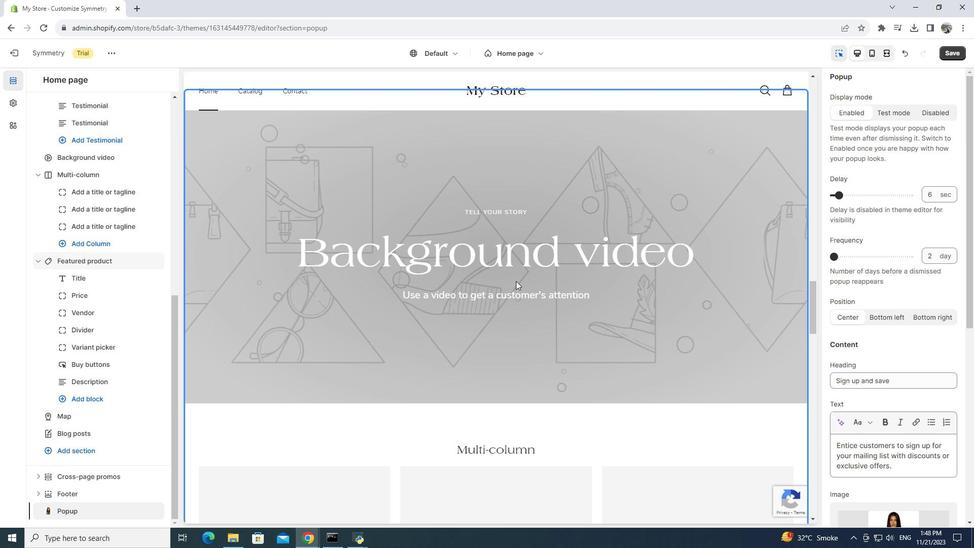 
Action: Mouse scrolled (516, 281) with delta (0, 0)
Screenshot: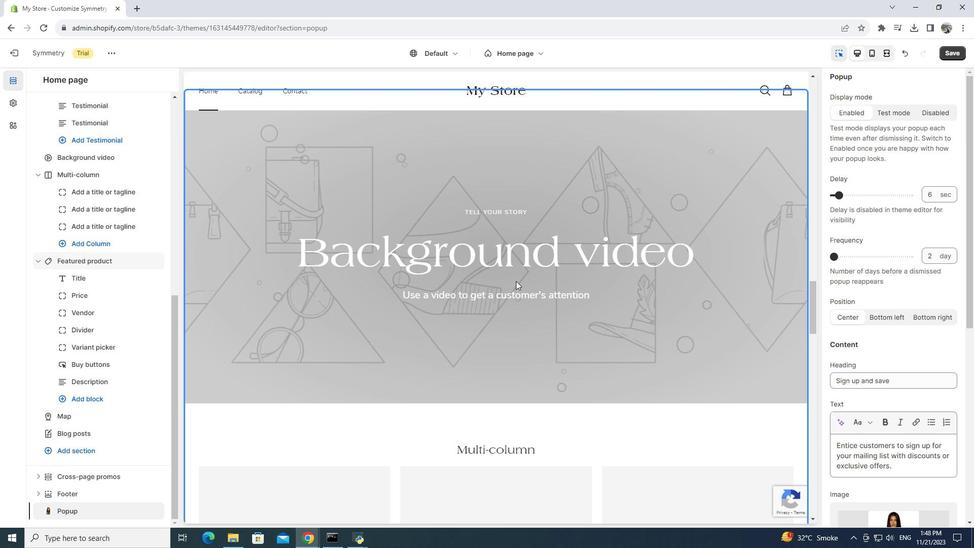 
Action: Mouse scrolled (516, 281) with delta (0, 0)
Screenshot: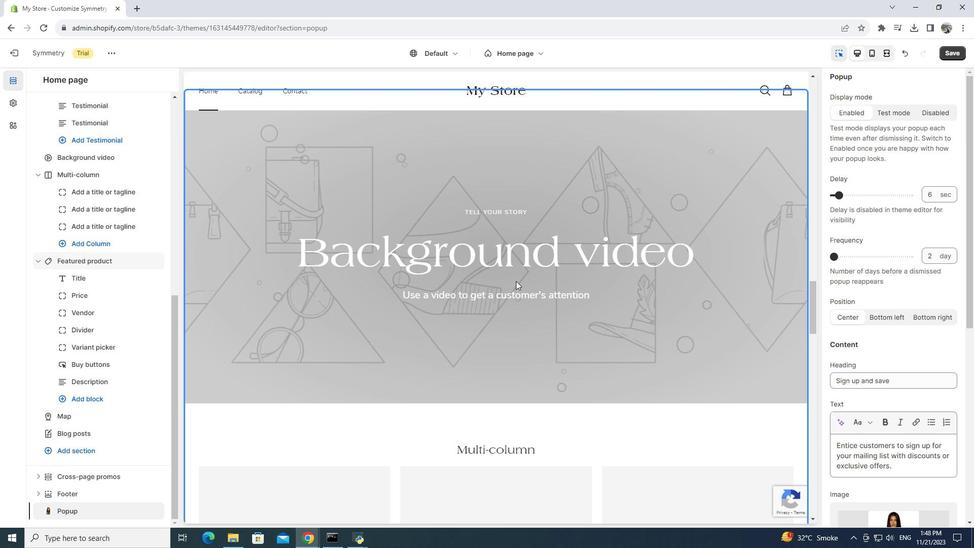 
Action: Mouse scrolled (516, 281) with delta (0, 0)
Screenshot: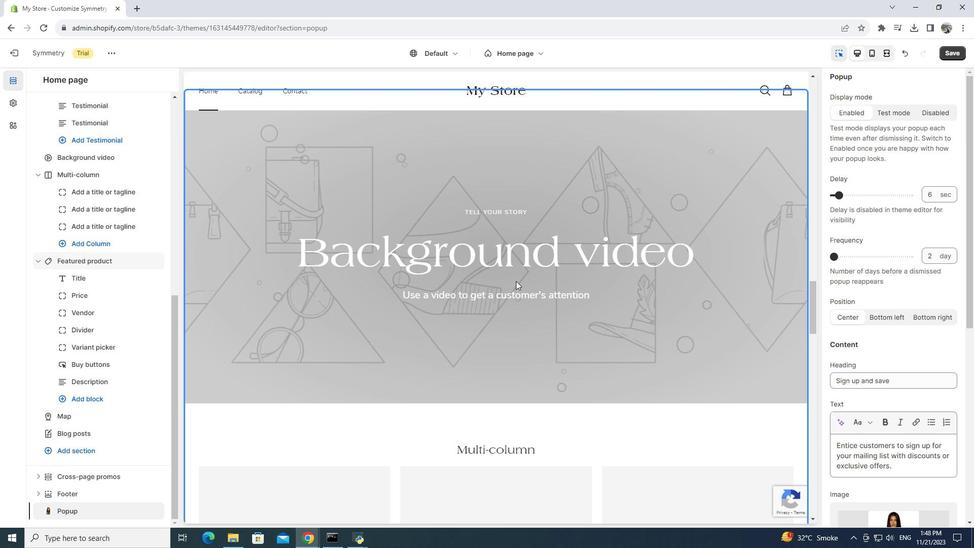 
Action: Mouse scrolled (516, 281) with delta (0, 0)
Screenshot: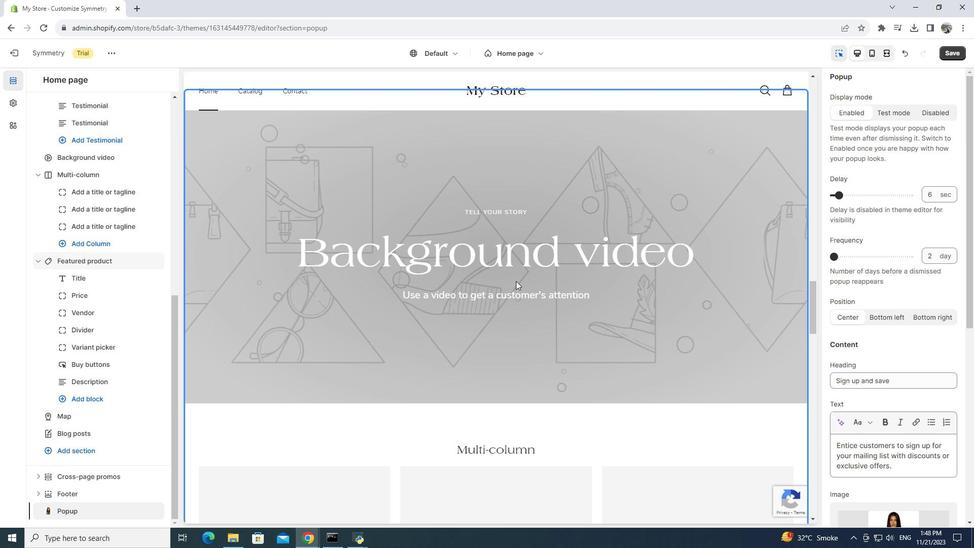 
Action: Mouse scrolled (516, 281) with delta (0, 0)
Screenshot: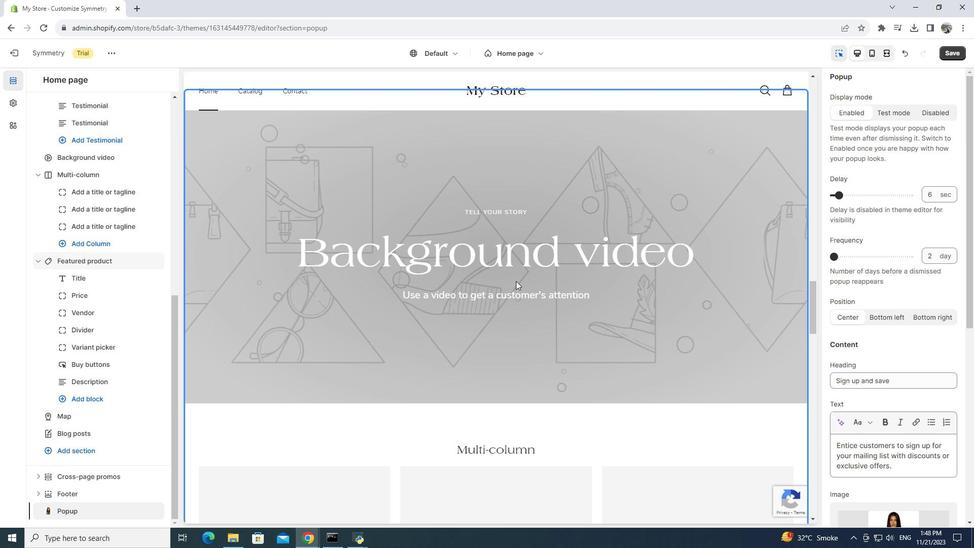 
Action: Mouse scrolled (516, 281) with delta (0, 0)
Screenshot: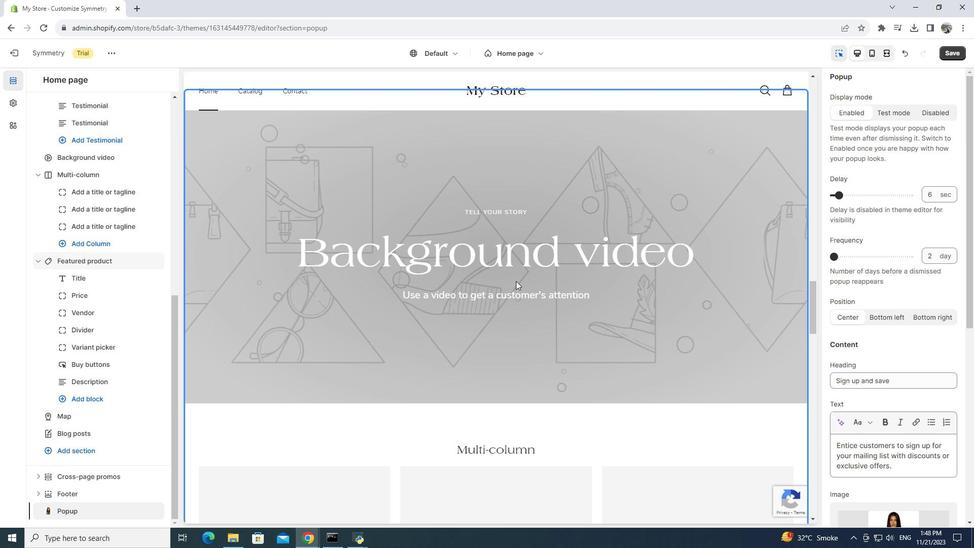 
Action: Mouse scrolled (516, 281) with delta (0, 0)
